 Task: Edit and clean up audio for live theater performances.
Action: Mouse moved to (81, 1)
Screenshot: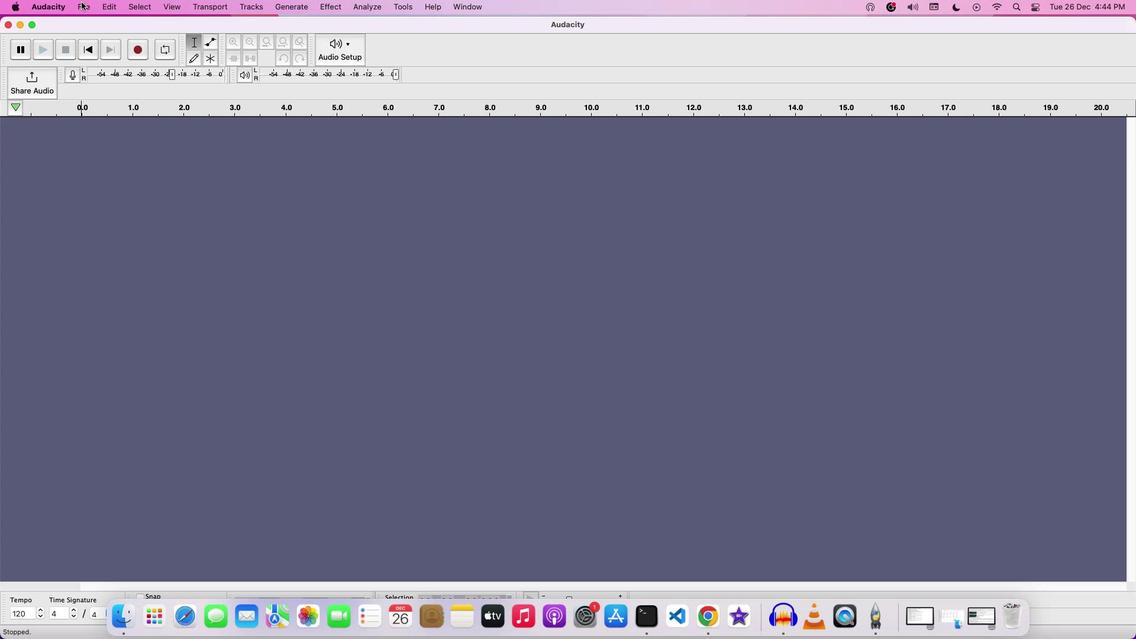 
Action: Mouse pressed left at (81, 1)
Screenshot: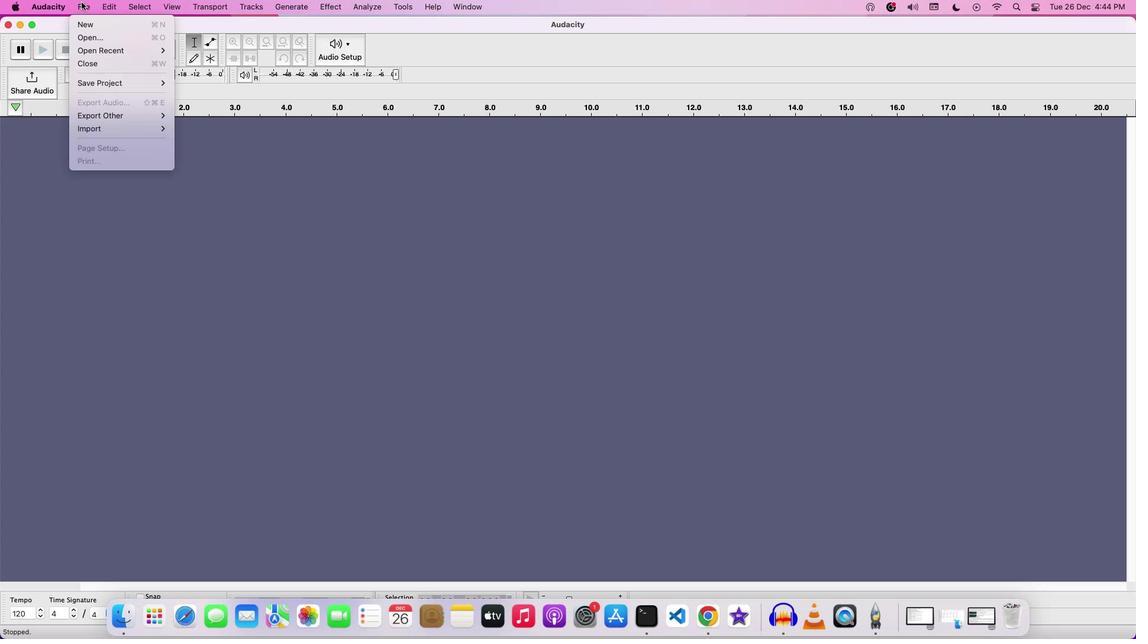 
Action: Mouse moved to (118, 42)
Screenshot: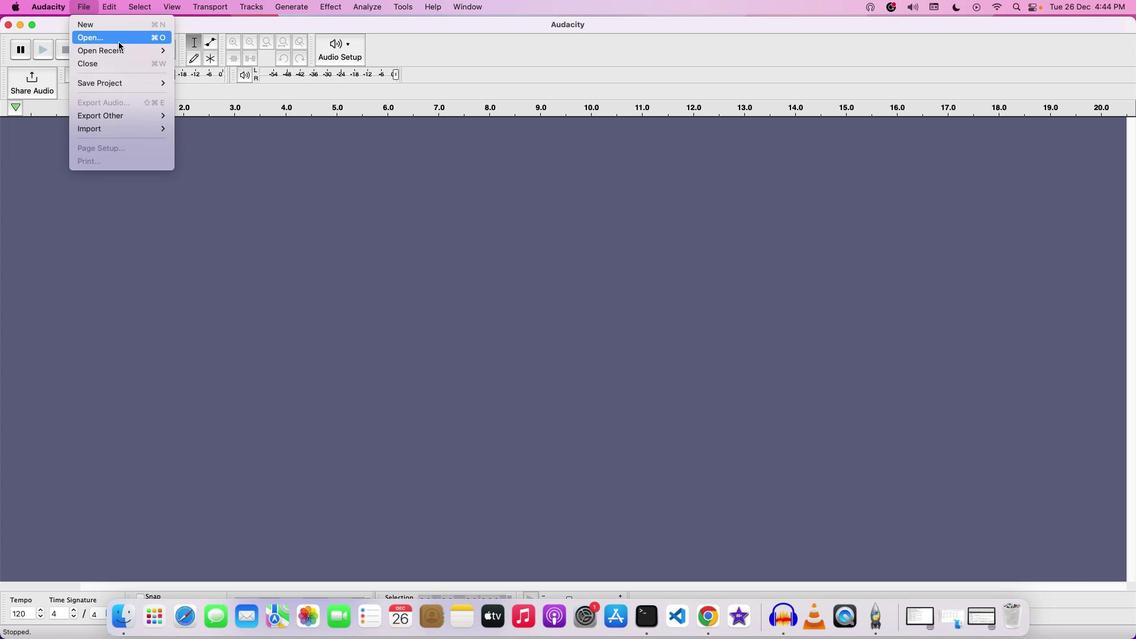 
Action: Mouse pressed left at (118, 42)
Screenshot: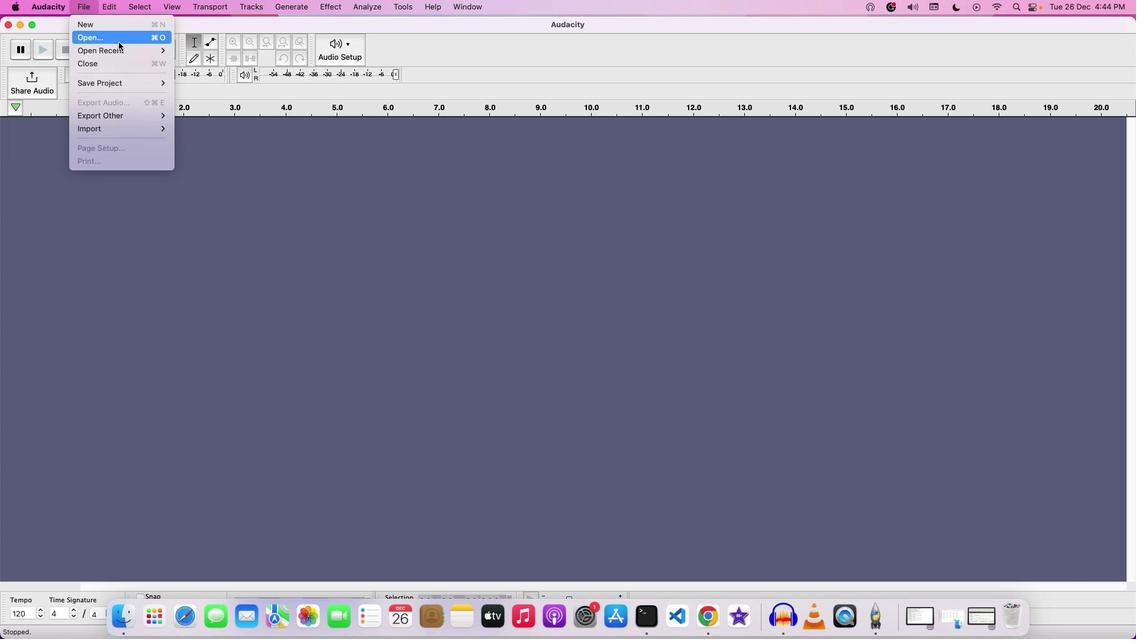 
Action: Mouse moved to (527, 172)
Screenshot: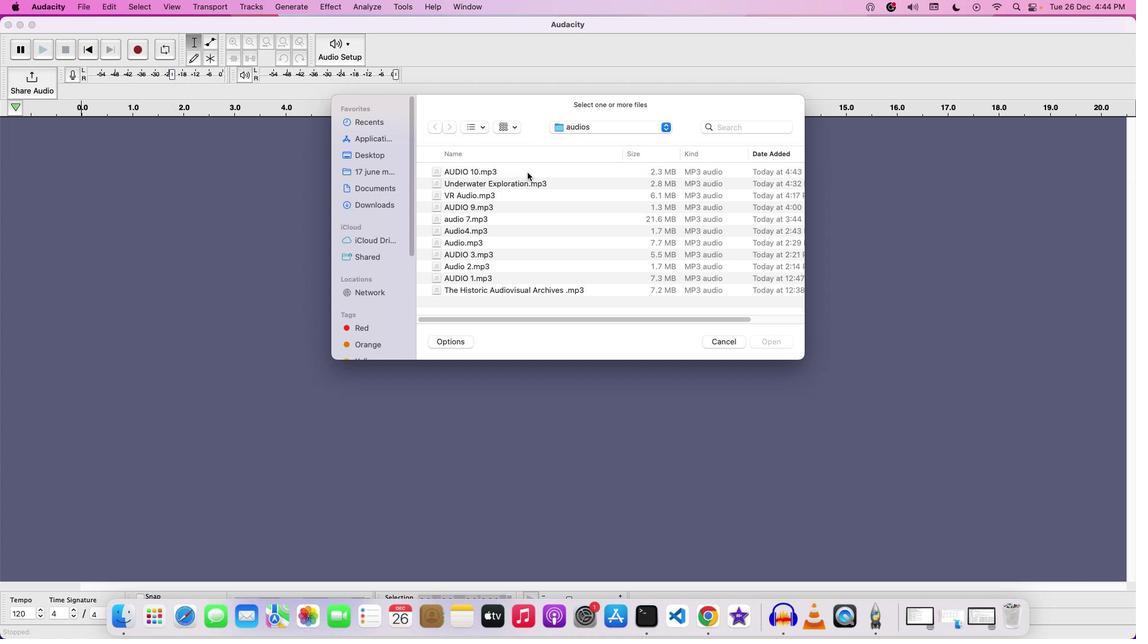 
Action: Mouse pressed left at (527, 172)
Screenshot: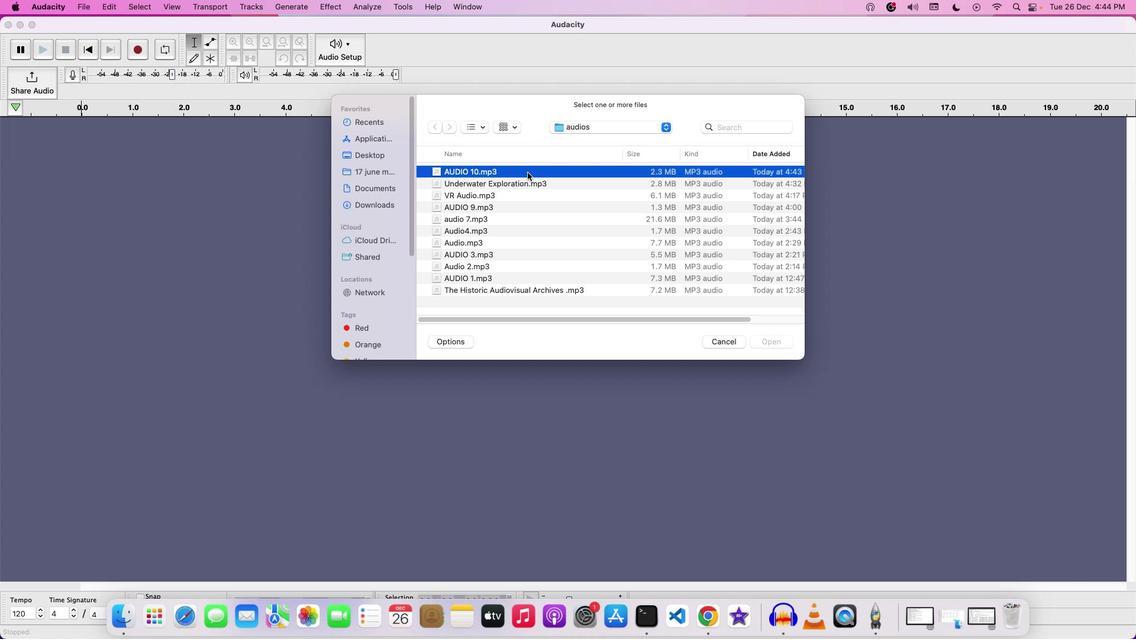 
Action: Mouse moved to (766, 336)
Screenshot: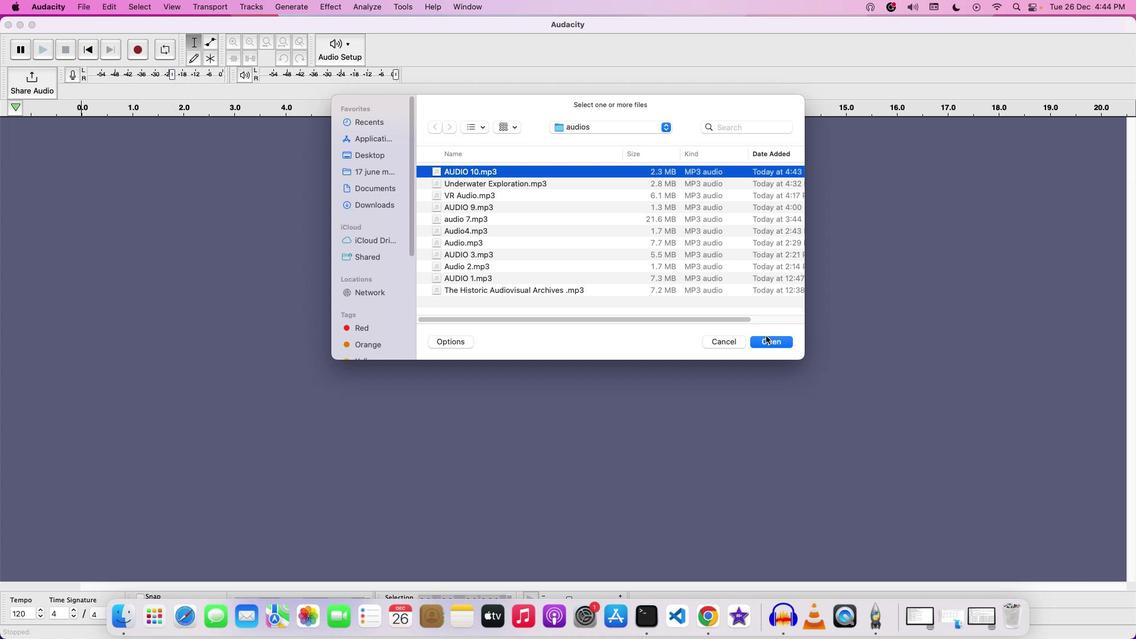 
Action: Mouse pressed left at (766, 336)
Screenshot: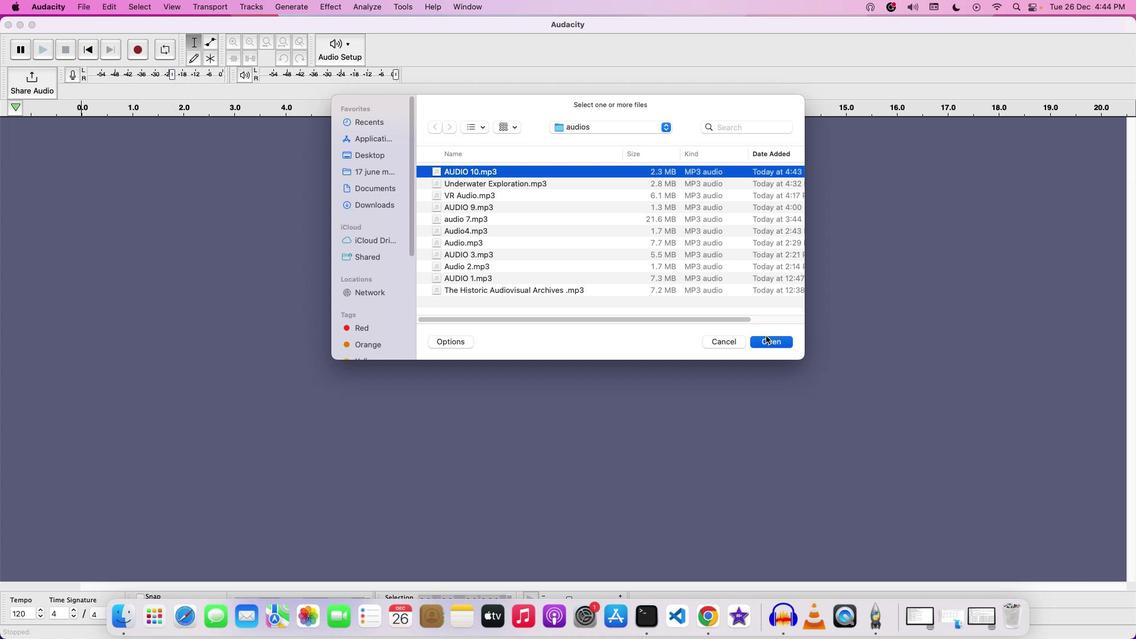
Action: Mouse moved to (34, 168)
Screenshot: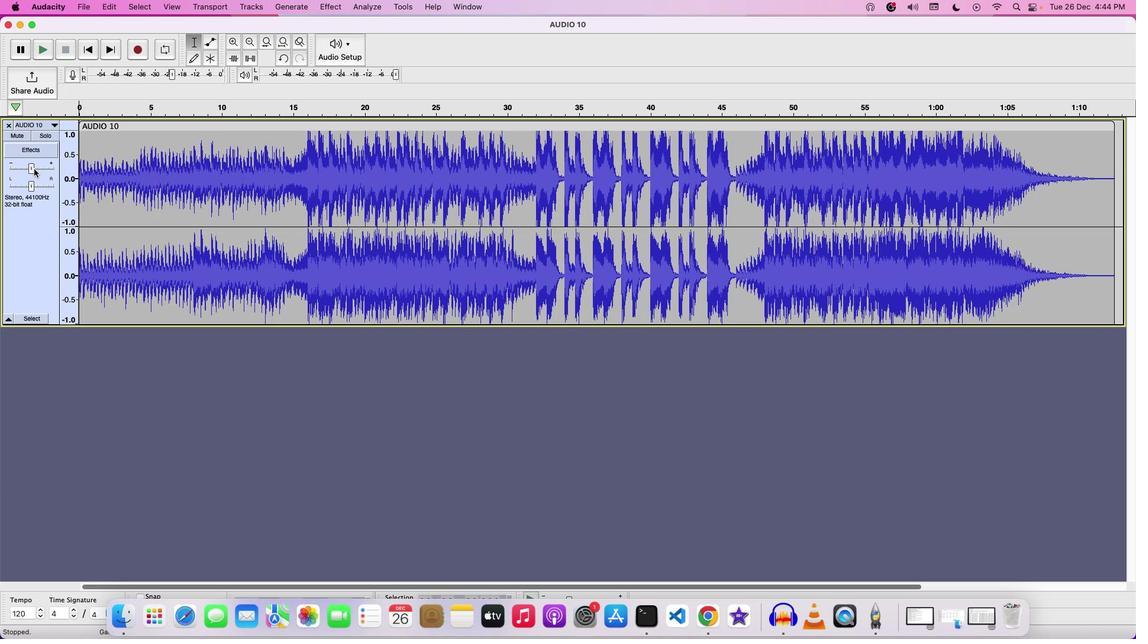 
Action: Mouse pressed left at (34, 168)
Screenshot: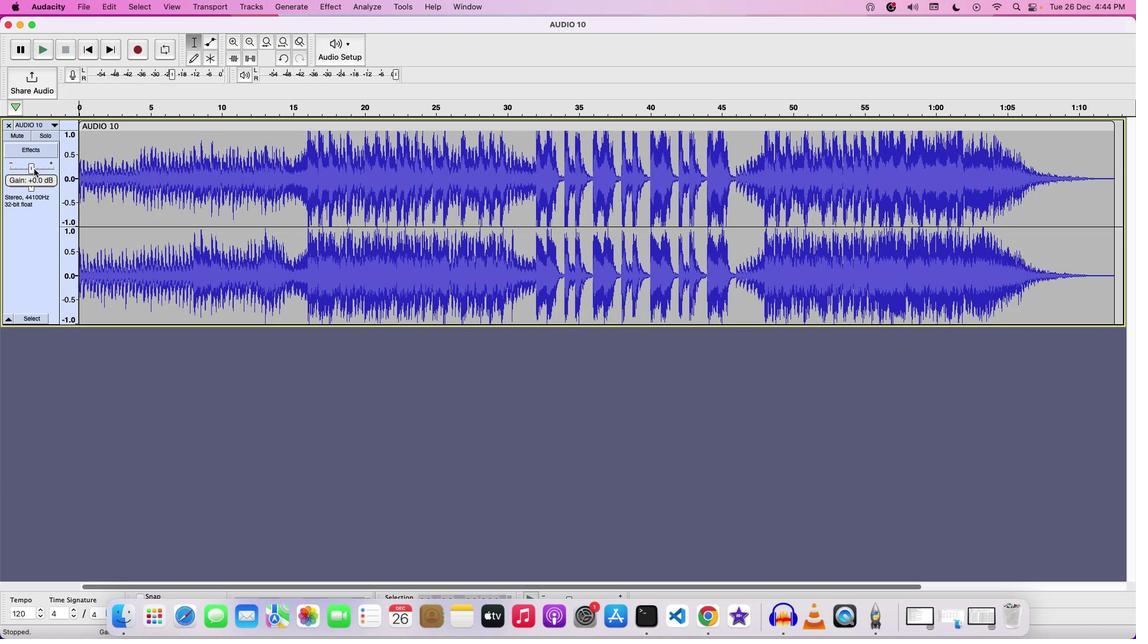 
Action: Mouse moved to (35, 168)
Screenshot: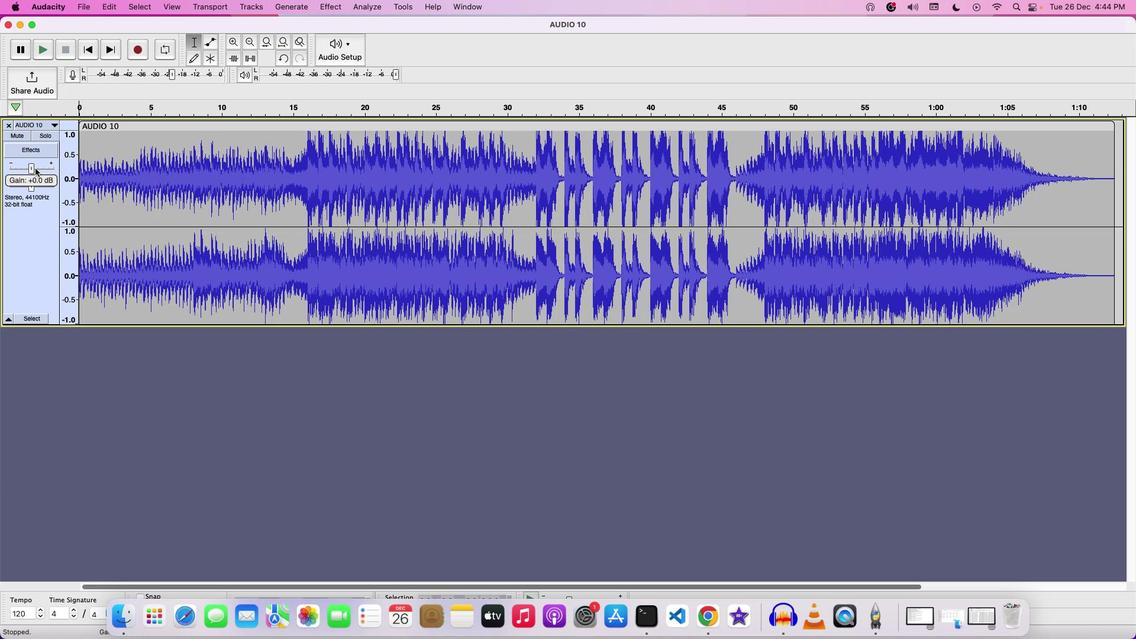 
Action: Mouse pressed left at (35, 168)
Screenshot: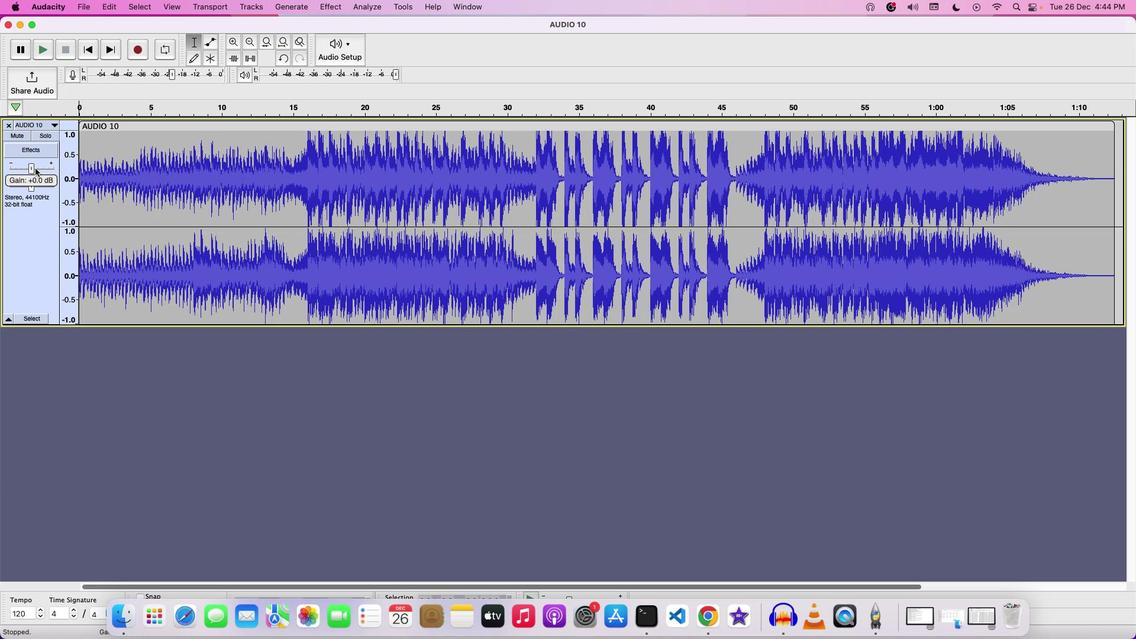 
Action: Mouse moved to (42, 171)
Screenshot: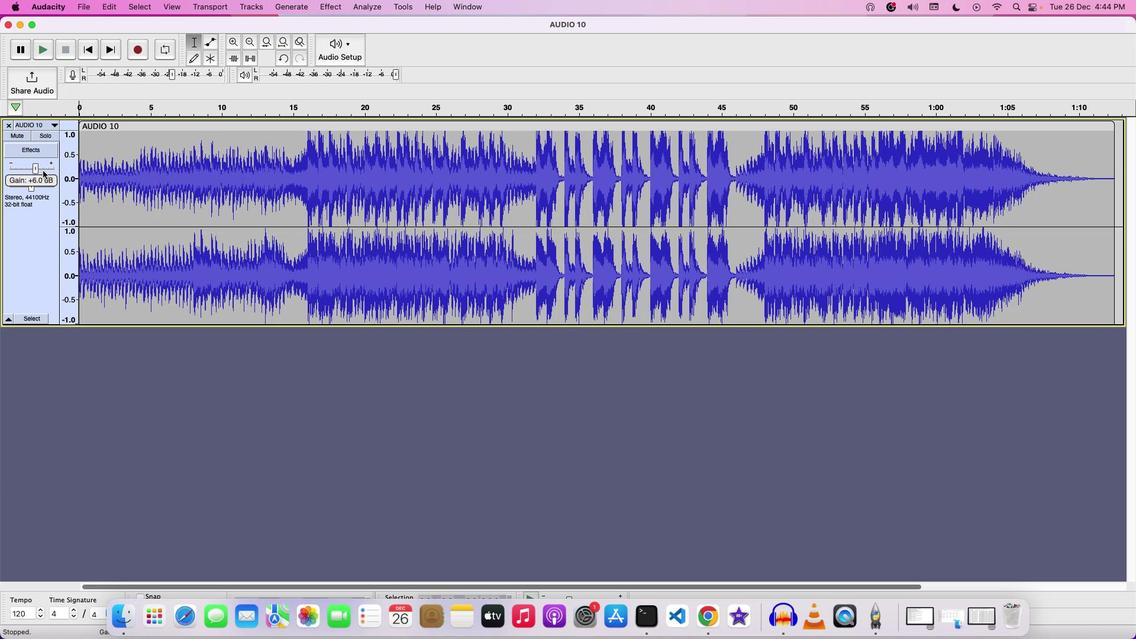 
Action: Key pressed Key.space
Screenshot: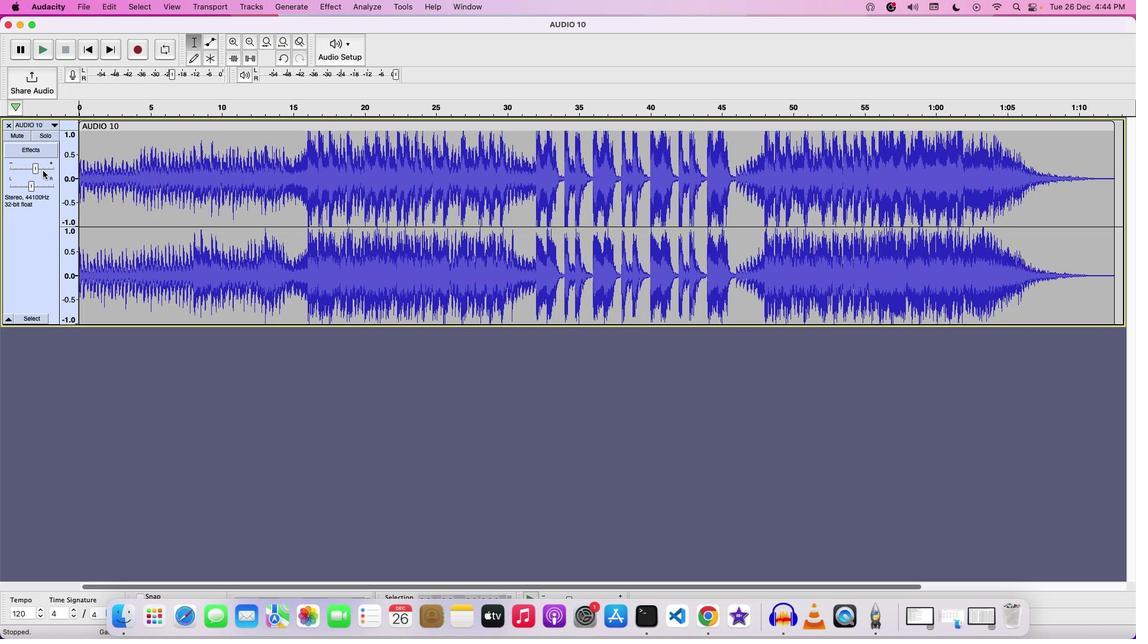 
Action: Mouse moved to (39, 168)
Screenshot: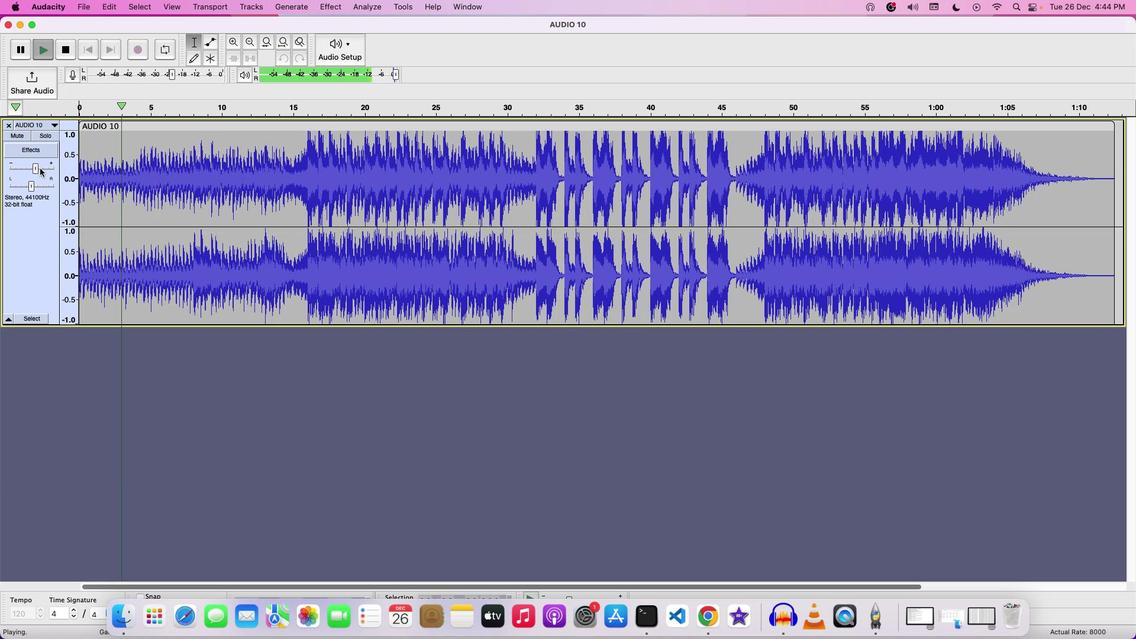 
Action: Mouse pressed left at (39, 168)
Screenshot: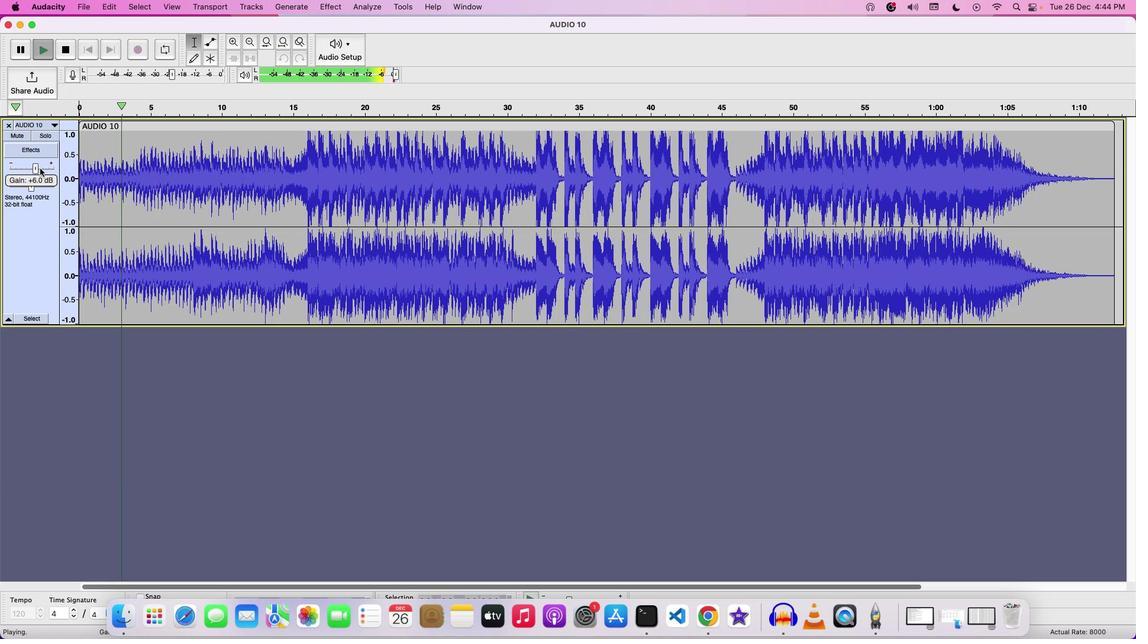 
Action: Mouse moved to (36, 171)
Screenshot: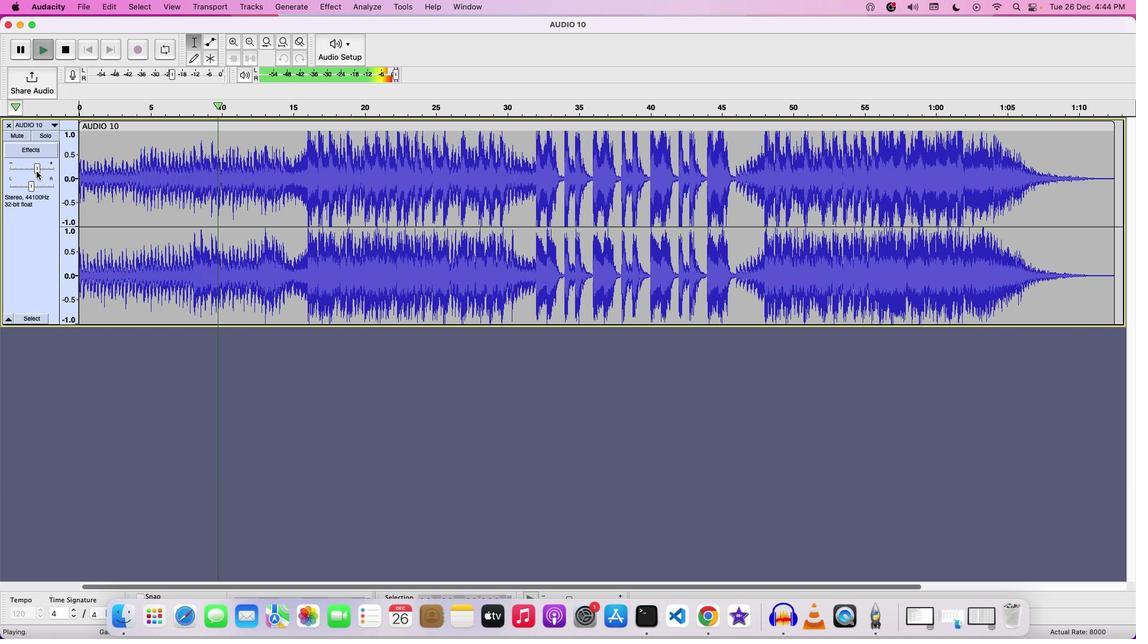 
Action: Mouse pressed left at (36, 171)
Screenshot: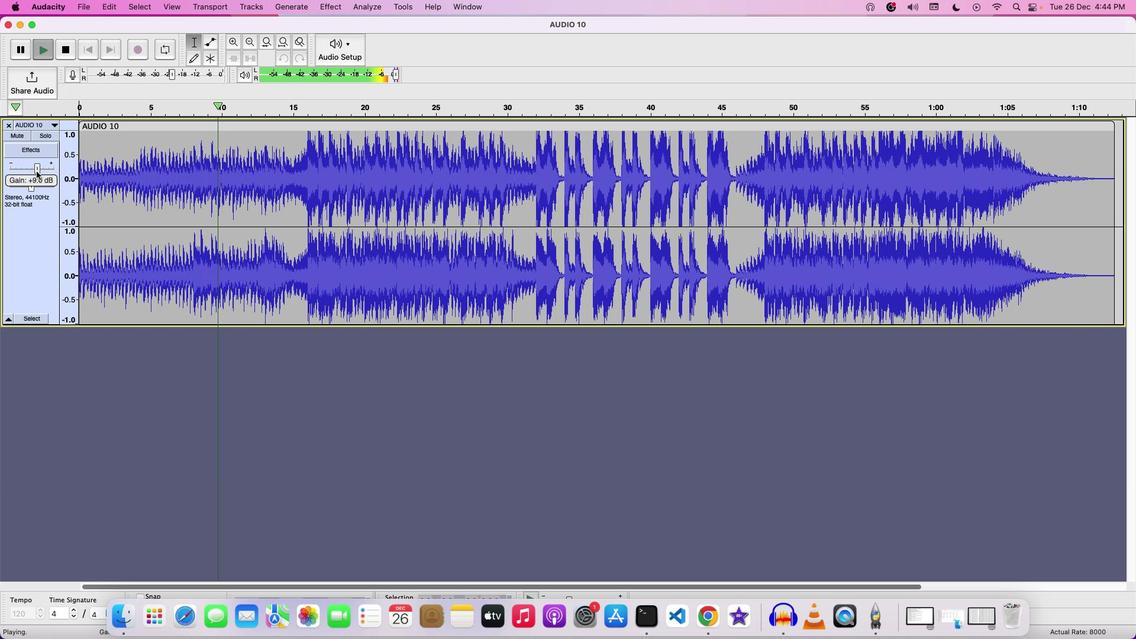 
Action: Mouse moved to (524, 172)
Screenshot: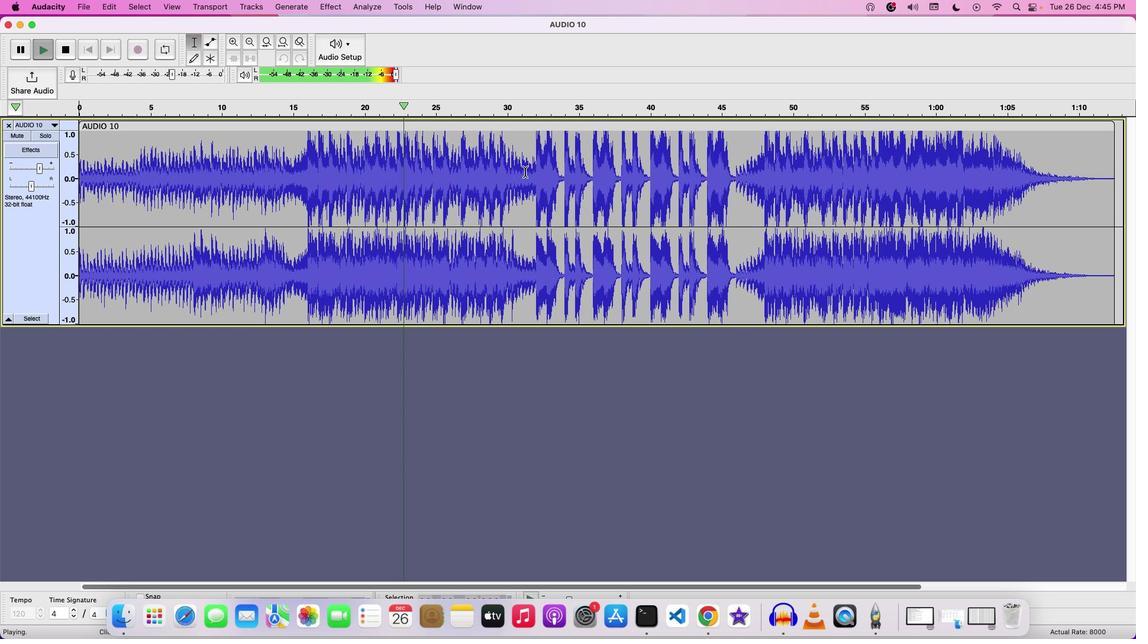 
Action: Key pressed Key.space
Screenshot: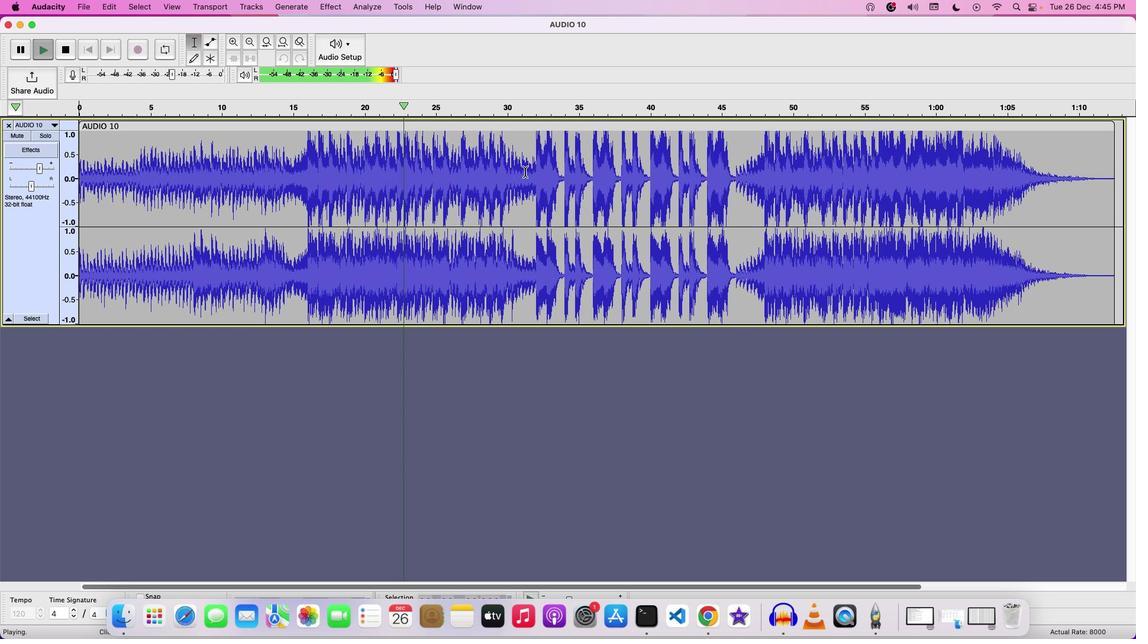 
Action: Mouse moved to (1111, 127)
Screenshot: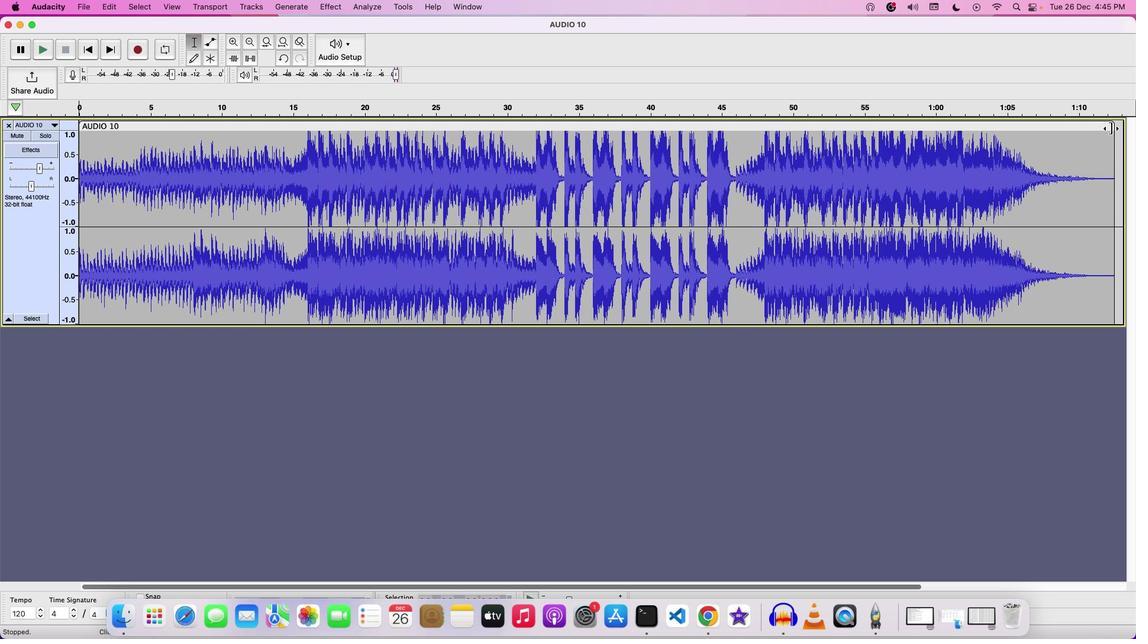 
Action: Mouse pressed left at (1111, 127)
Screenshot: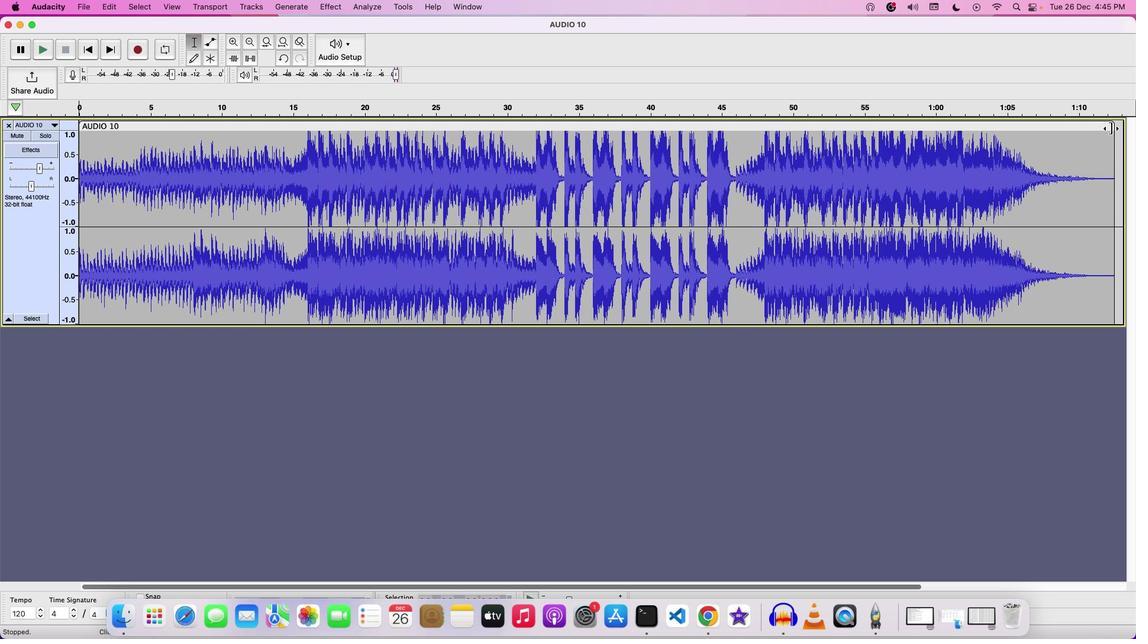 
Action: Mouse moved to (233, 42)
Screenshot: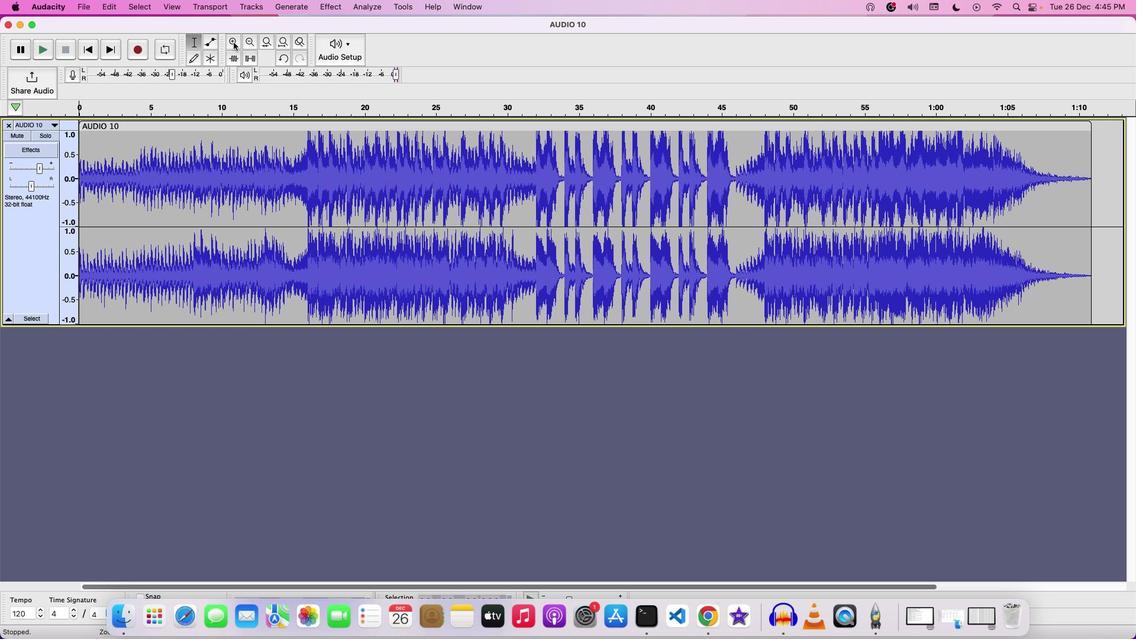 
Action: Mouse pressed left at (233, 42)
Screenshot: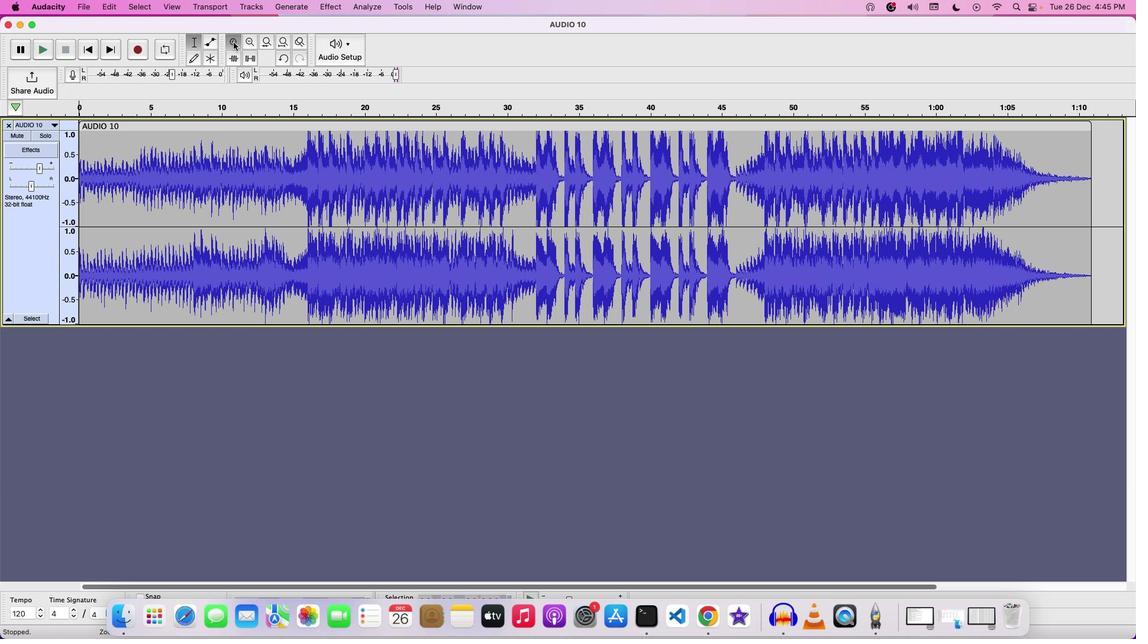
Action: Mouse moved to (246, 41)
Screenshot: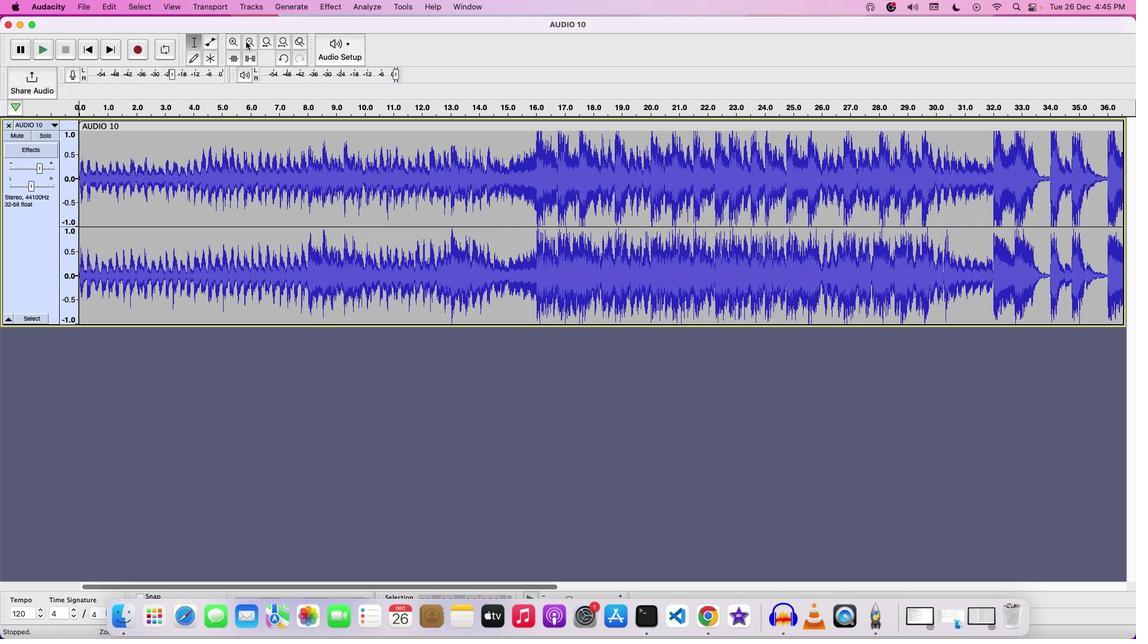 
Action: Mouse pressed left at (246, 41)
Screenshot: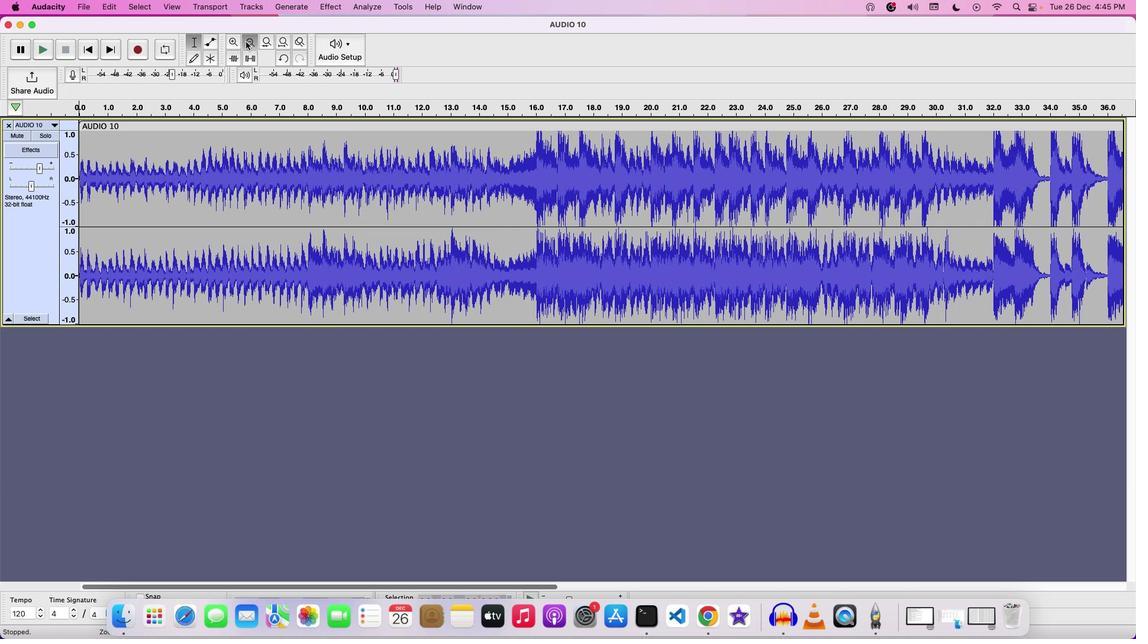 
Action: Mouse moved to (246, 181)
Screenshot: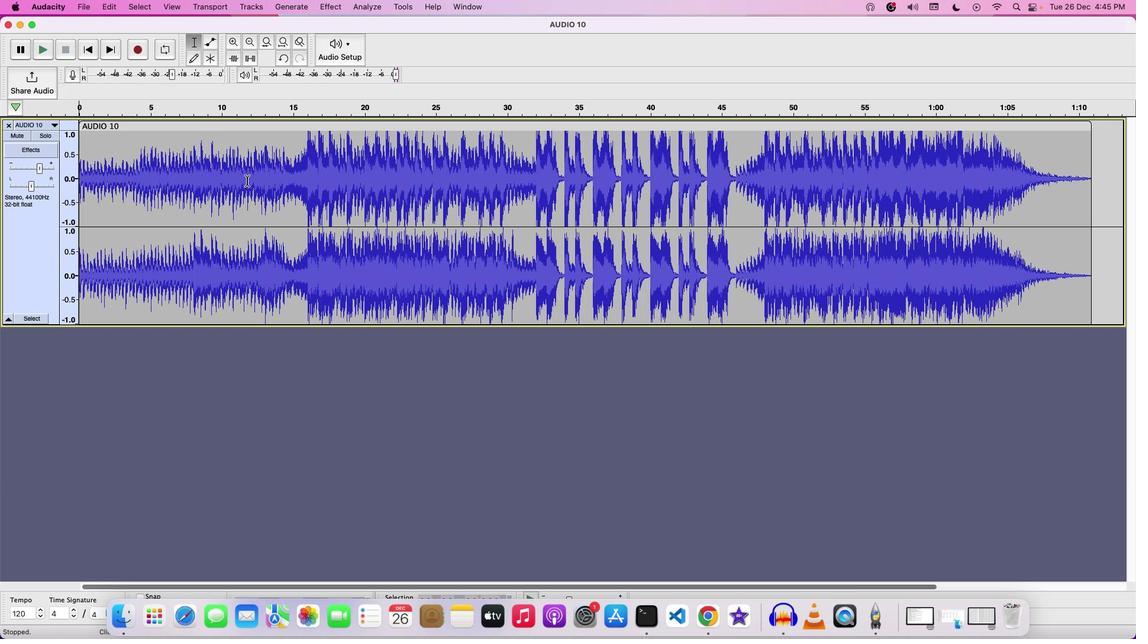 
Action: Mouse pressed left at (246, 181)
Screenshot: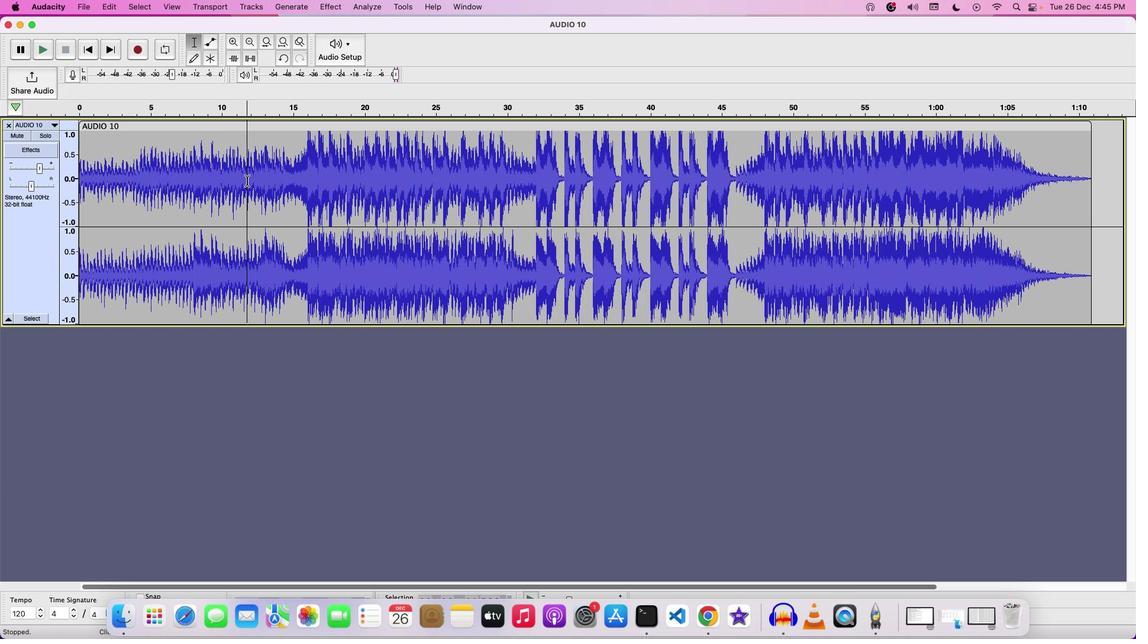 
Action: Mouse pressed left at (246, 181)
Screenshot: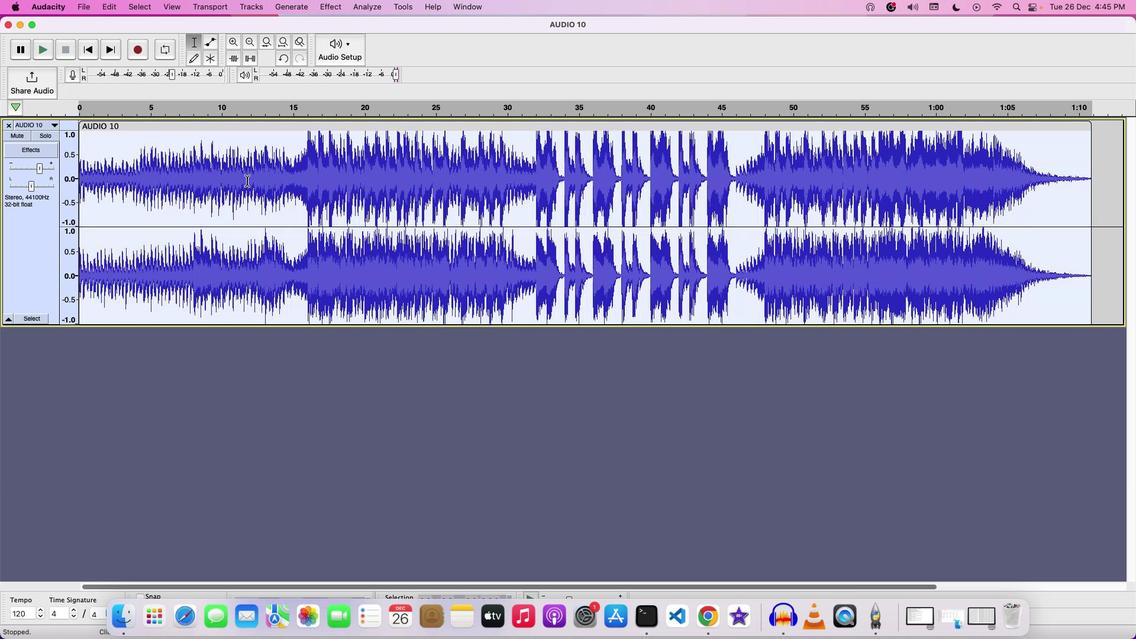 
Action: Mouse moved to (339, 8)
Screenshot: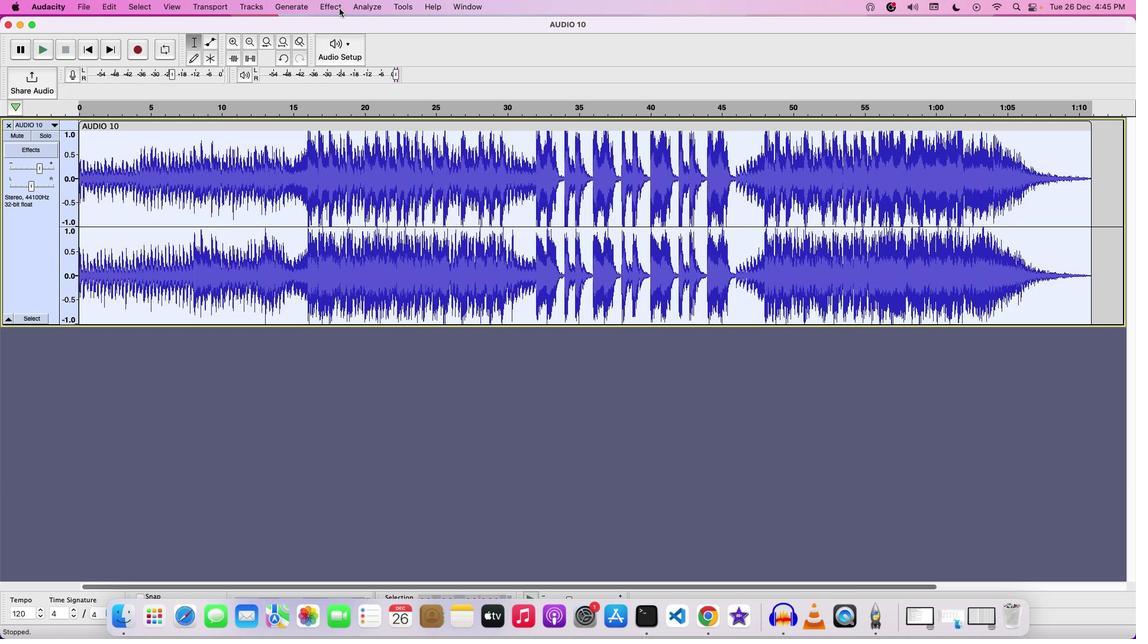 
Action: Mouse pressed left at (339, 8)
Screenshot: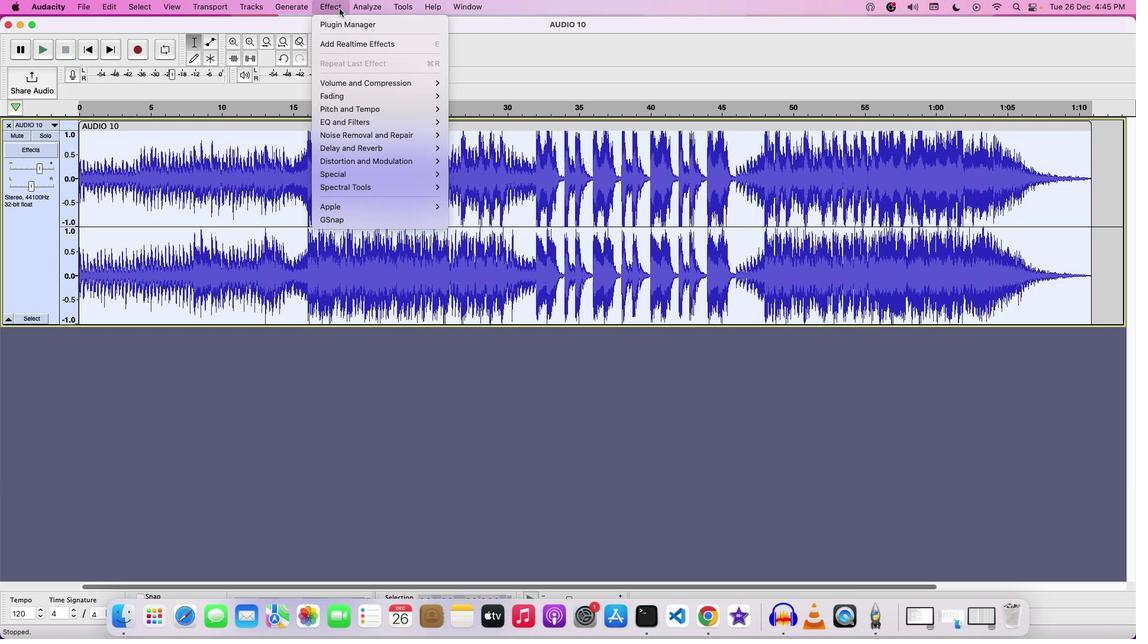 
Action: Mouse moved to (465, 142)
Screenshot: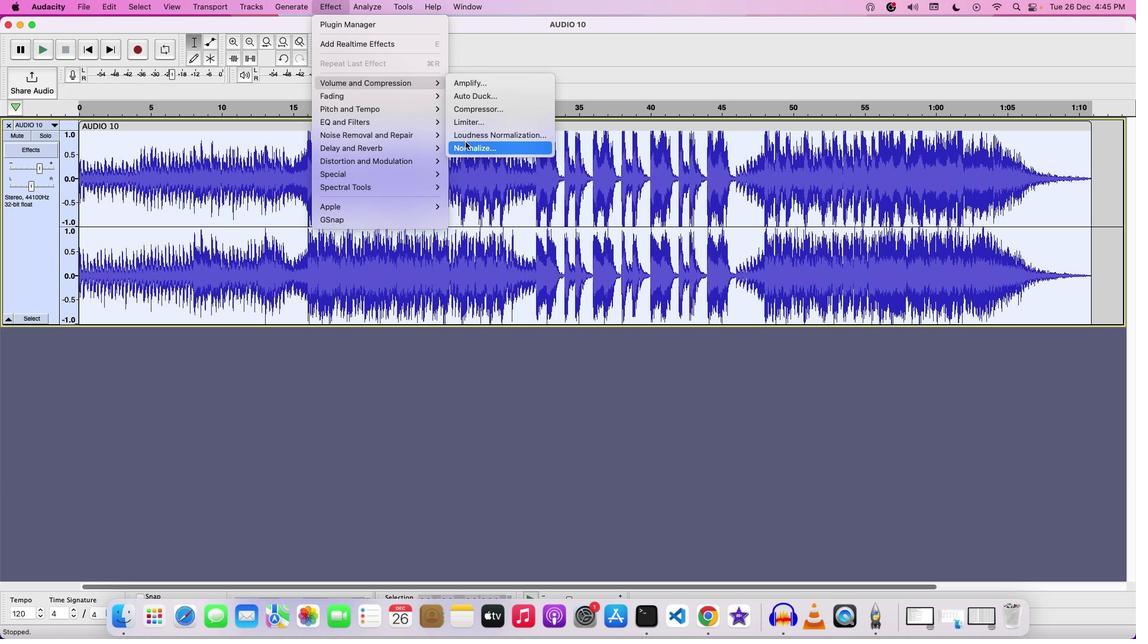 
Action: Mouse pressed left at (465, 142)
Screenshot: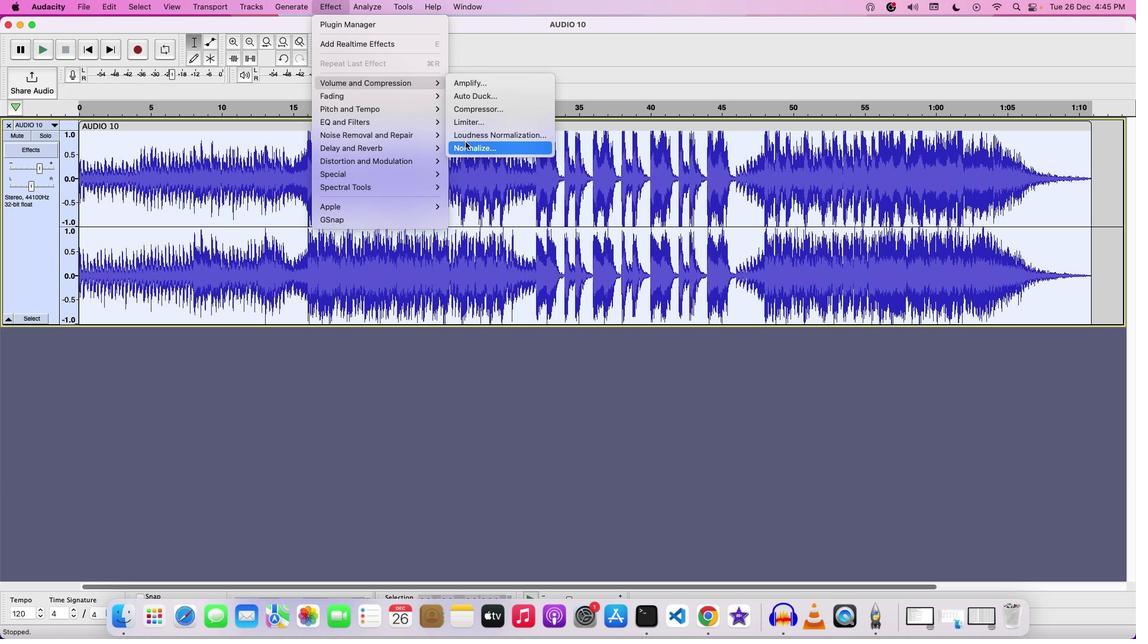 
Action: Mouse moved to (642, 304)
Screenshot: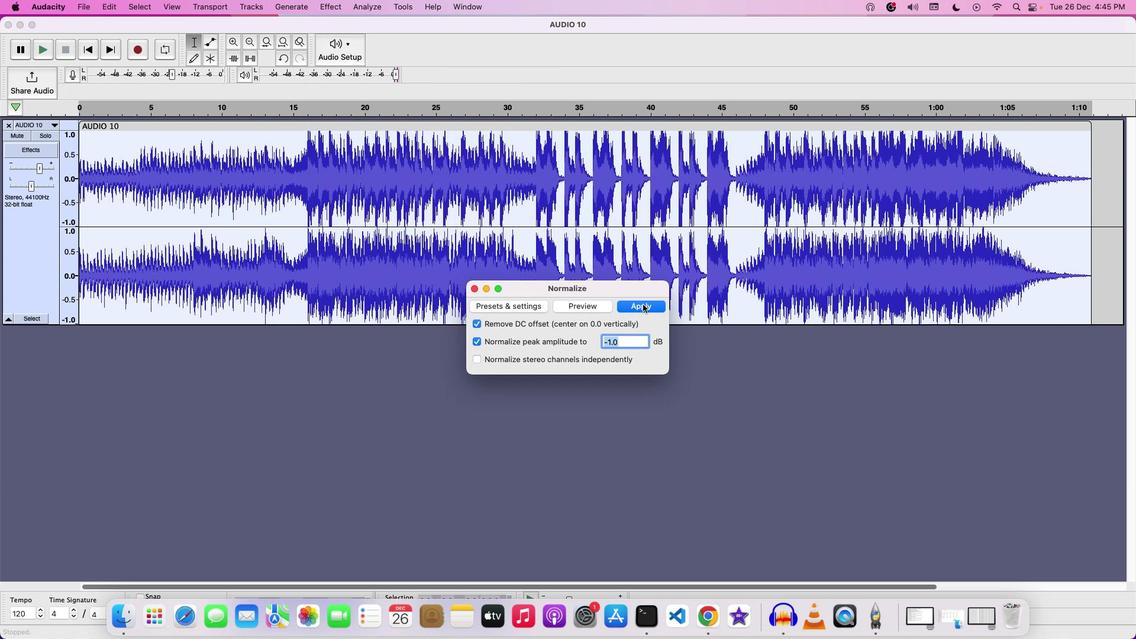
Action: Mouse pressed left at (642, 304)
Screenshot: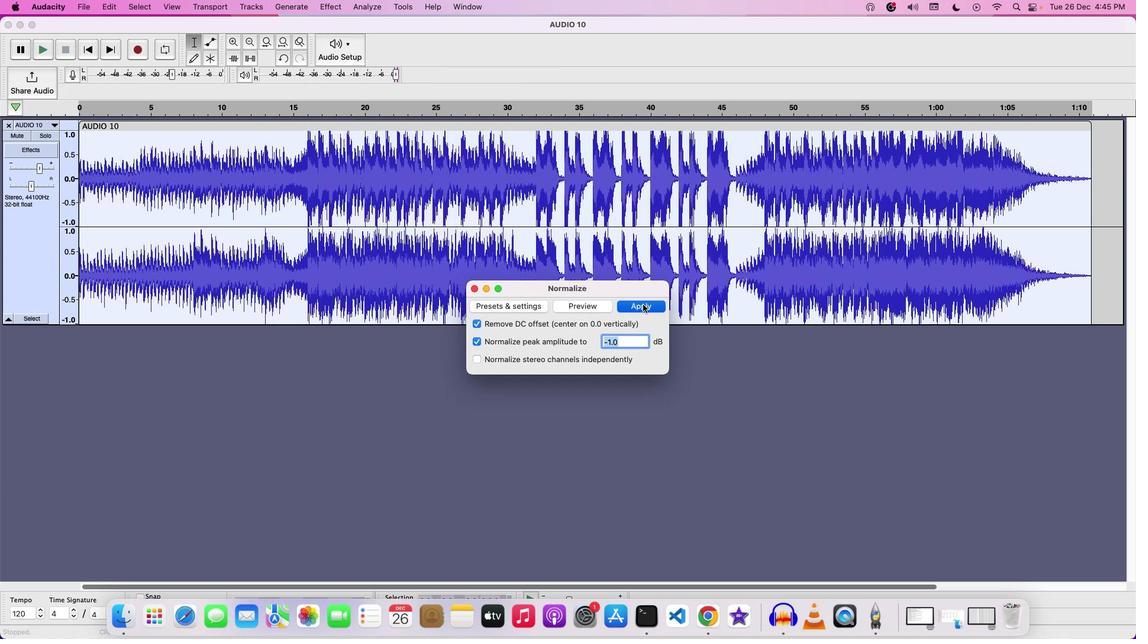 
Action: Mouse moved to (324, 11)
Screenshot: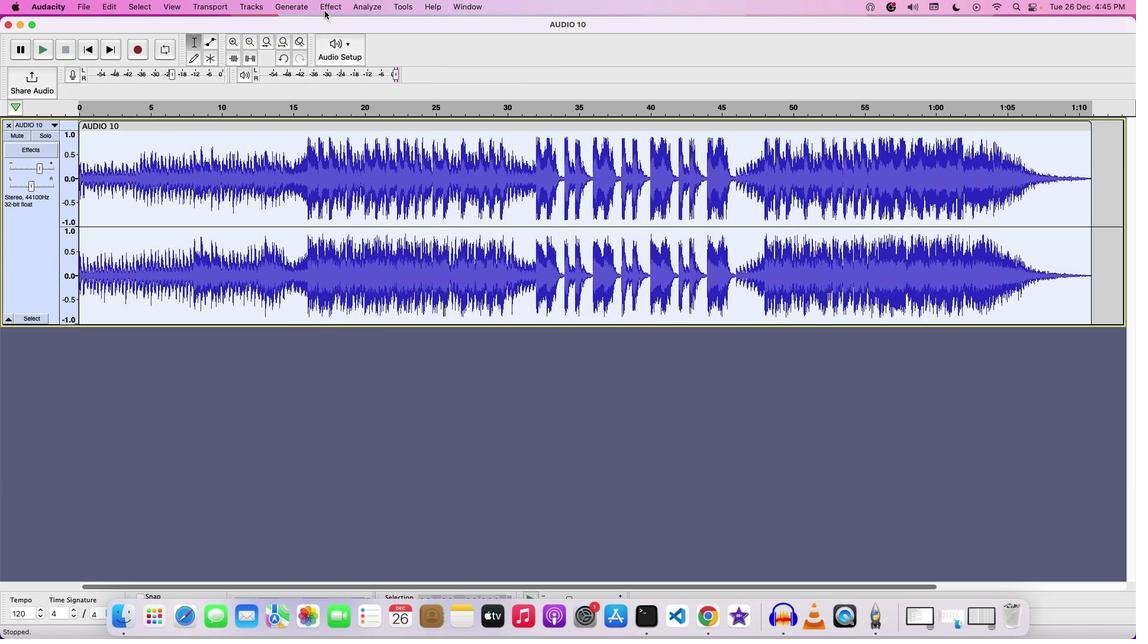 
Action: Mouse pressed left at (324, 11)
Screenshot: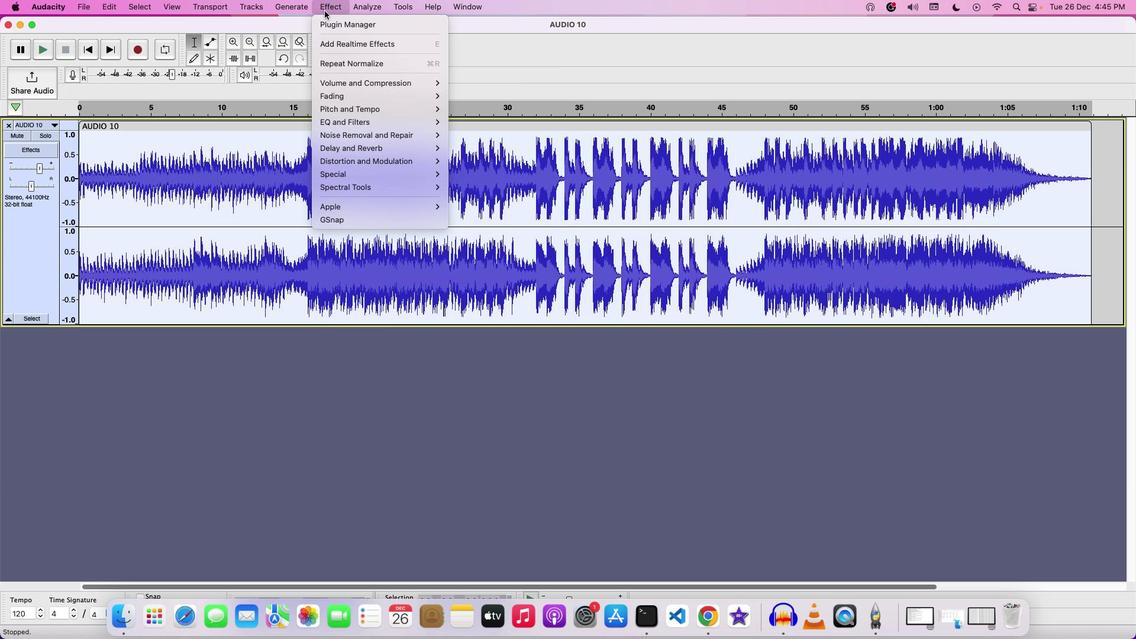 
Action: Mouse moved to (383, 120)
Screenshot: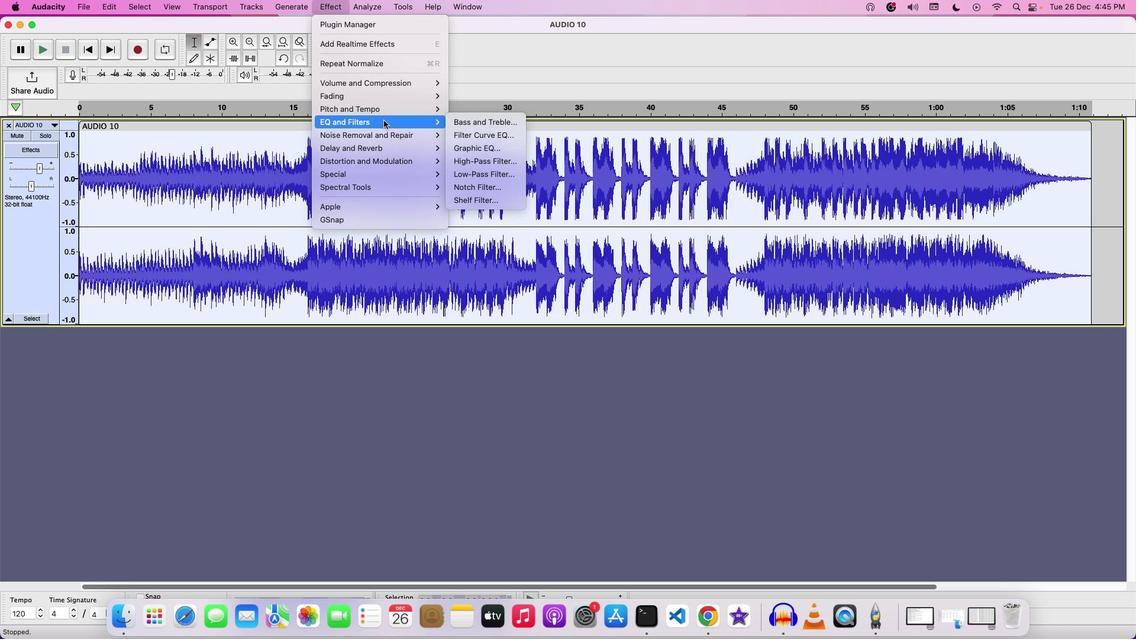 
Action: Mouse pressed left at (383, 120)
Screenshot: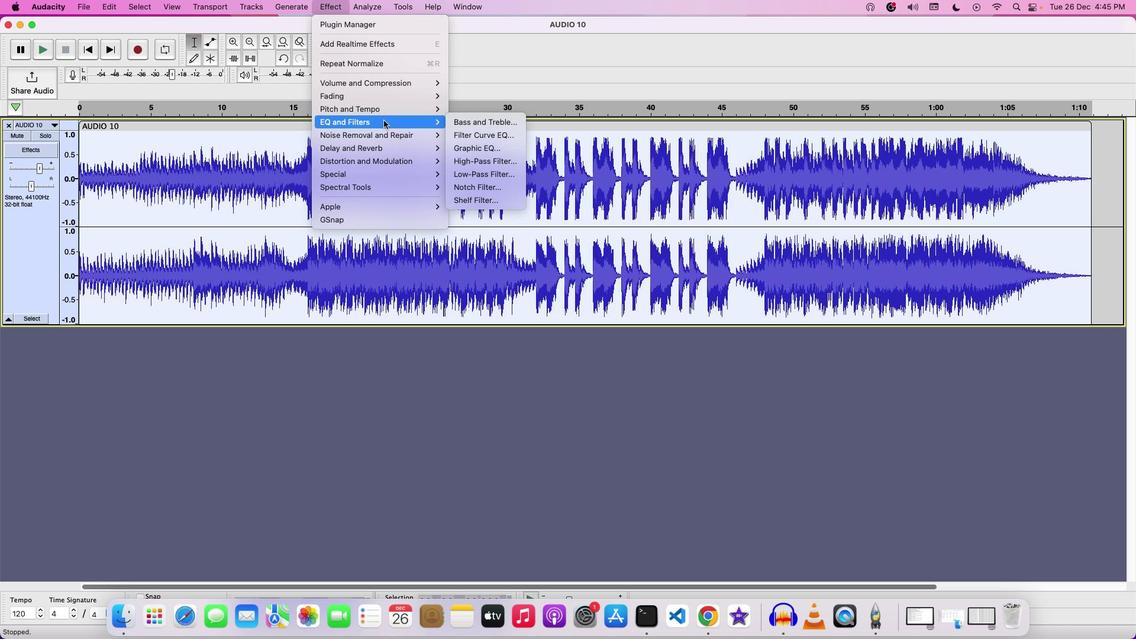 
Action: Mouse moved to (487, 154)
Screenshot: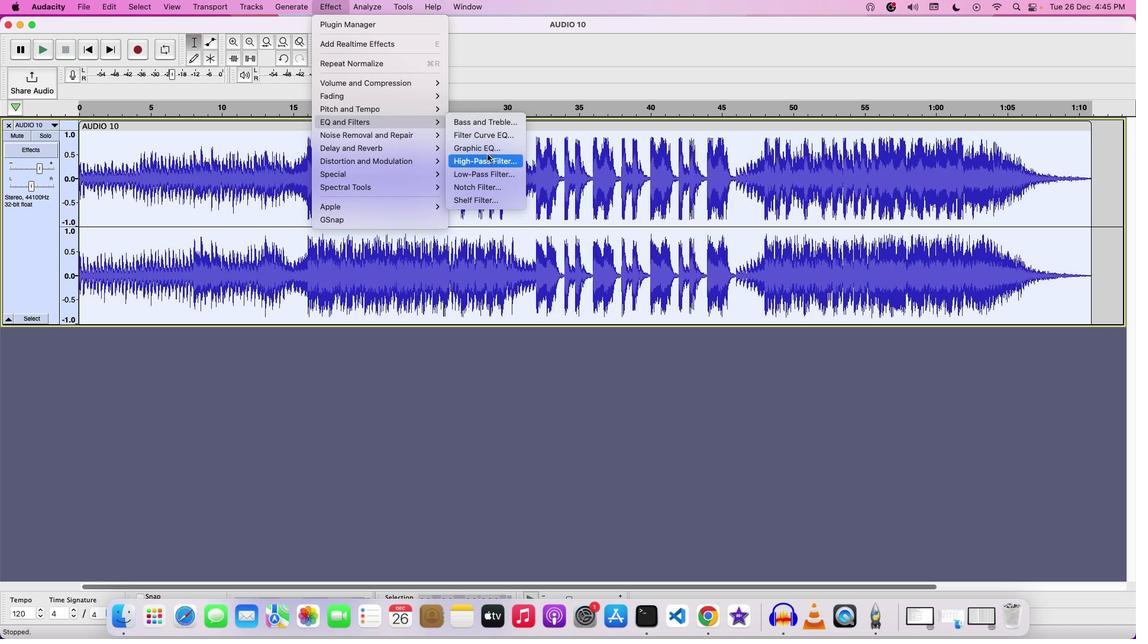 
Action: Mouse pressed left at (487, 154)
Screenshot: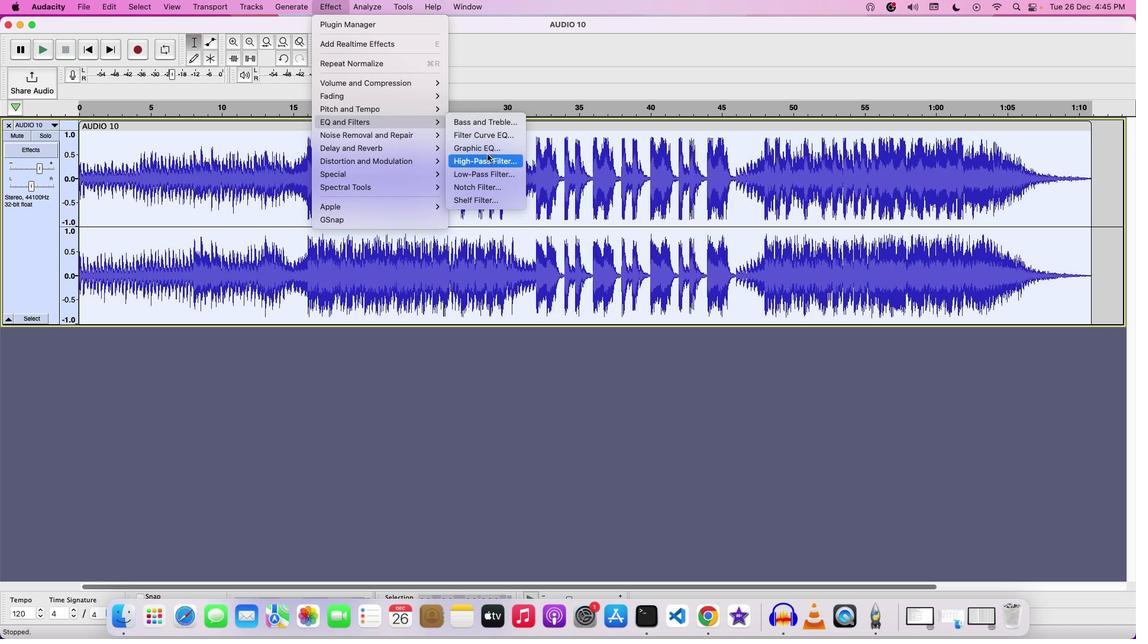 
Action: Mouse moved to (446, 179)
Screenshot: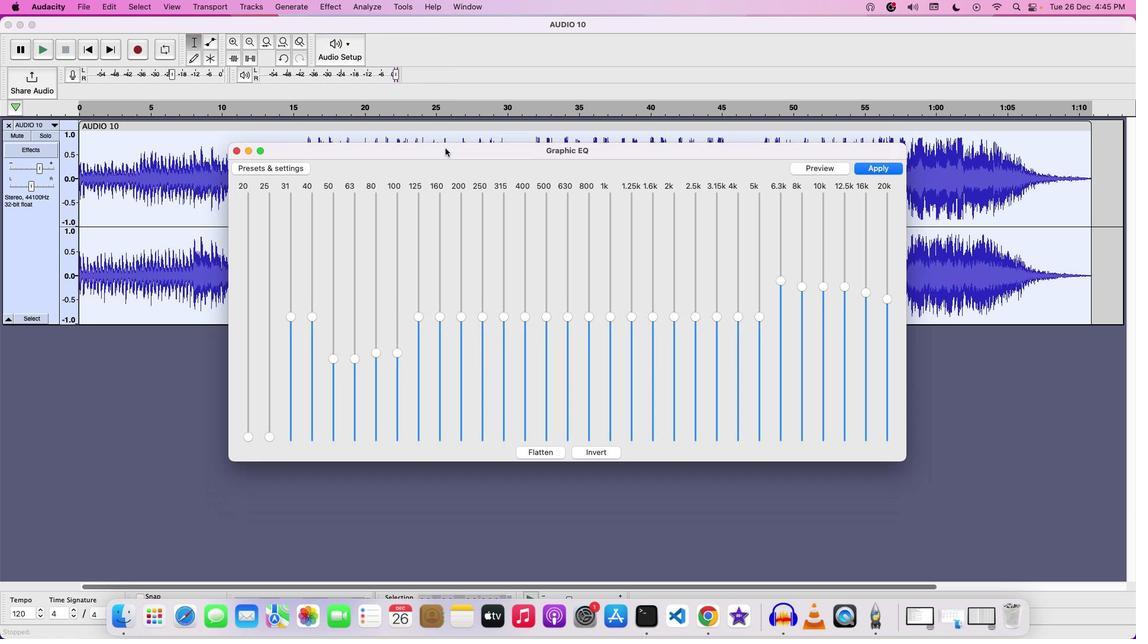 
Action: Mouse pressed left at (446, 179)
Screenshot: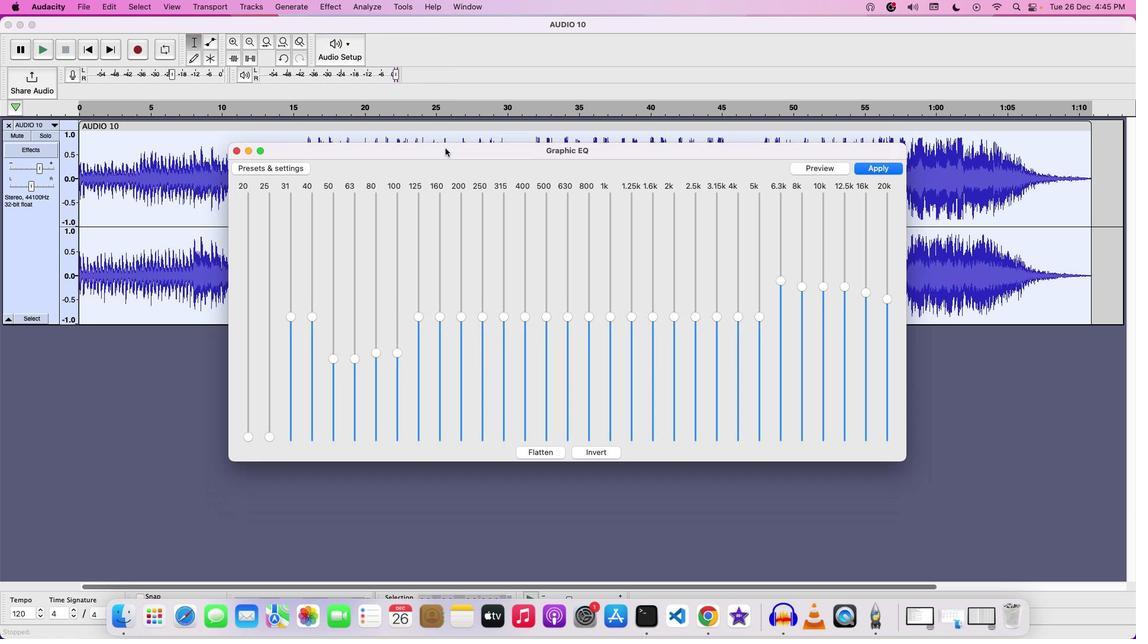 
Action: Mouse moved to (517, 384)
Screenshot: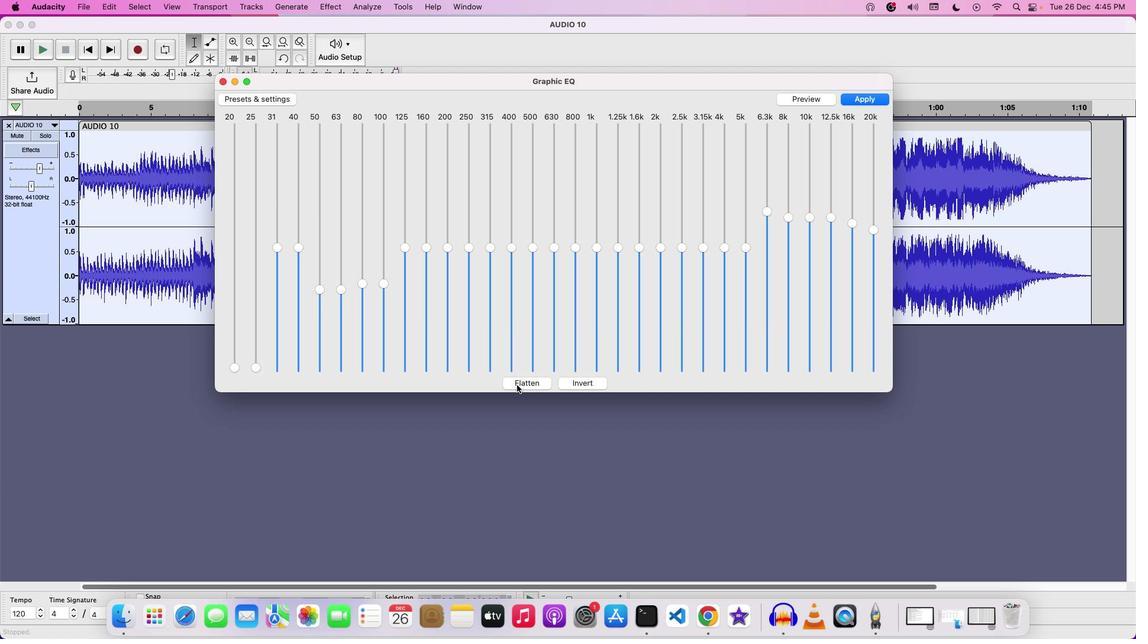
Action: Mouse pressed left at (517, 384)
Screenshot: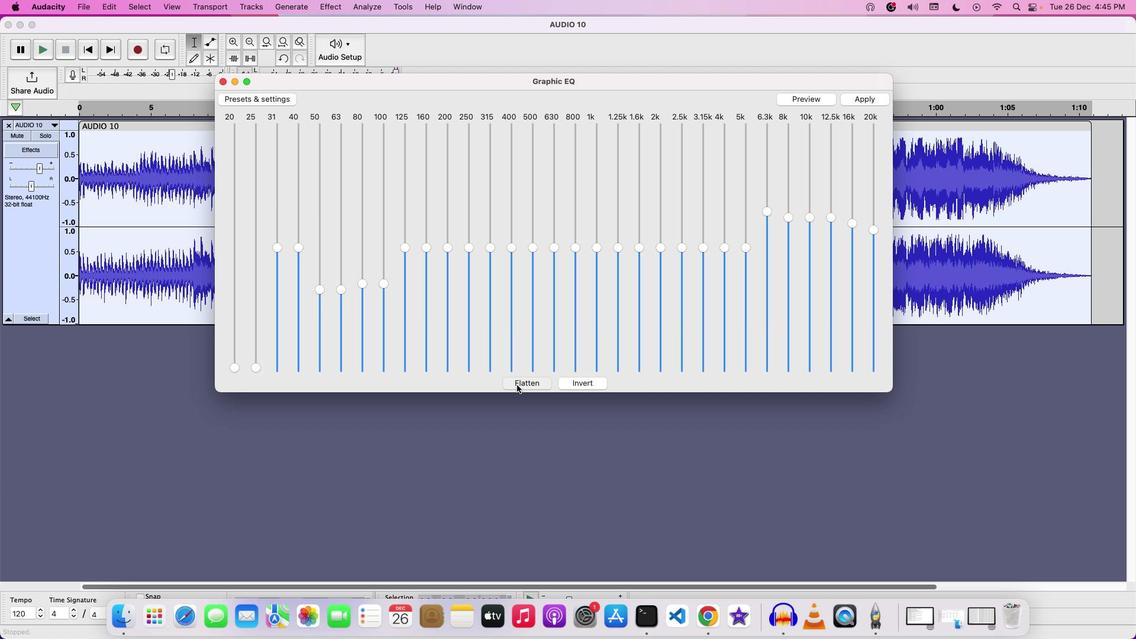 
Action: Mouse moved to (236, 369)
Screenshot: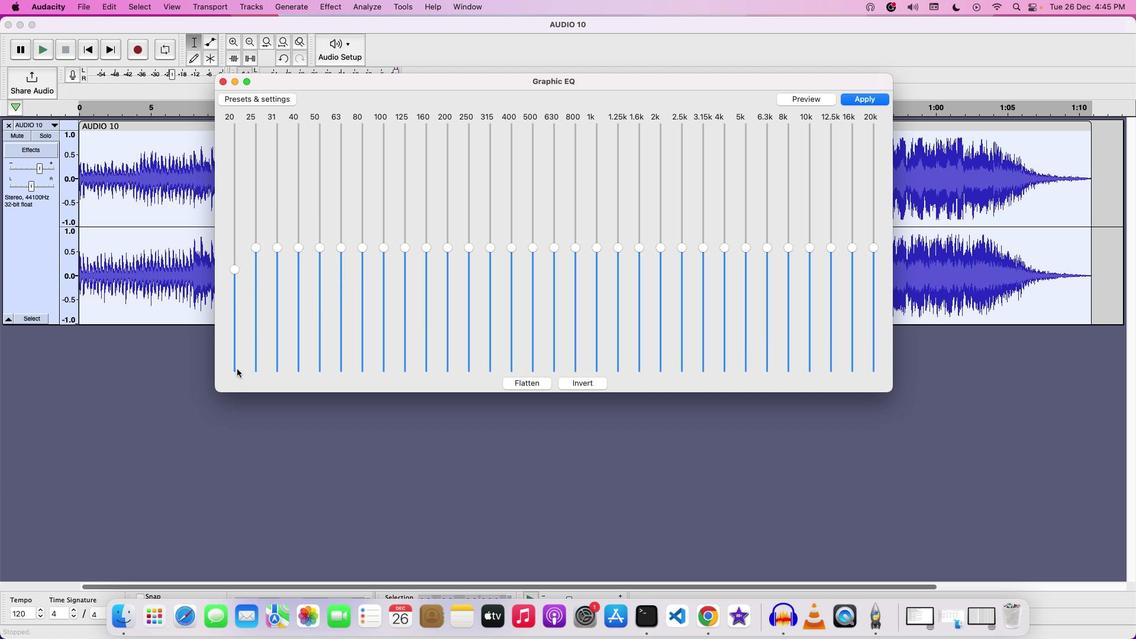 
Action: Mouse pressed left at (236, 369)
Screenshot: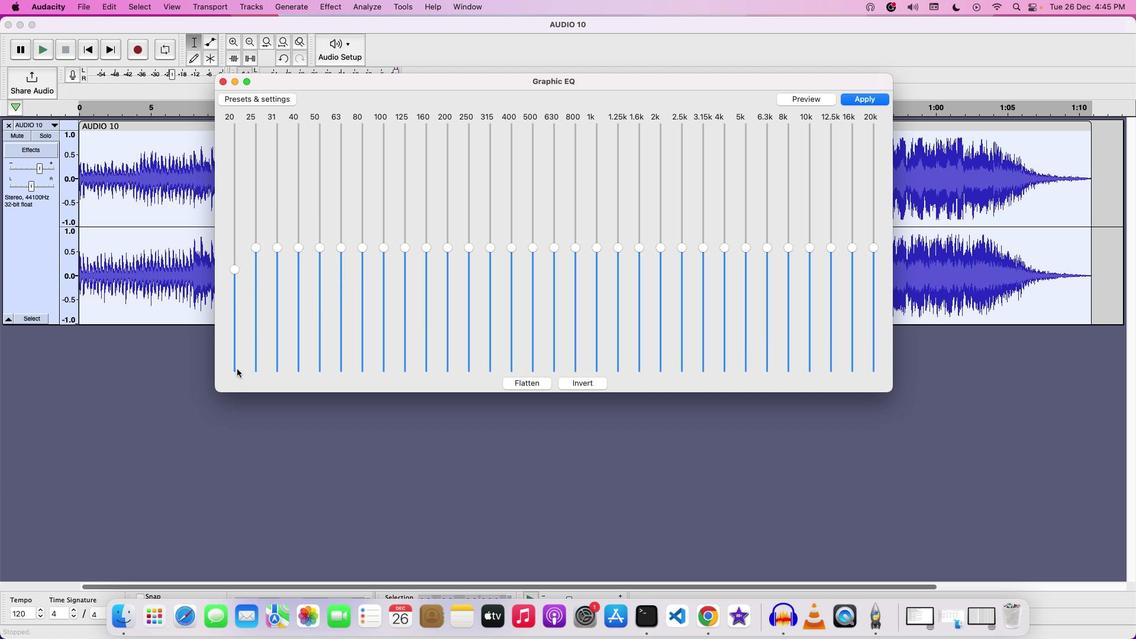 
Action: Mouse moved to (249, 367)
Screenshot: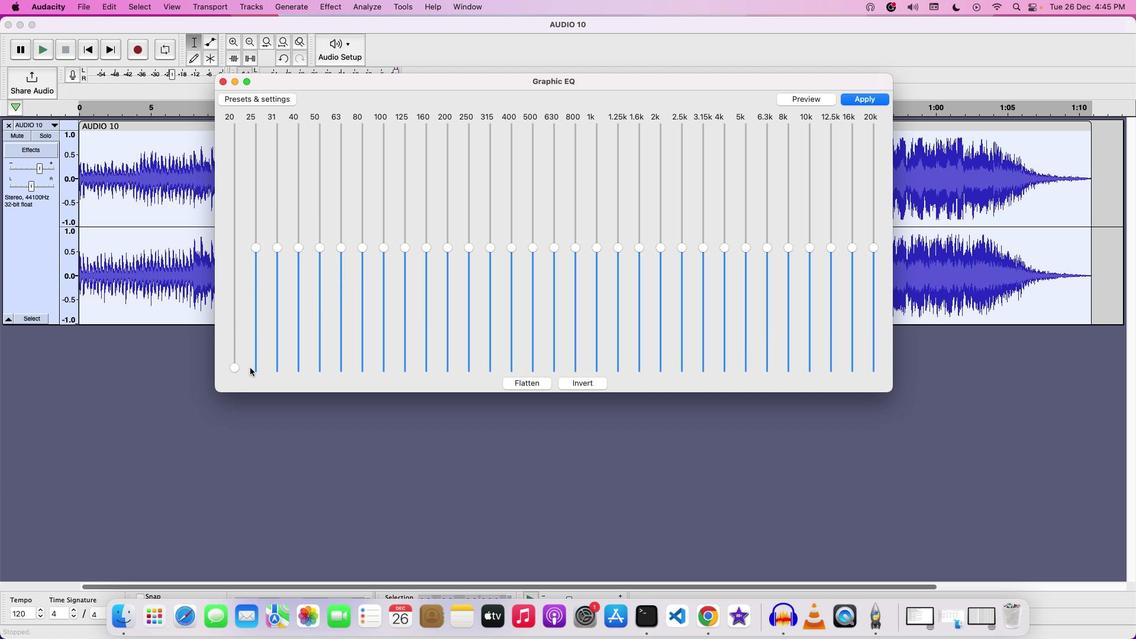 
Action: Mouse pressed left at (249, 367)
Screenshot: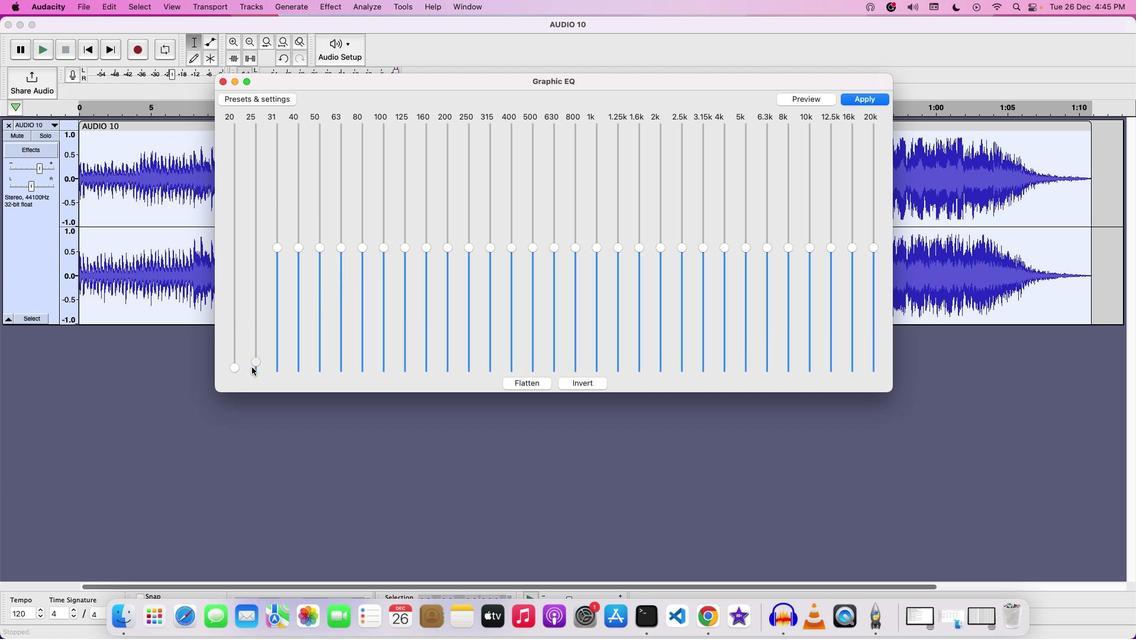 
Action: Mouse moved to (255, 369)
Screenshot: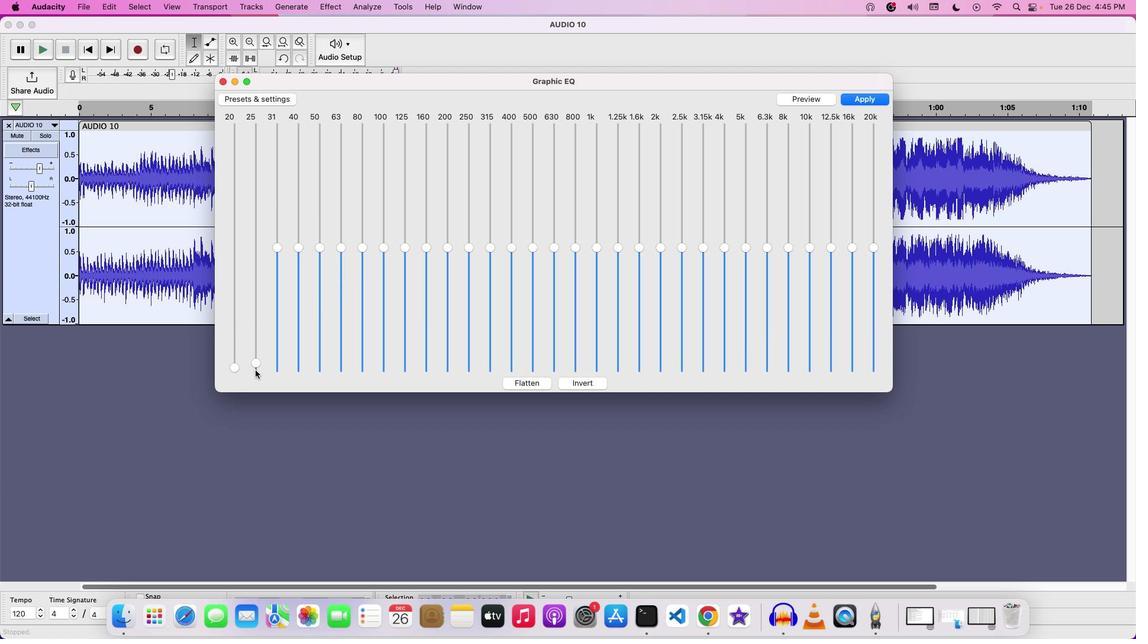 
Action: Mouse pressed left at (255, 369)
Screenshot: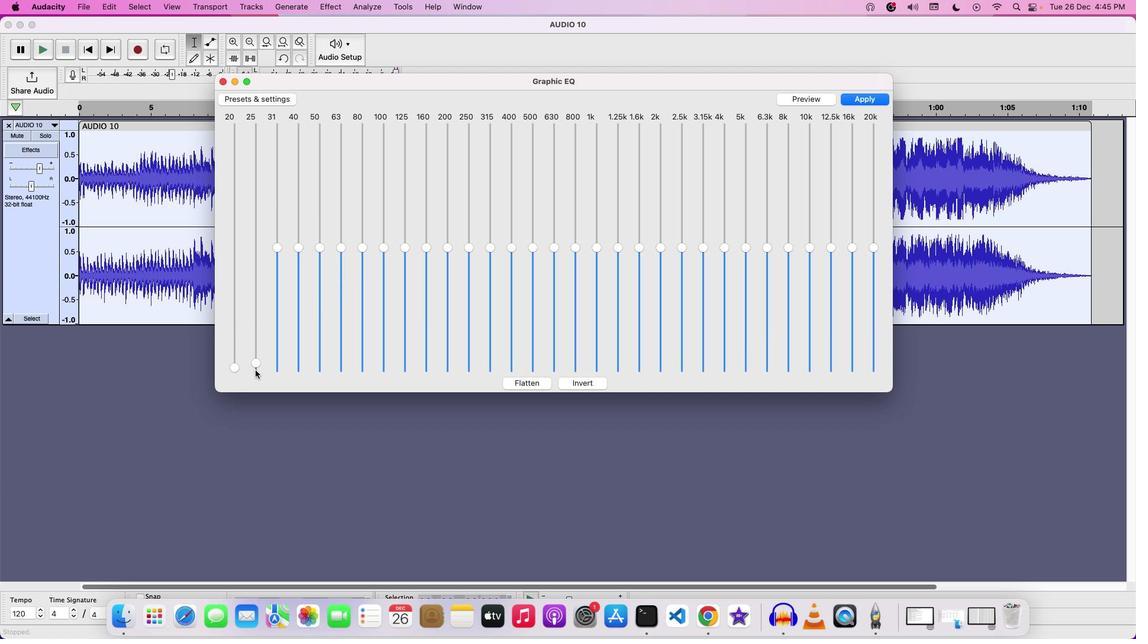 
Action: Mouse moved to (278, 369)
Screenshot: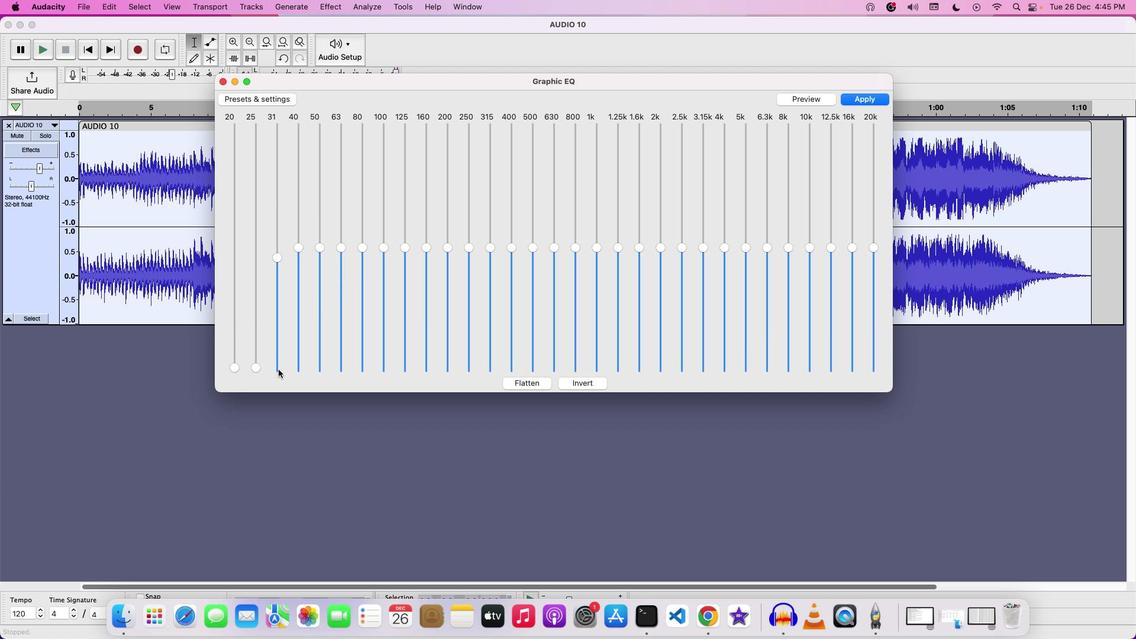 
Action: Mouse pressed left at (278, 369)
Screenshot: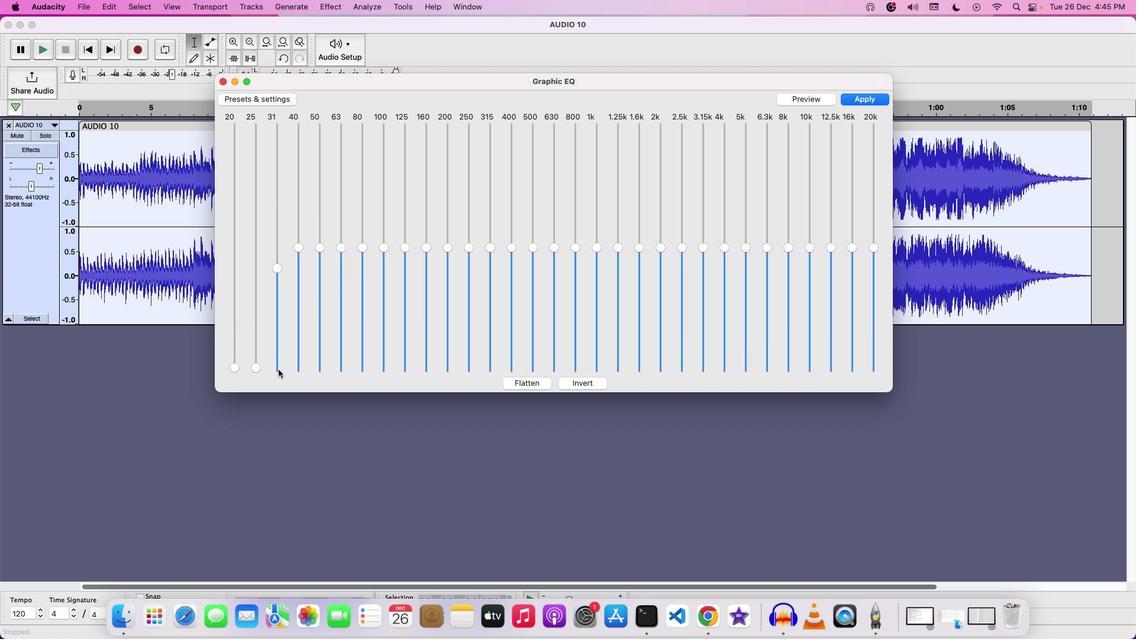 
Action: Mouse moved to (875, 212)
Screenshot: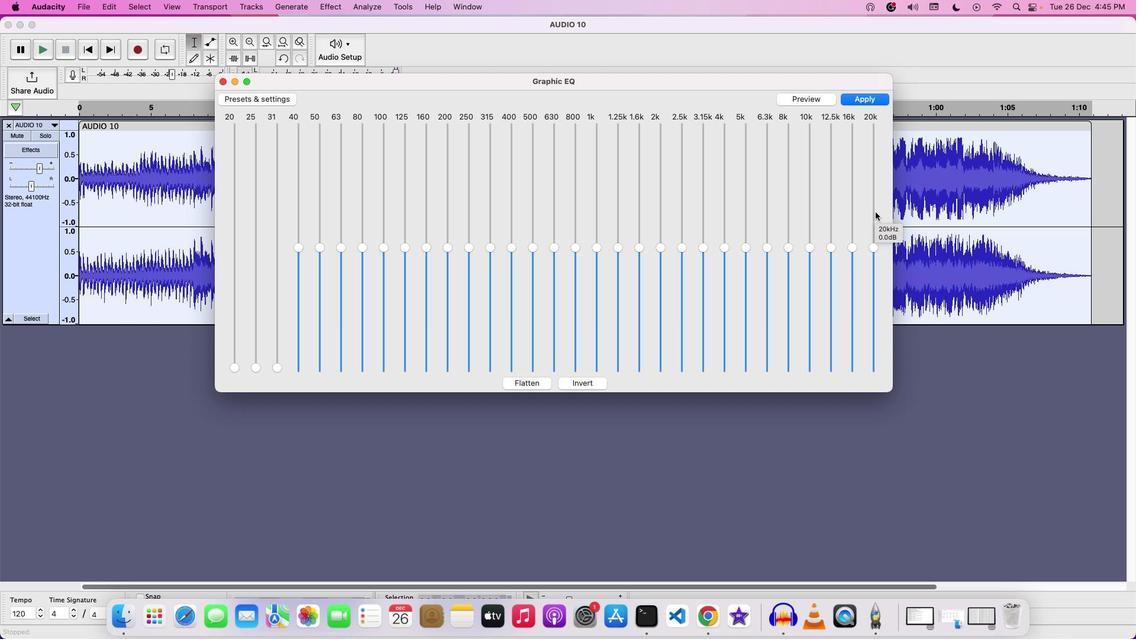 
Action: Mouse pressed left at (875, 212)
Screenshot: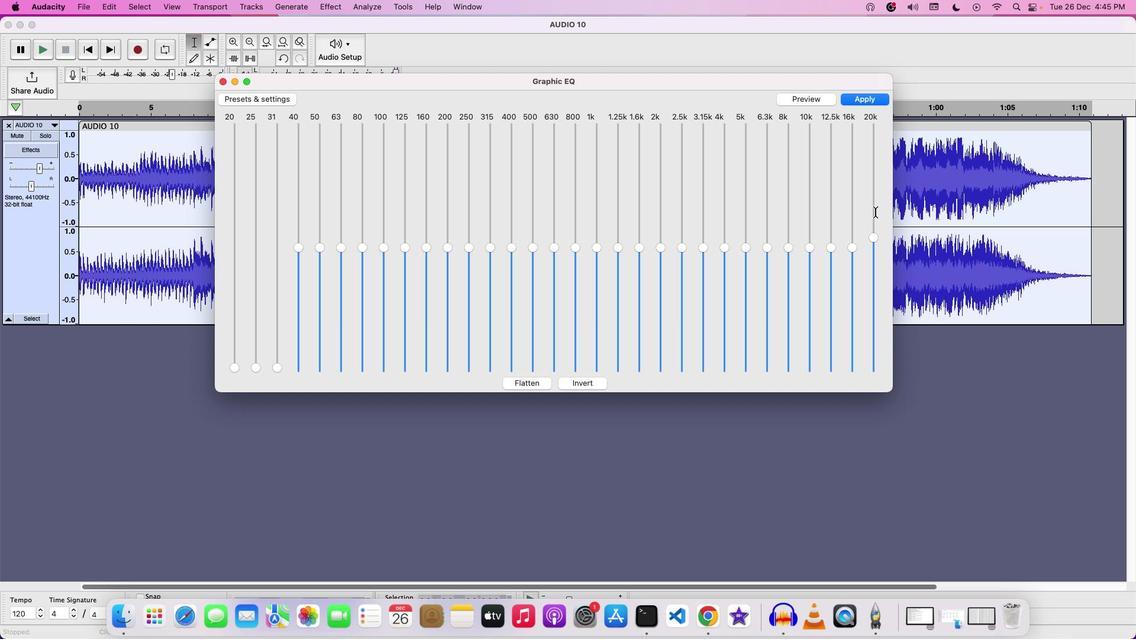 
Action: Mouse moved to (843, 215)
Screenshot: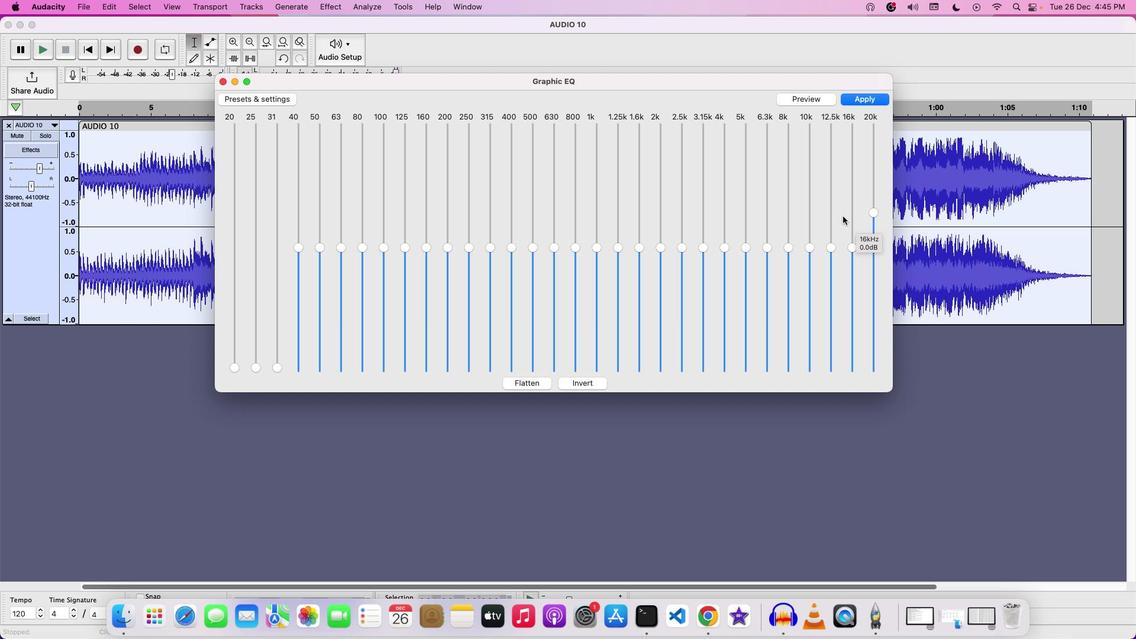 
Action: Mouse pressed left at (843, 215)
Screenshot: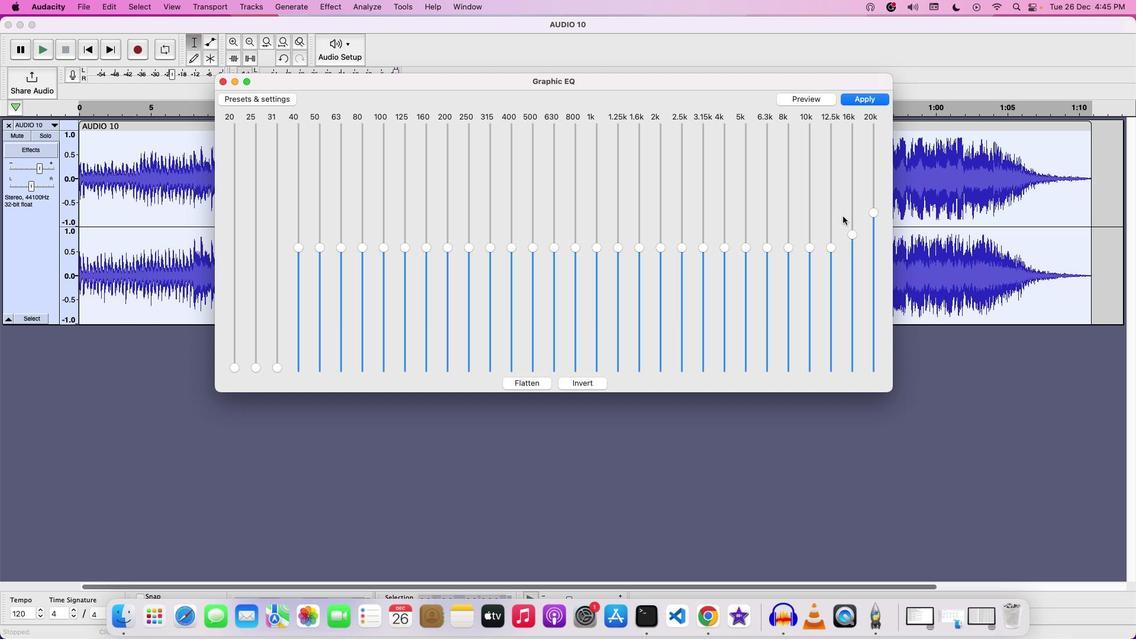 
Action: Mouse moved to (873, 369)
Screenshot: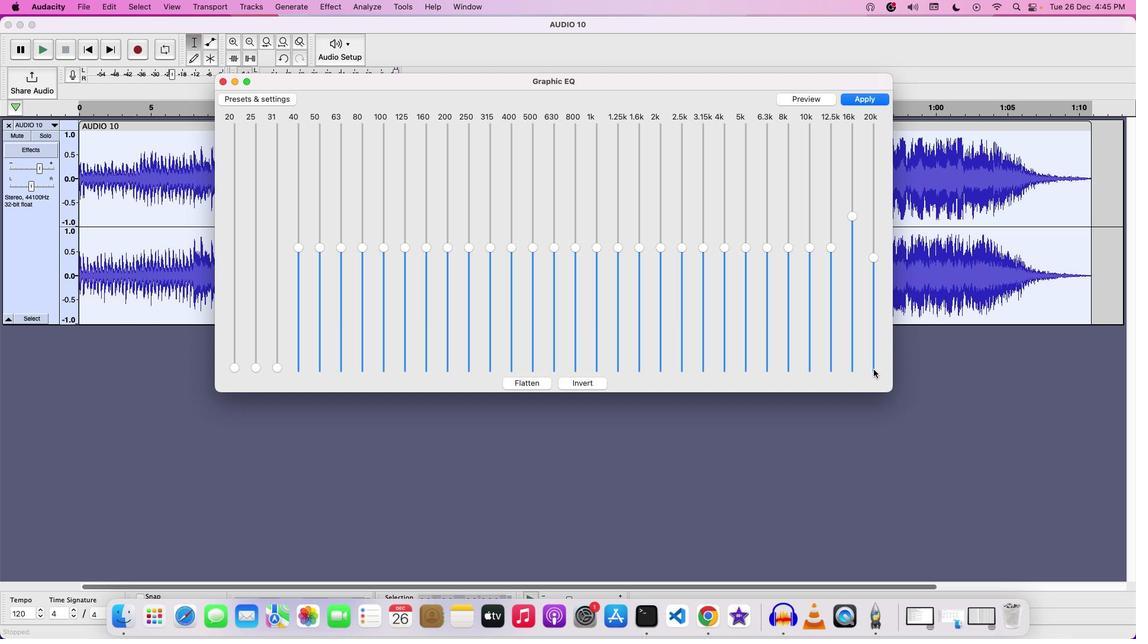 
Action: Mouse pressed left at (873, 369)
Screenshot: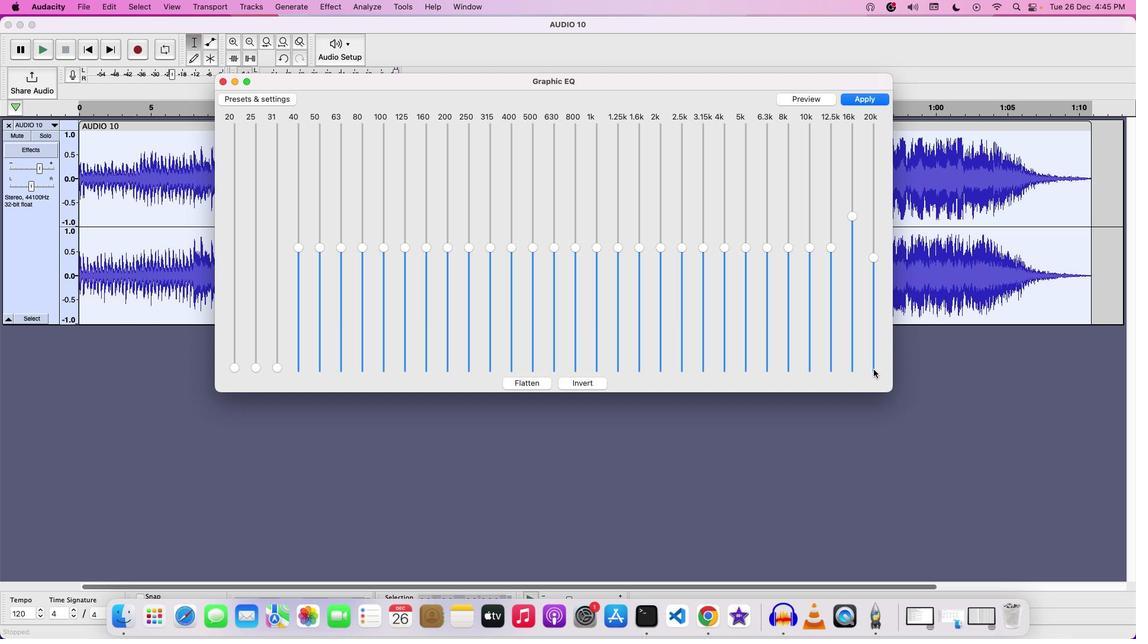 
Action: Mouse moved to (829, 205)
Screenshot: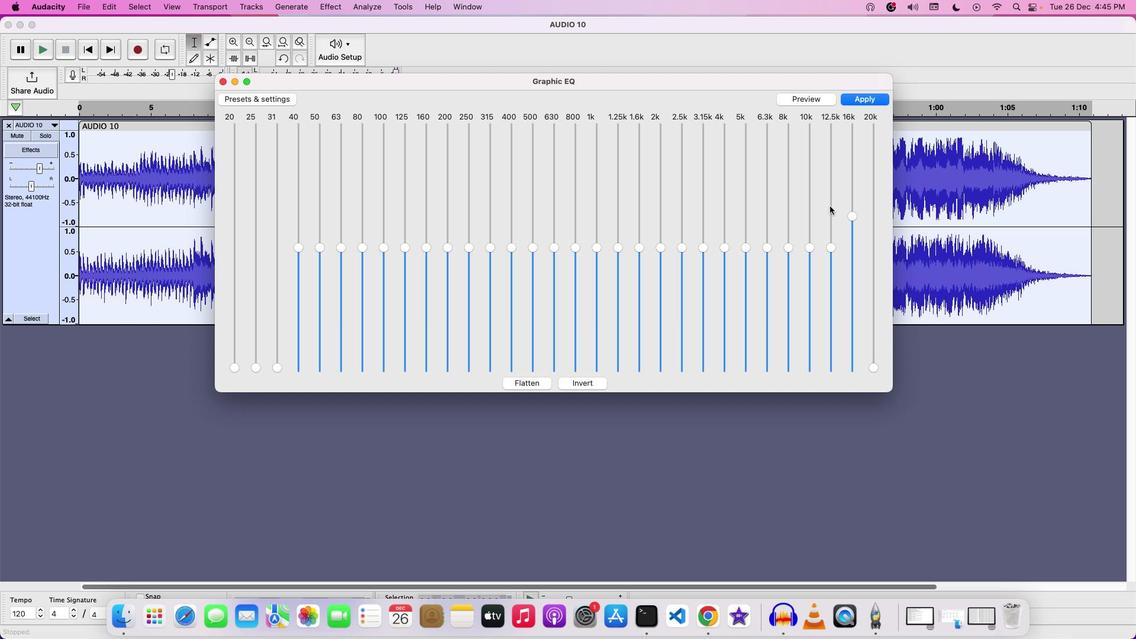 
Action: Mouse pressed left at (829, 205)
Screenshot: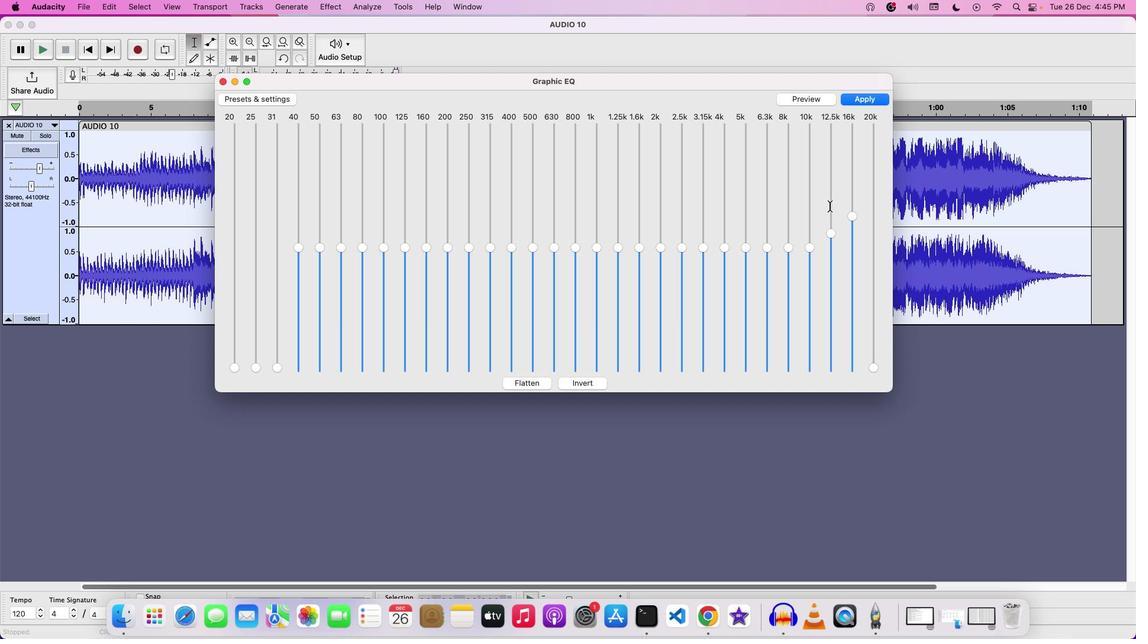 
Action: Mouse moved to (811, 205)
Screenshot: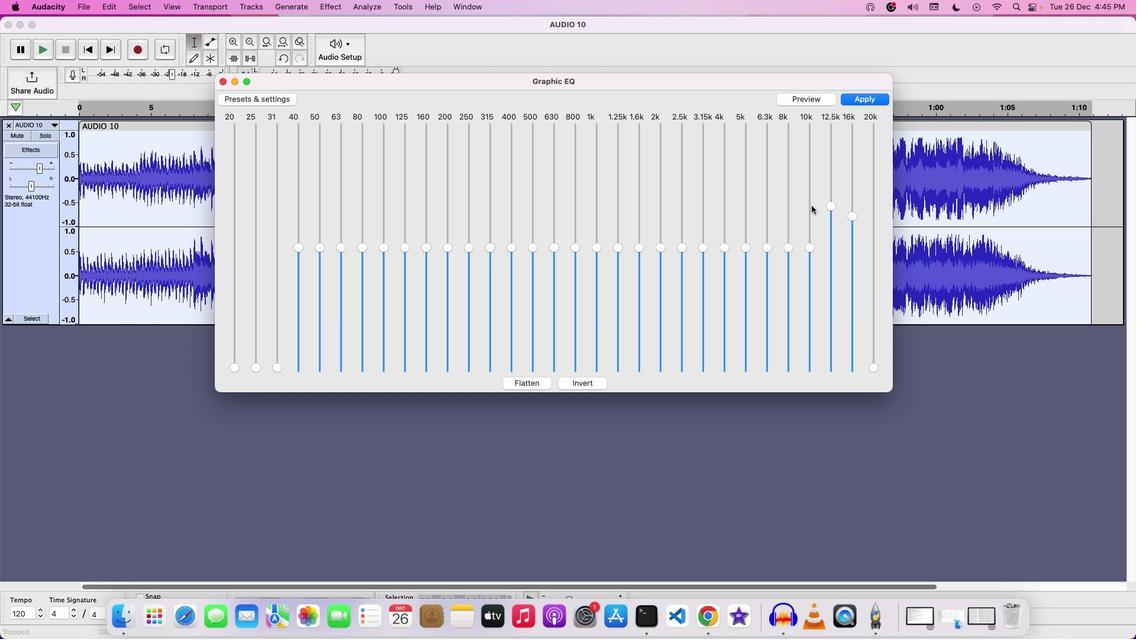
Action: Mouse pressed left at (811, 205)
Screenshot: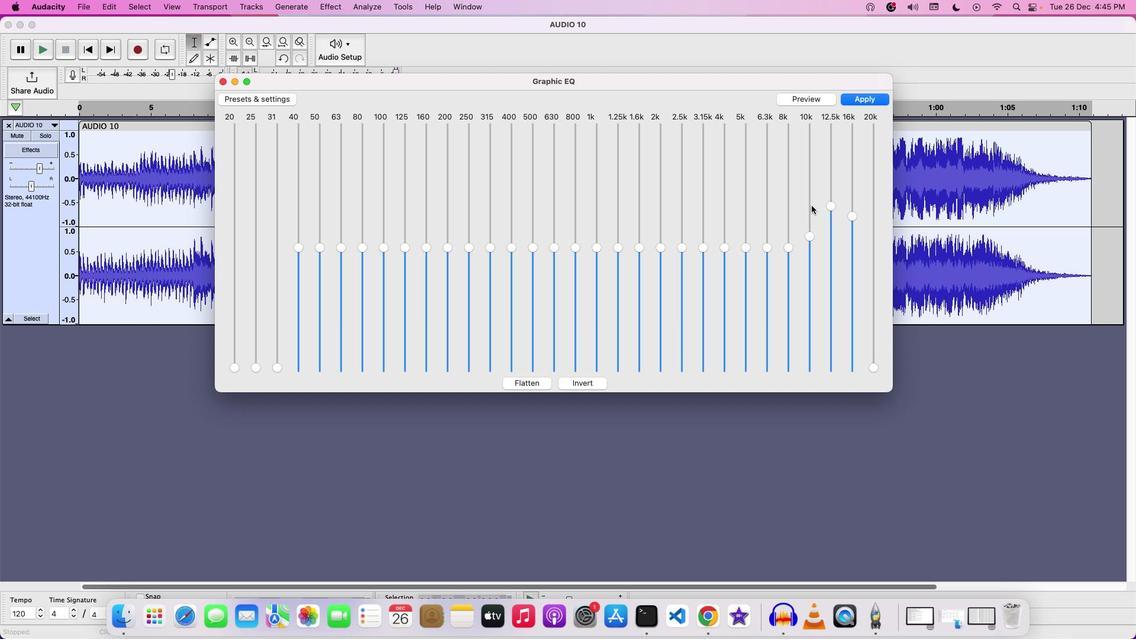 
Action: Mouse moved to (785, 205)
Screenshot: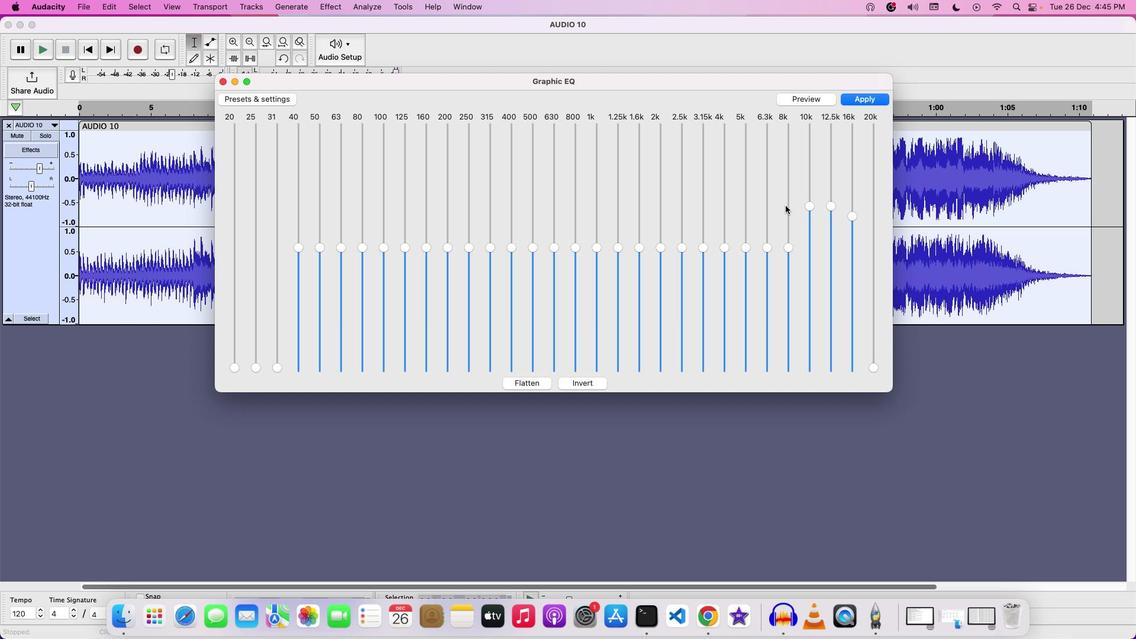 
Action: Mouse pressed left at (785, 205)
Screenshot: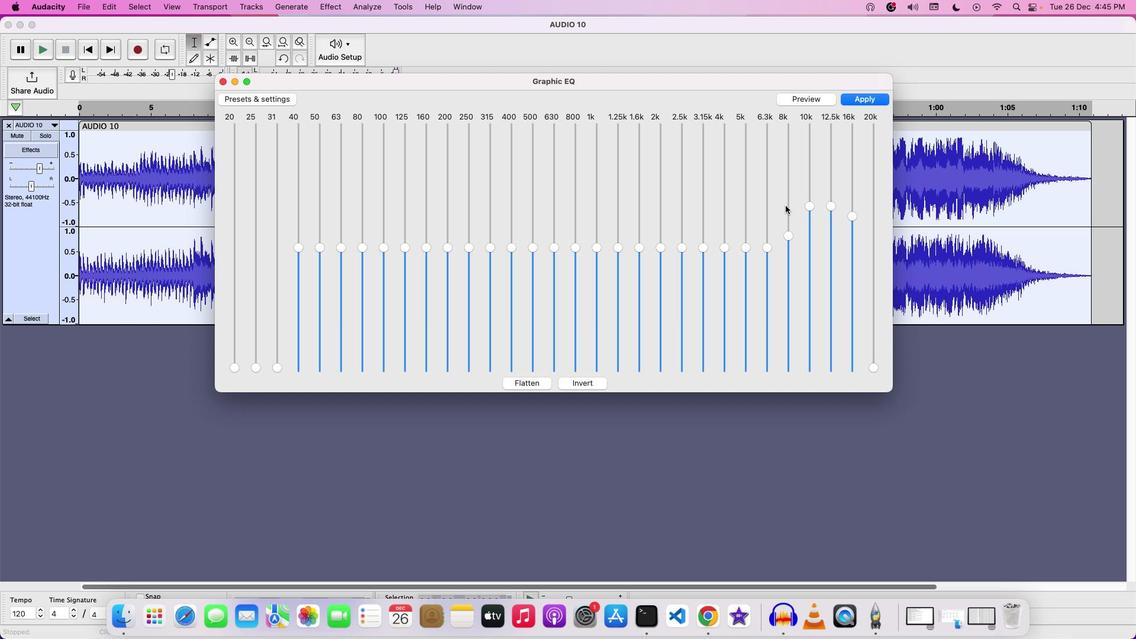 
Action: Mouse moved to (447, 317)
Screenshot: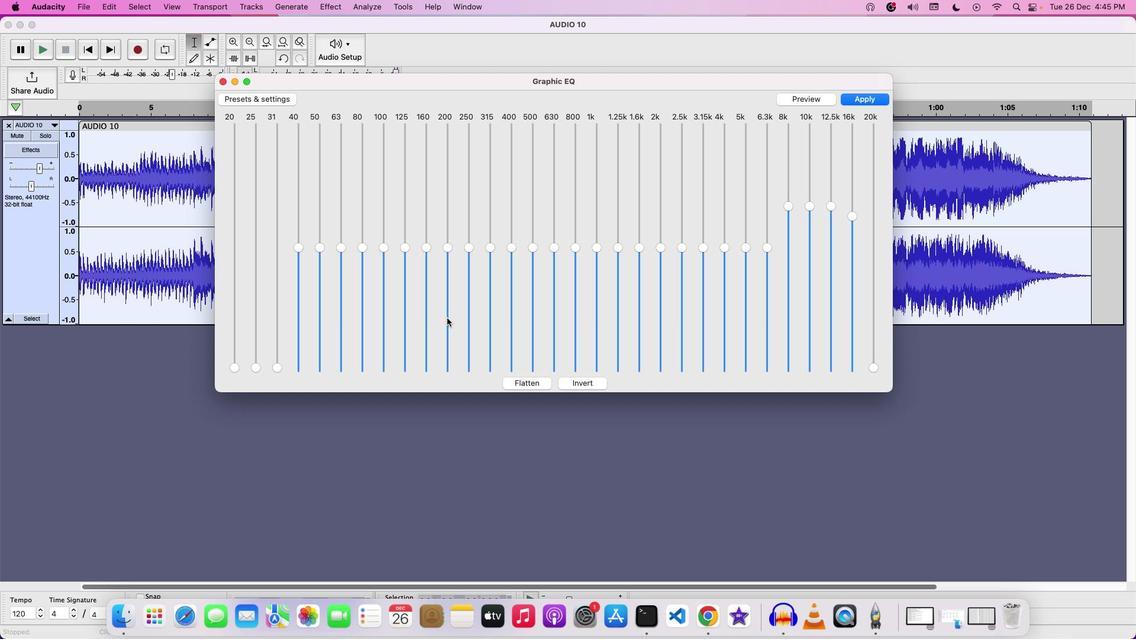 
Action: Mouse pressed left at (447, 317)
Screenshot: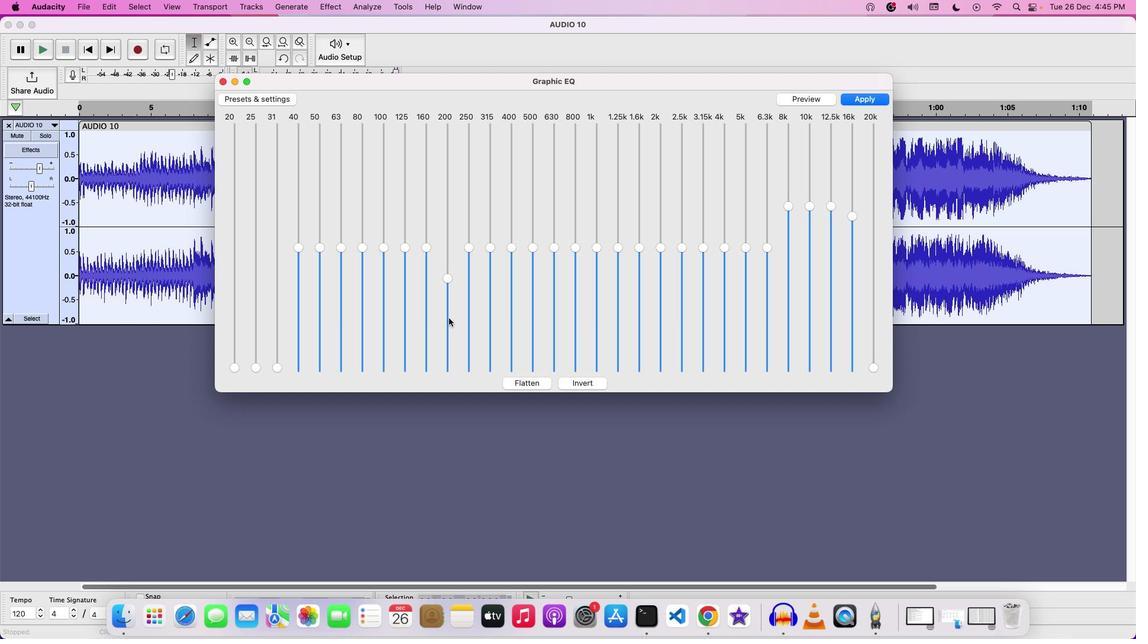 
Action: Mouse moved to (463, 316)
Screenshot: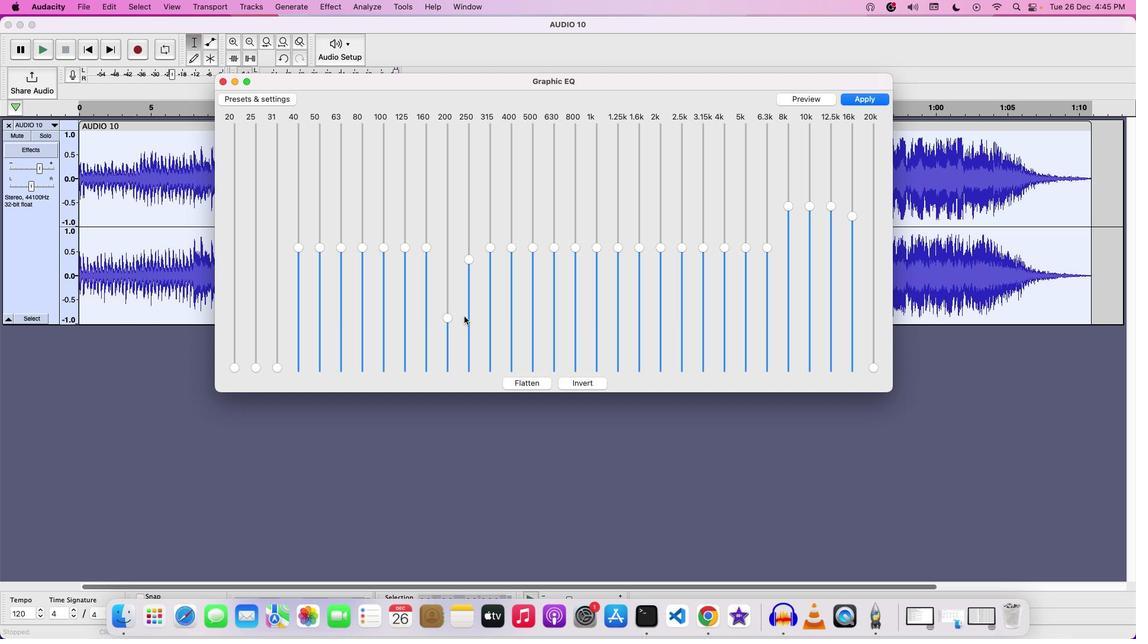
Action: Mouse pressed left at (463, 316)
Screenshot: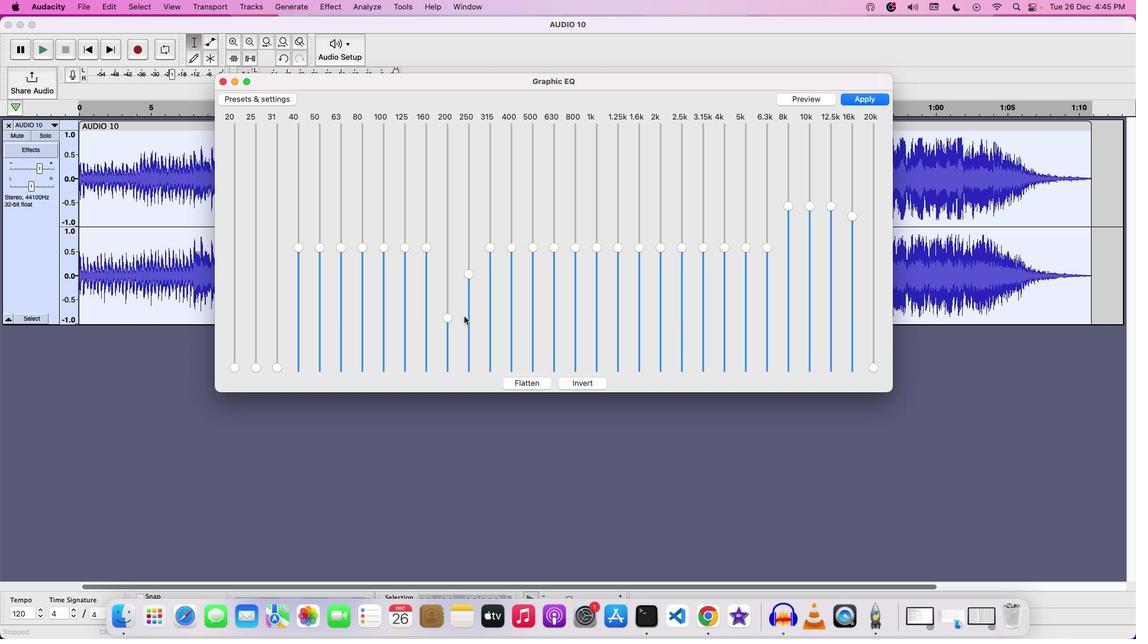 
Action: Mouse moved to (862, 94)
Screenshot: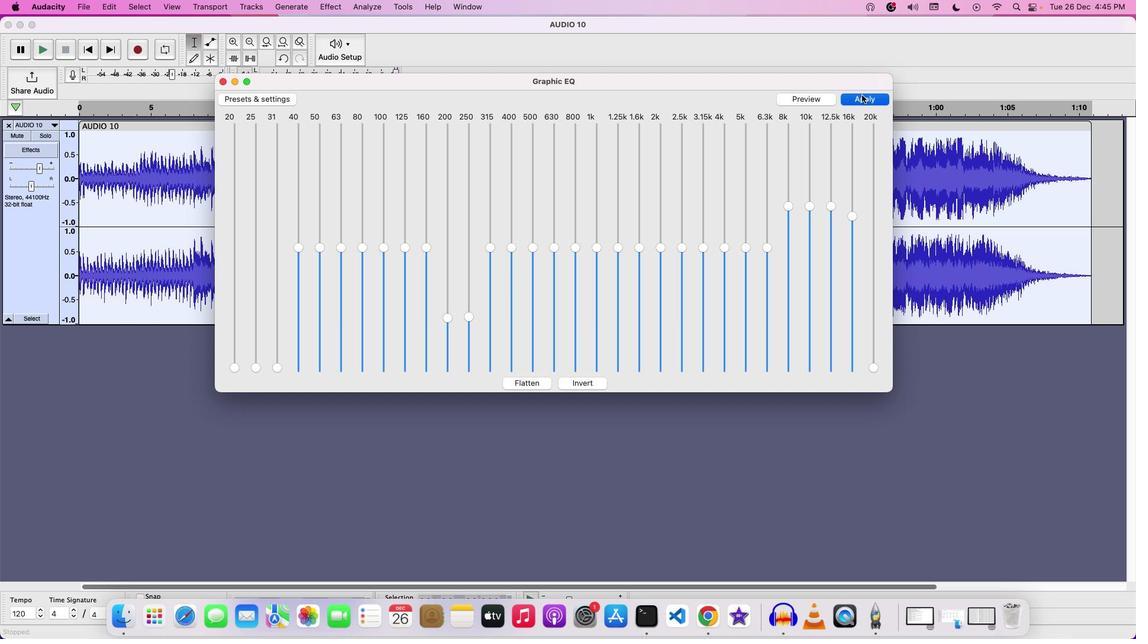 
Action: Mouse pressed left at (862, 94)
Screenshot: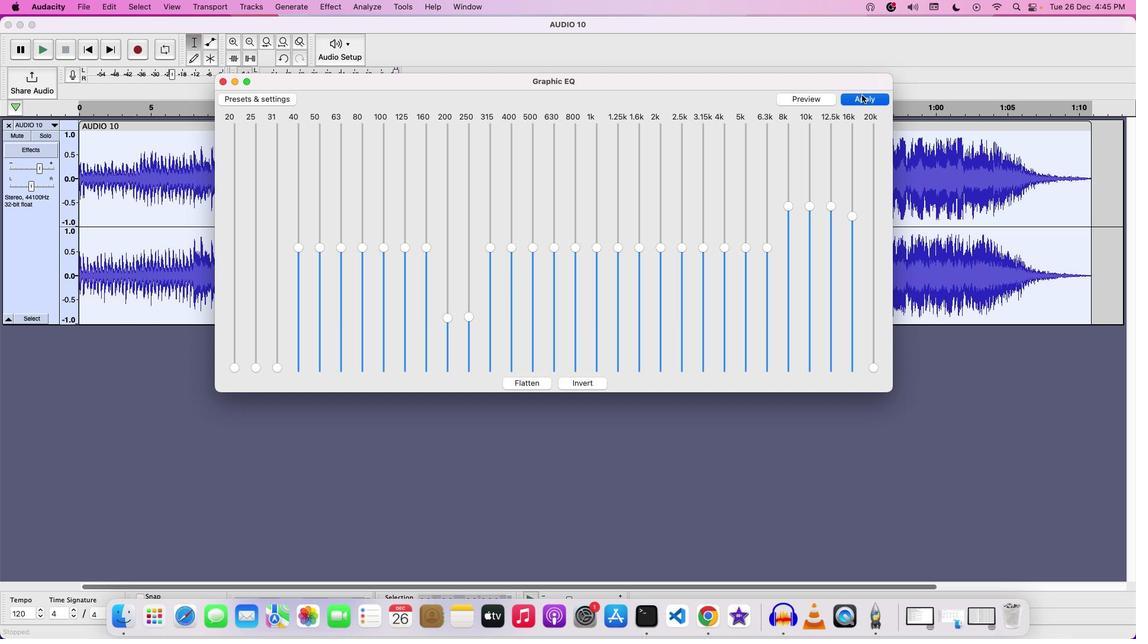 
Action: Mouse moved to (424, 156)
Screenshot: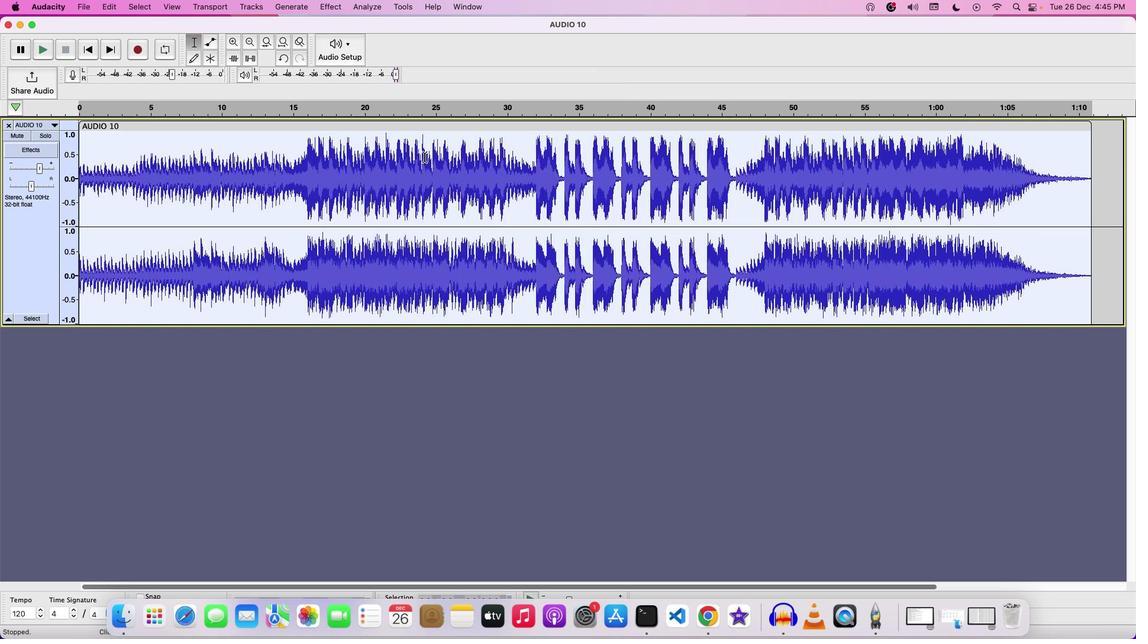 
Action: Key pressed Key.space
Screenshot: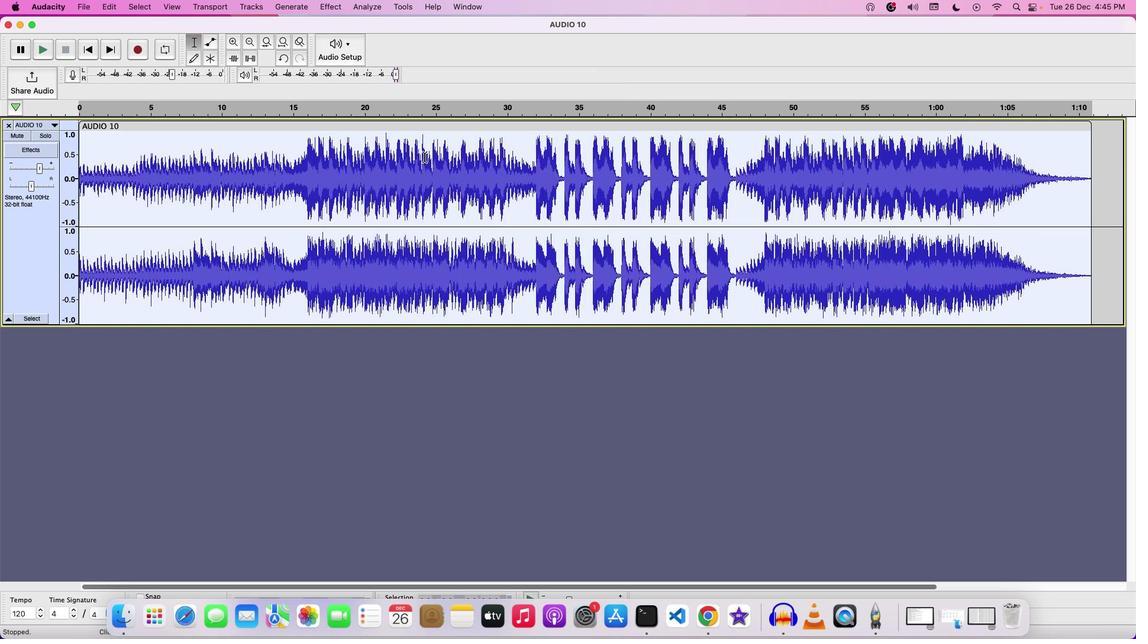 
Action: Mouse moved to (39, 169)
Screenshot: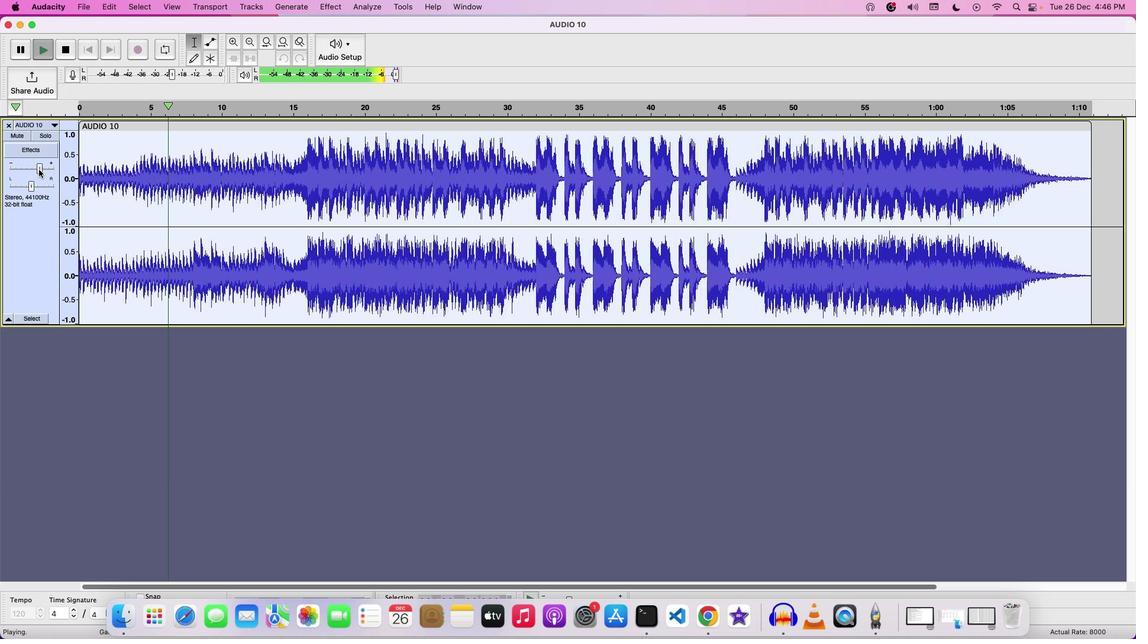 
Action: Mouse pressed left at (39, 169)
Screenshot: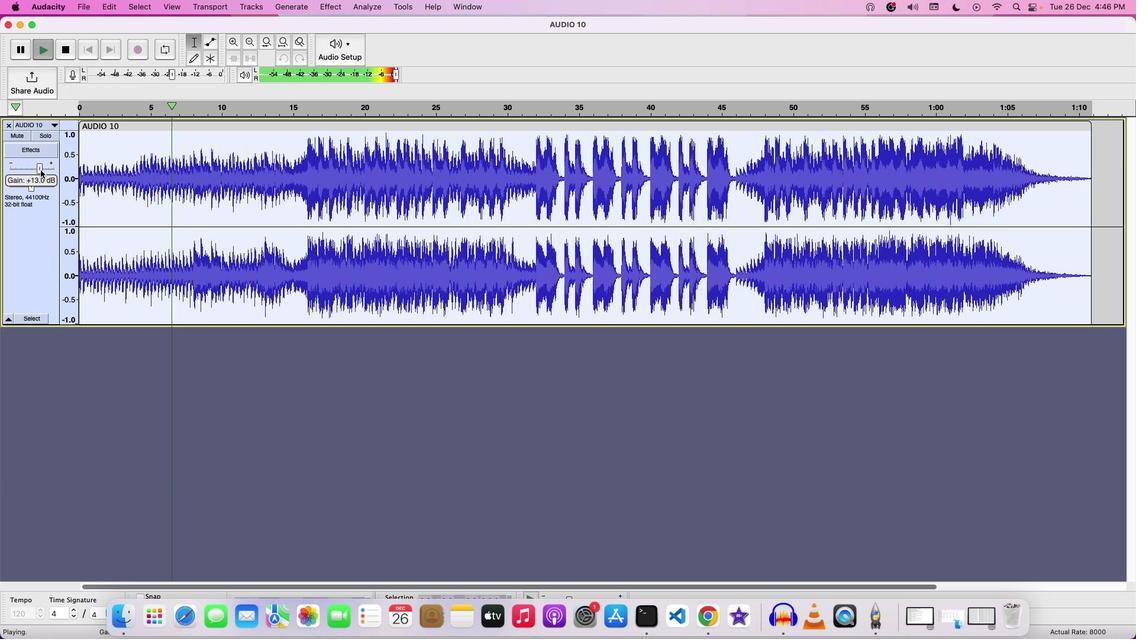 
Action: Mouse moved to (250, 153)
Screenshot: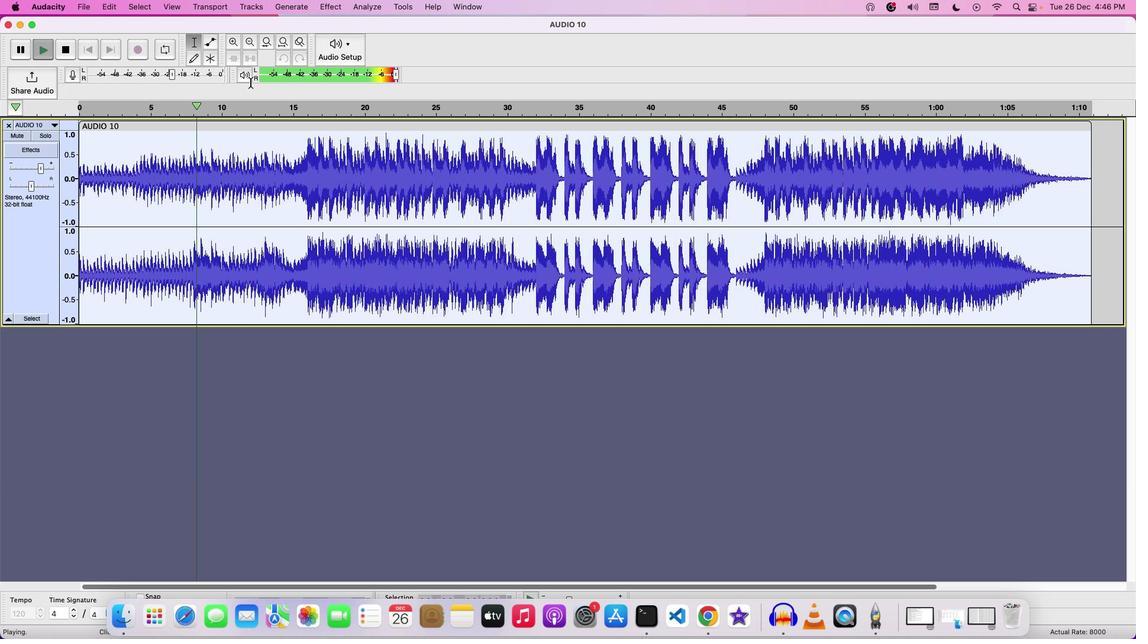
Action: Key pressed Key.space
Screenshot: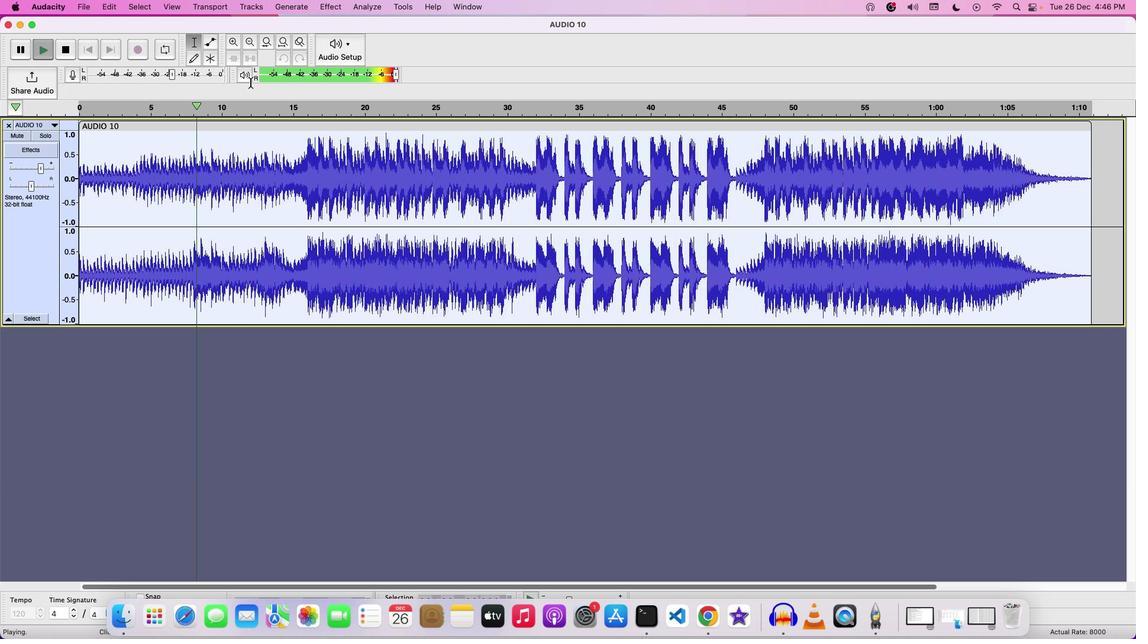 
Action: Mouse moved to (334, 11)
Screenshot: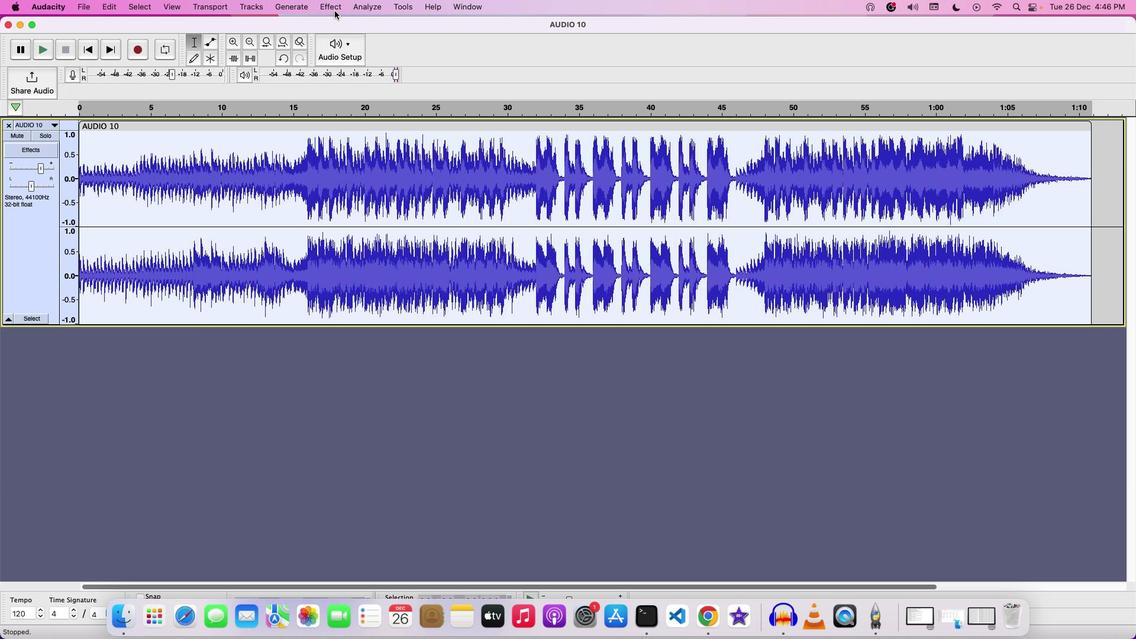 
Action: Mouse pressed left at (334, 11)
Screenshot: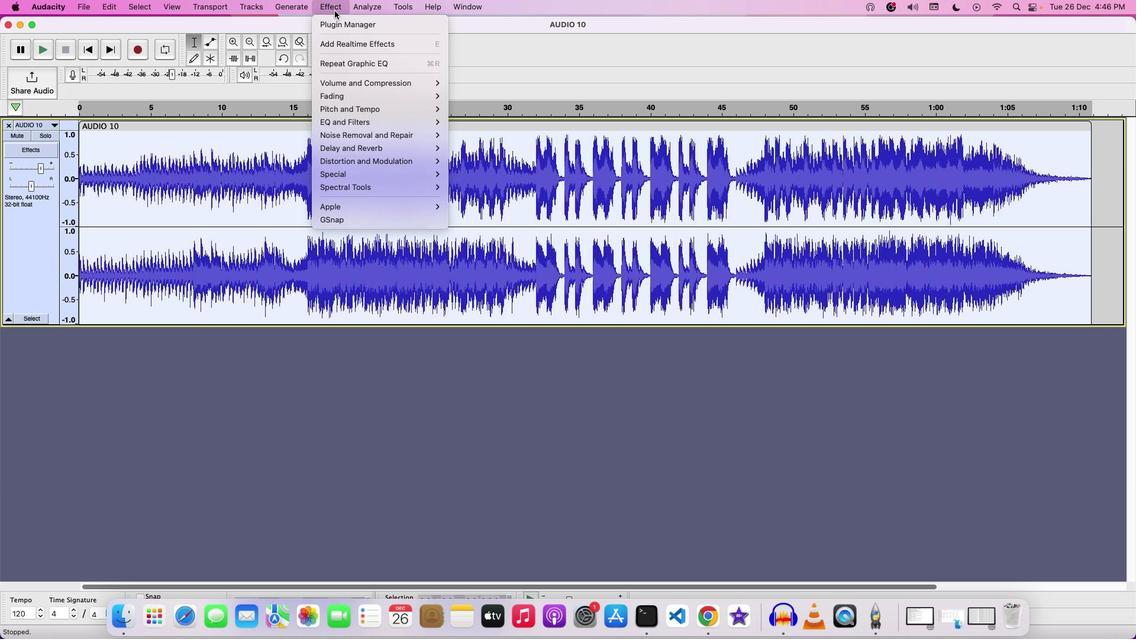 
Action: Mouse moved to (469, 123)
Screenshot: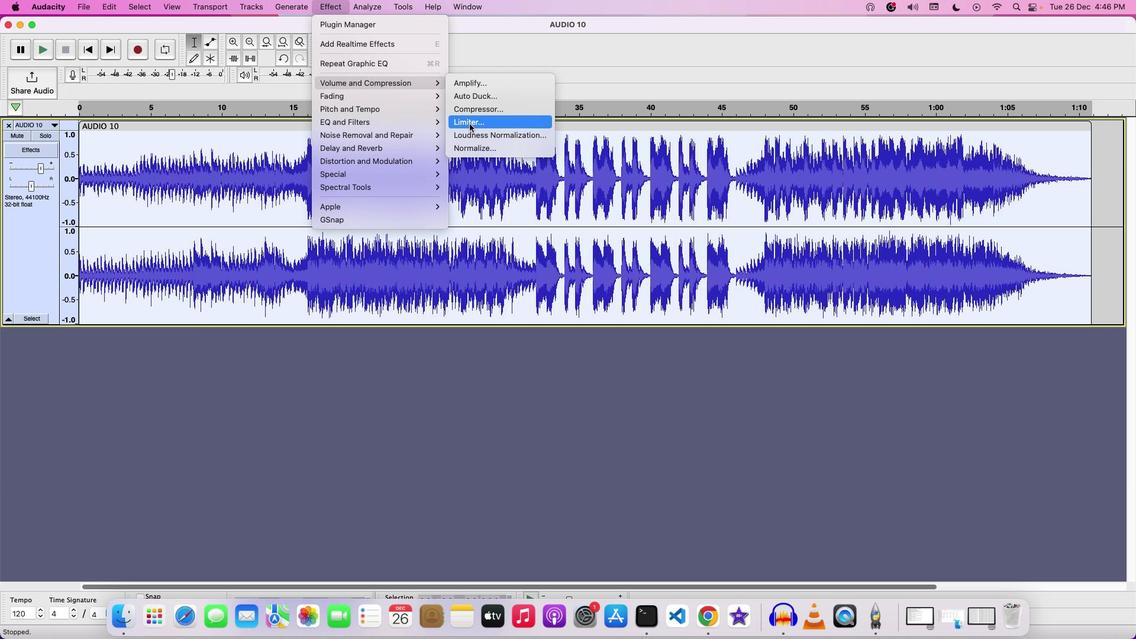 
Action: Mouse pressed left at (469, 123)
Screenshot: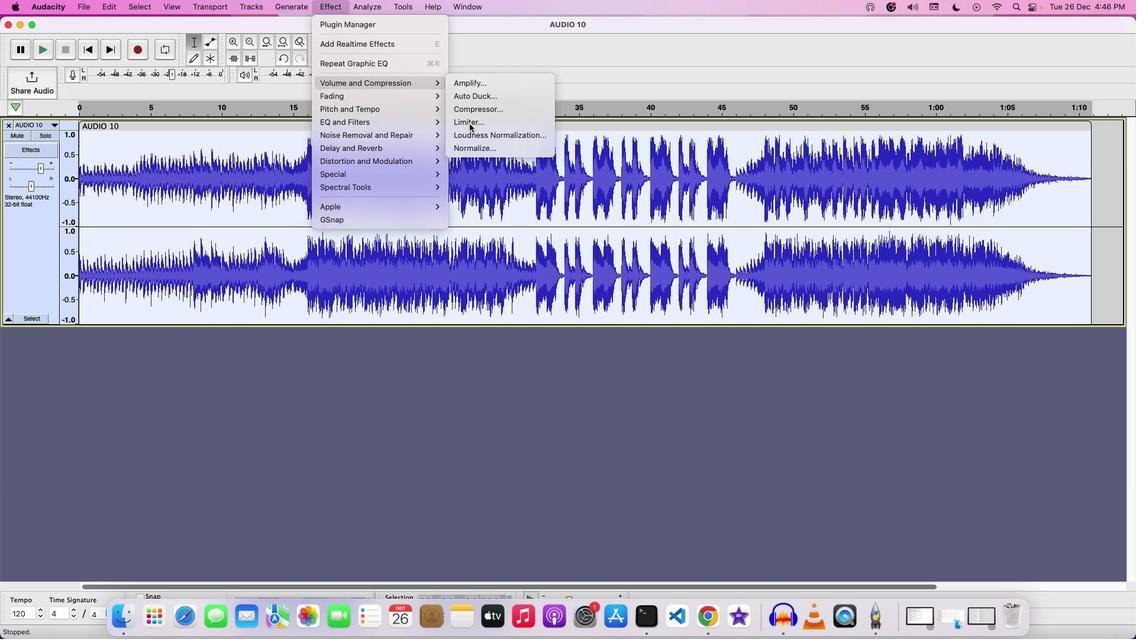 
Action: Mouse moved to (617, 270)
Screenshot: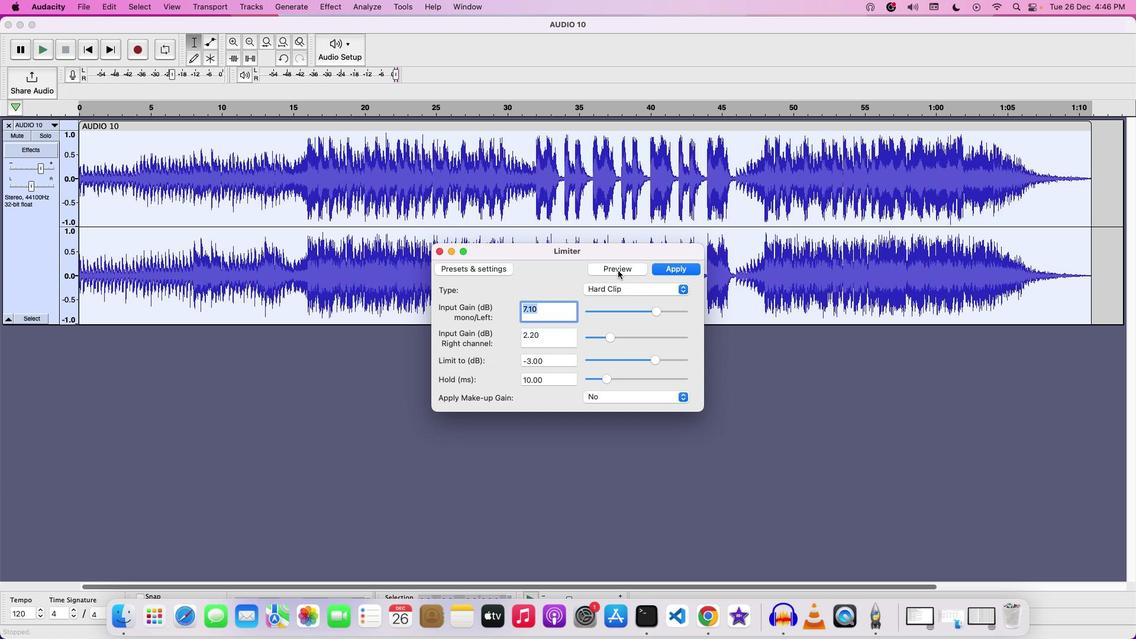 
Action: Mouse pressed left at (617, 270)
Screenshot: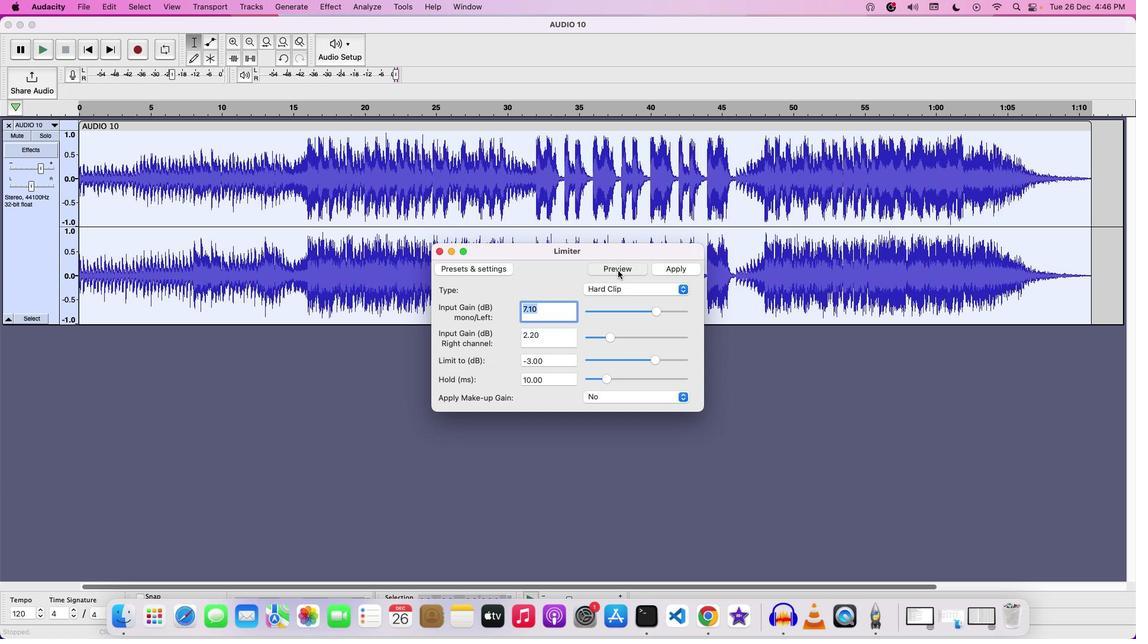 
Action: Mouse moved to (665, 268)
Screenshot: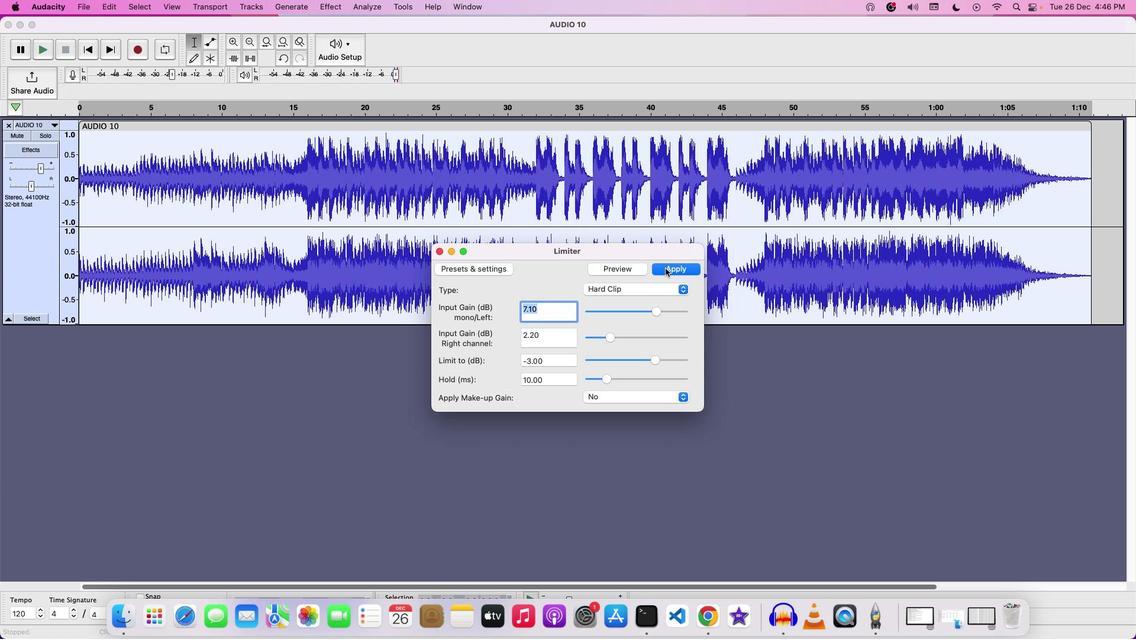 
Action: Mouse pressed left at (665, 268)
Screenshot: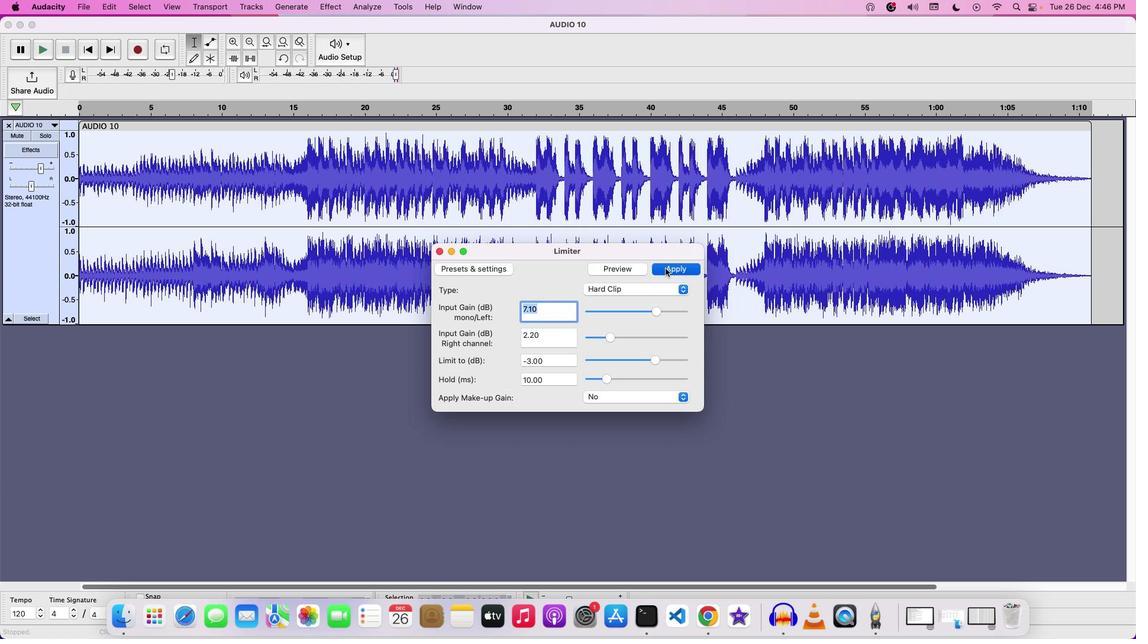 
Action: Mouse moved to (416, 246)
Screenshot: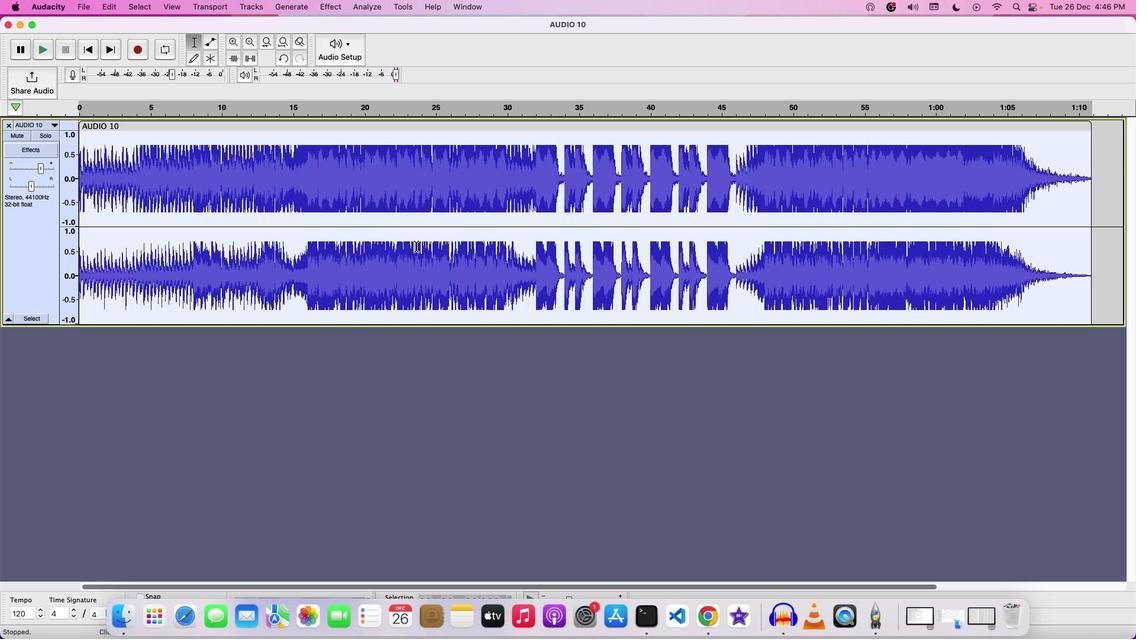 
Action: Key pressed Key.space
Screenshot: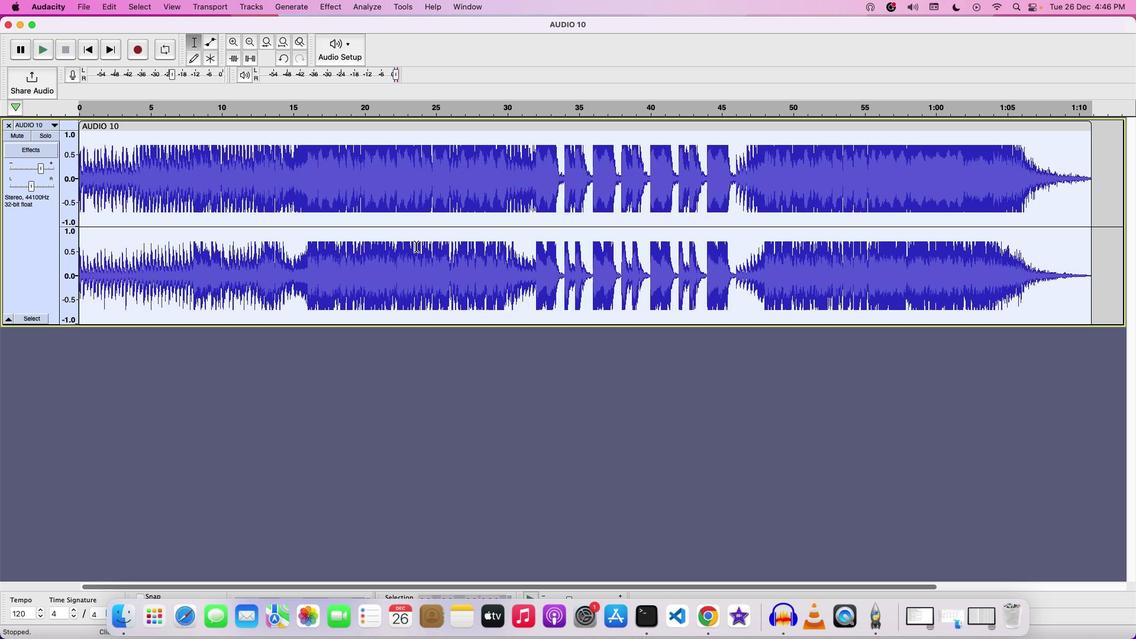 
Action: Mouse moved to (887, 169)
Screenshot: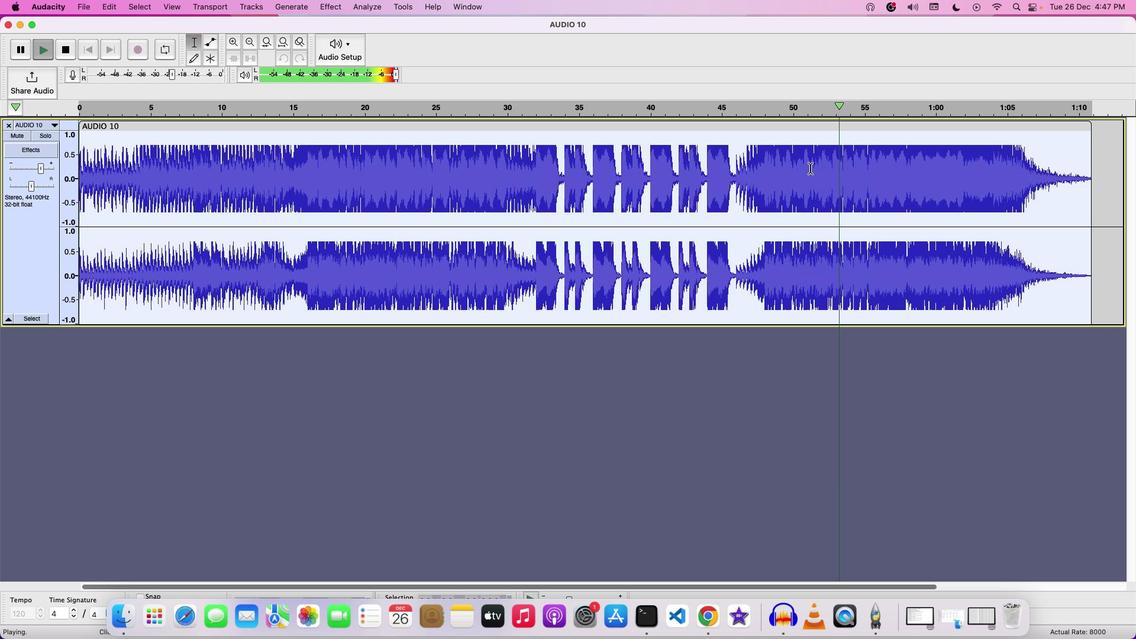 
Action: Key pressed Key.space
Screenshot: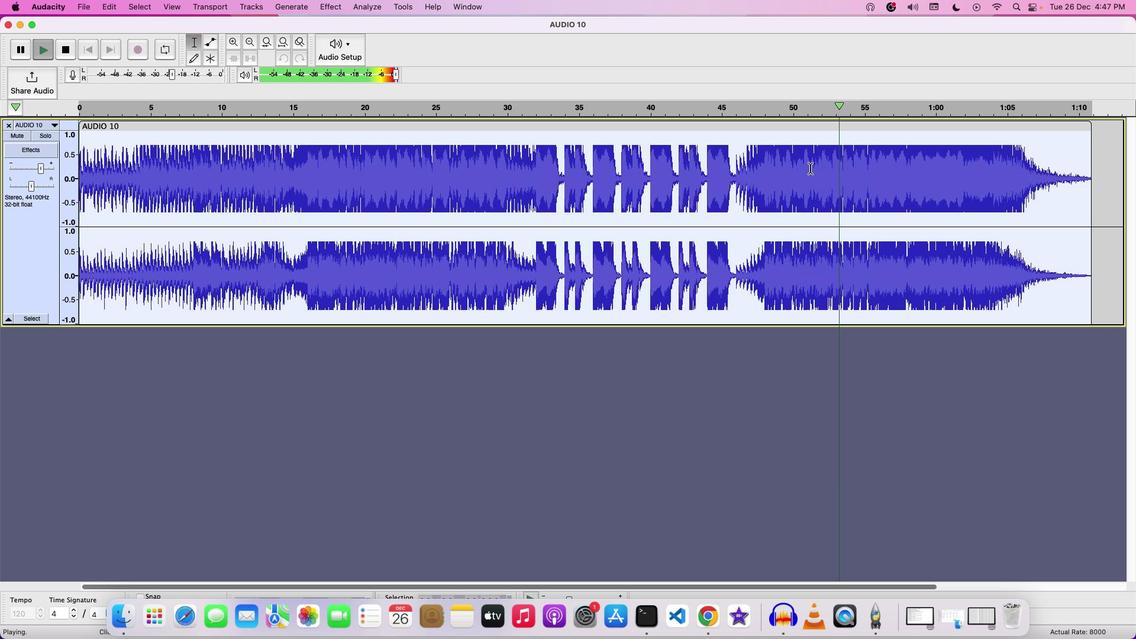
Action: Mouse moved to (83, 9)
Screenshot: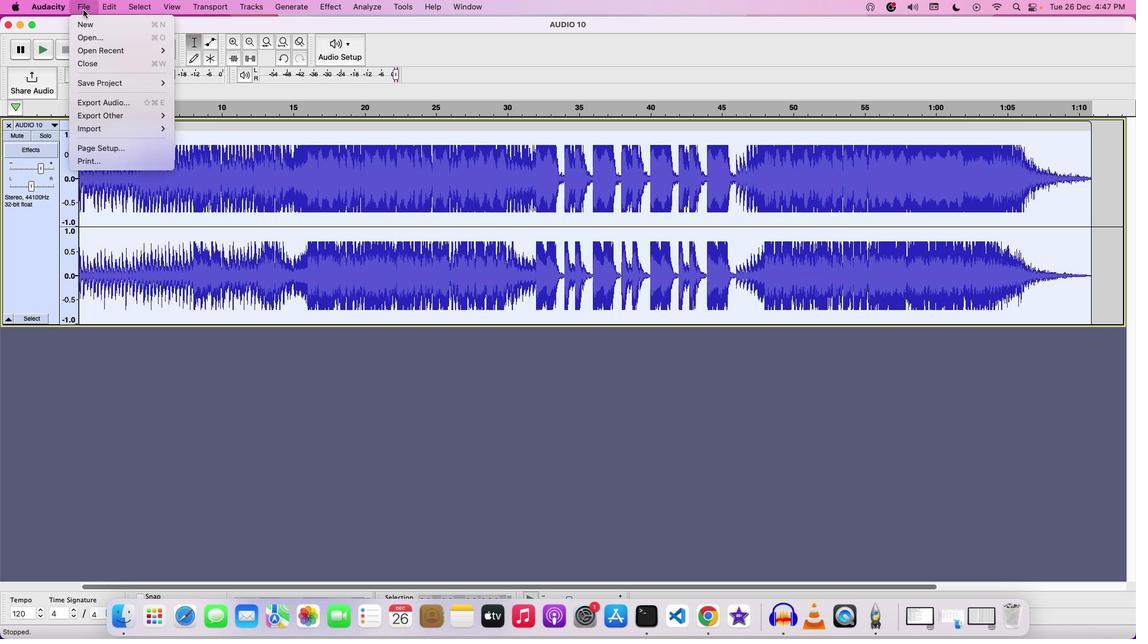 
Action: Mouse pressed left at (83, 9)
Screenshot: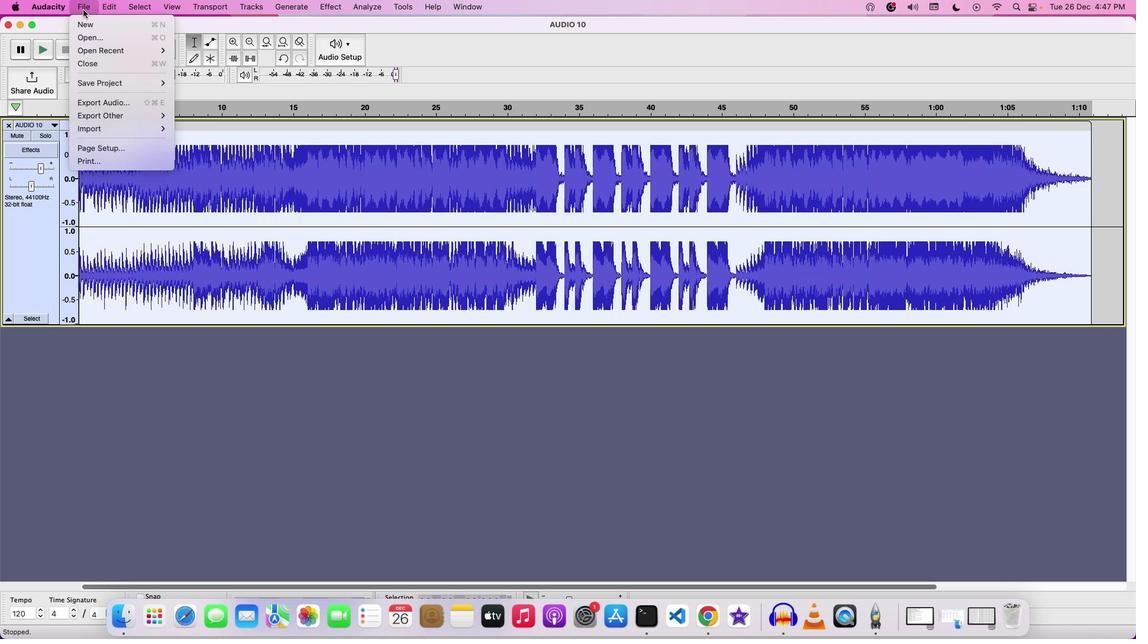 
Action: Mouse moved to (112, 86)
Screenshot: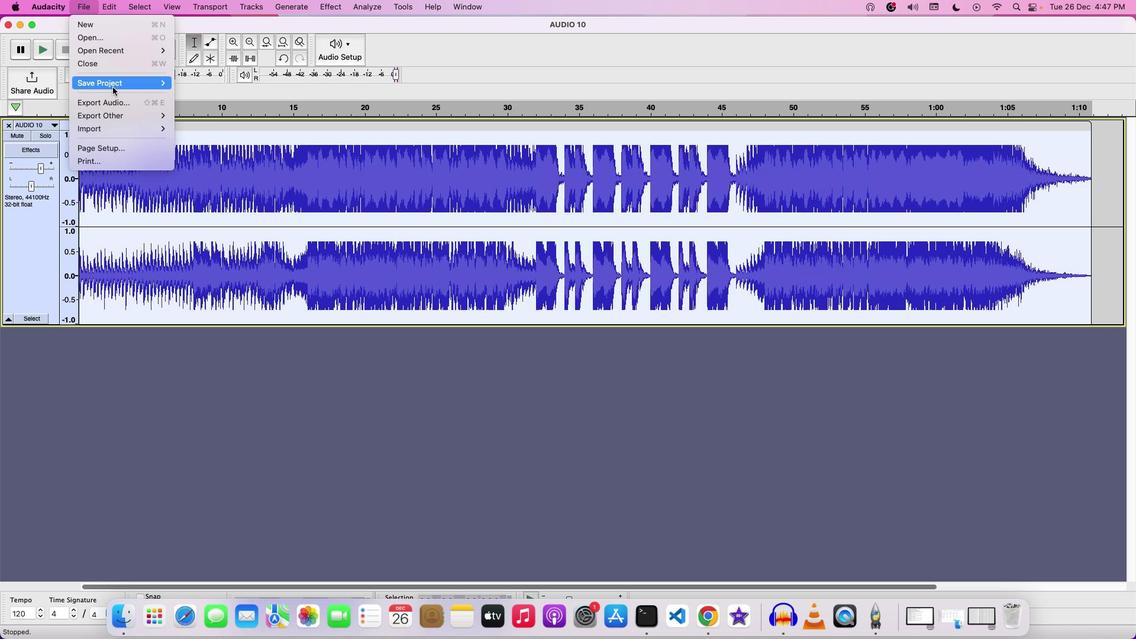 
Action: Mouse pressed left at (112, 86)
Screenshot: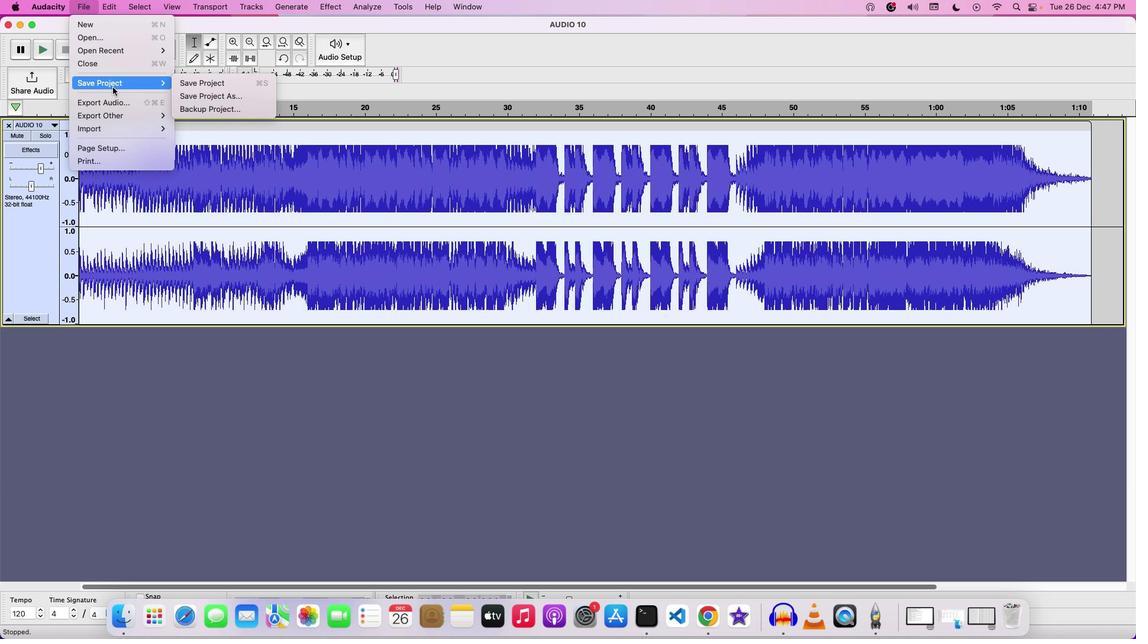 
Action: Mouse moved to (228, 86)
Screenshot: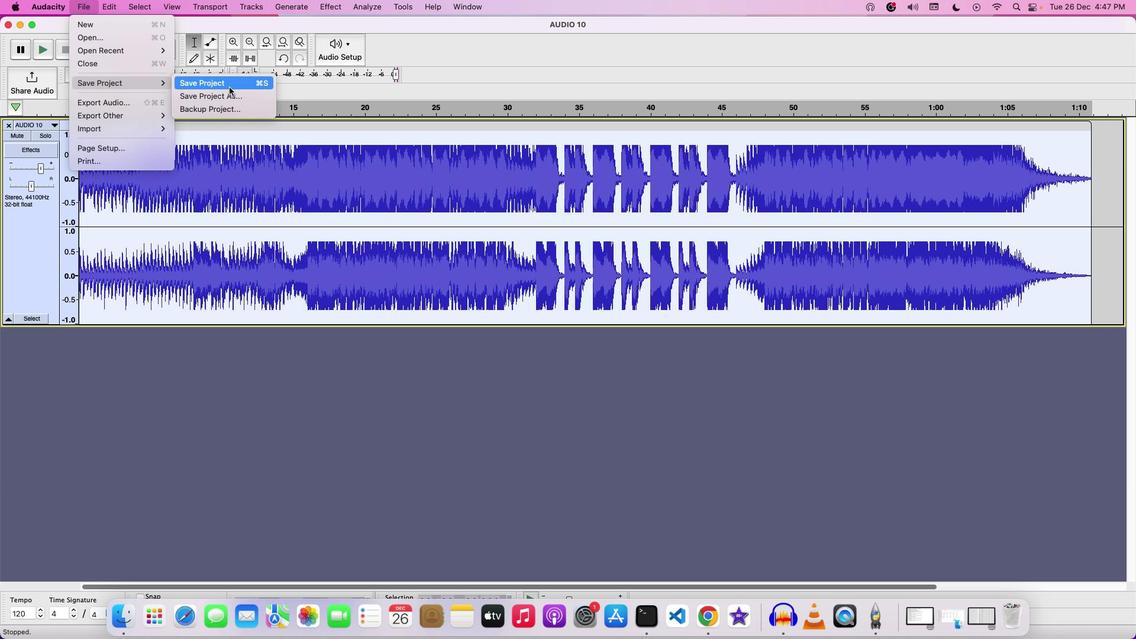 
Action: Mouse pressed left at (228, 86)
Screenshot: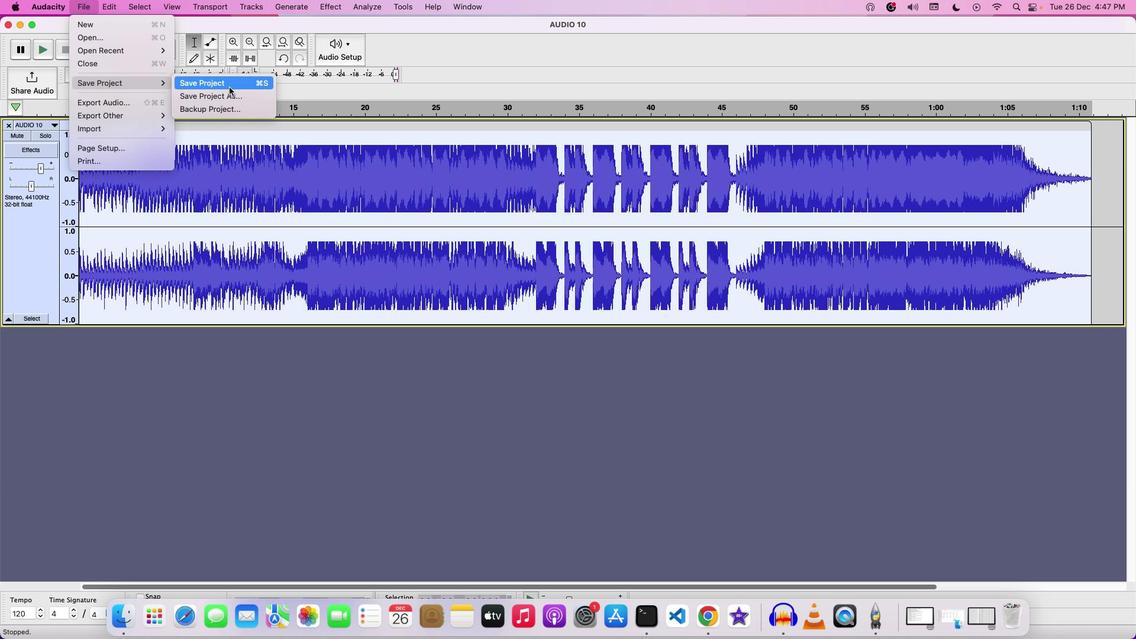 
Action: Mouse moved to (548, 170)
Screenshot: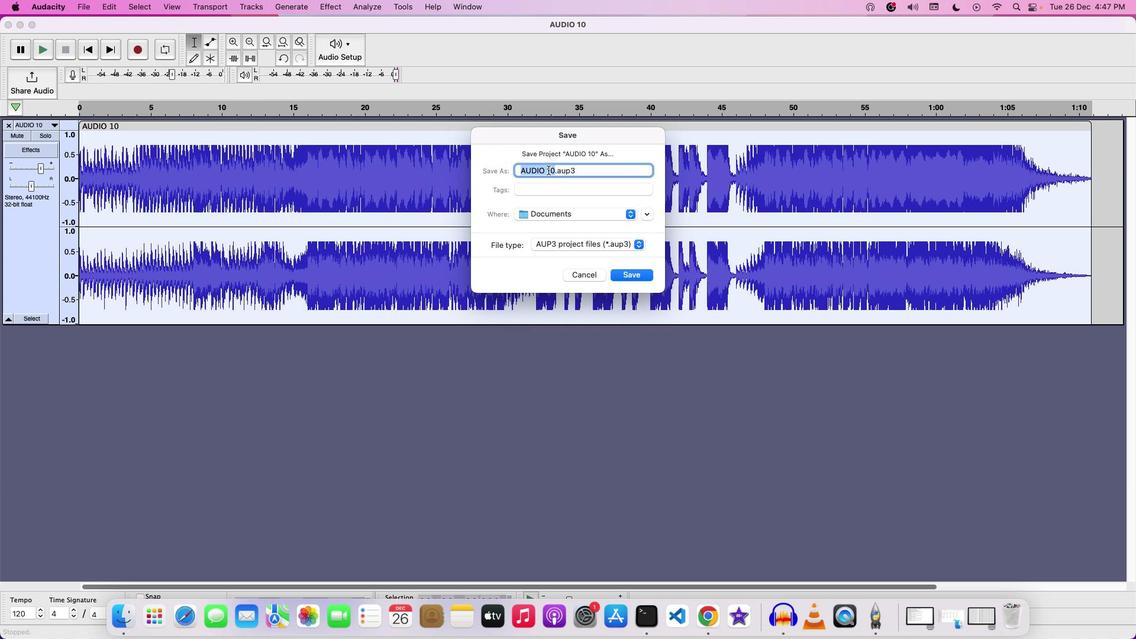 
Action: Mouse pressed left at (548, 170)
Screenshot: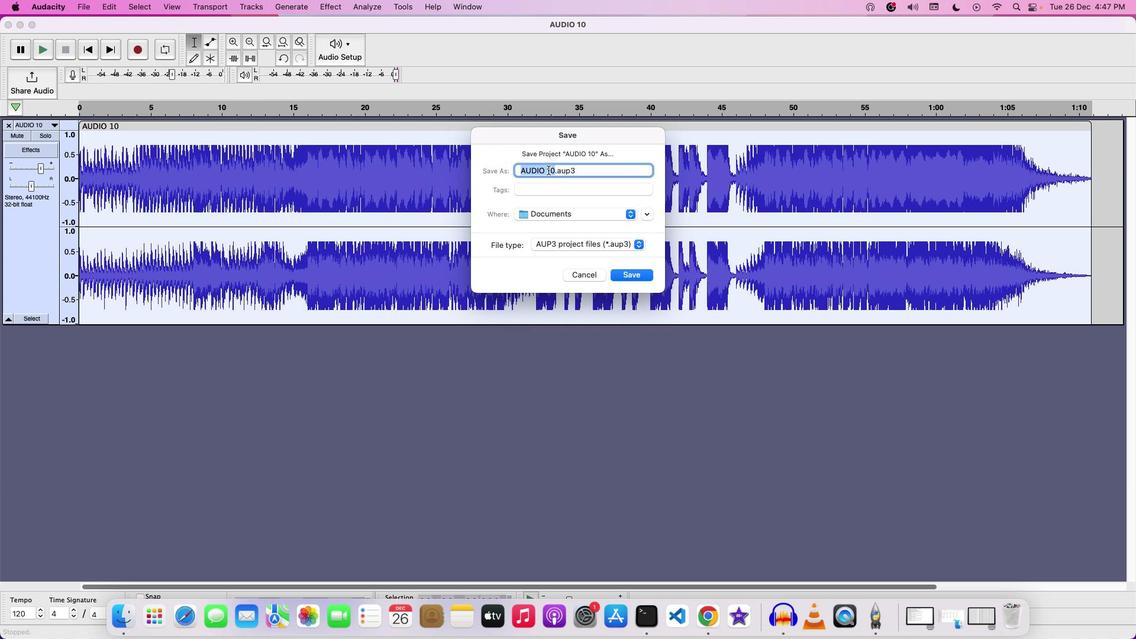
Action: Mouse moved to (555, 169)
Screenshot: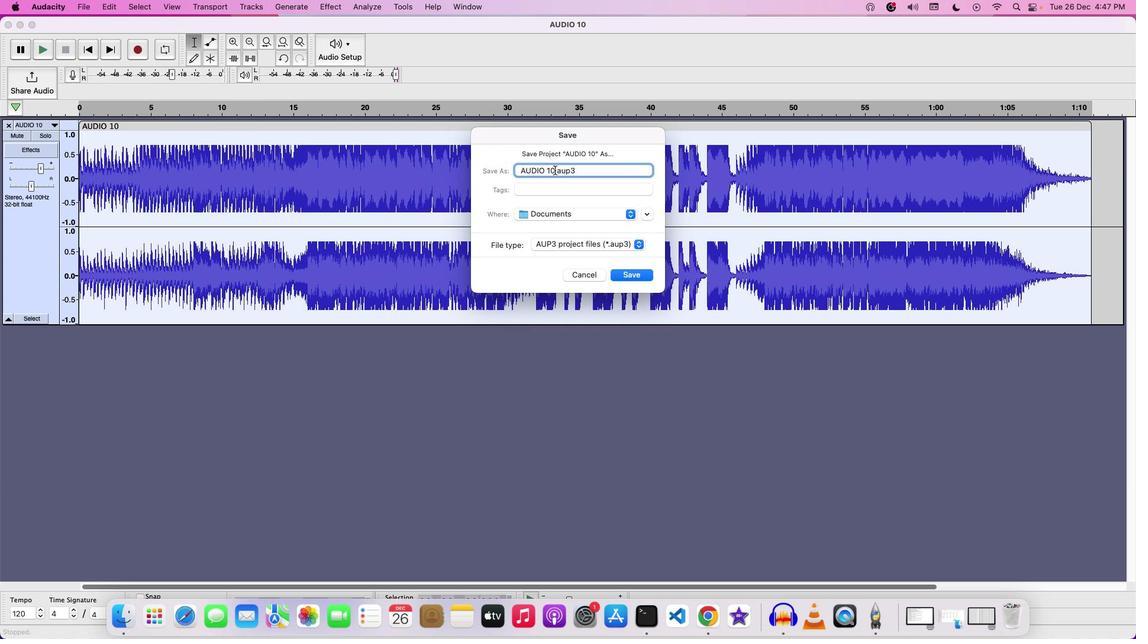 
Action: Mouse pressed left at (555, 169)
Screenshot: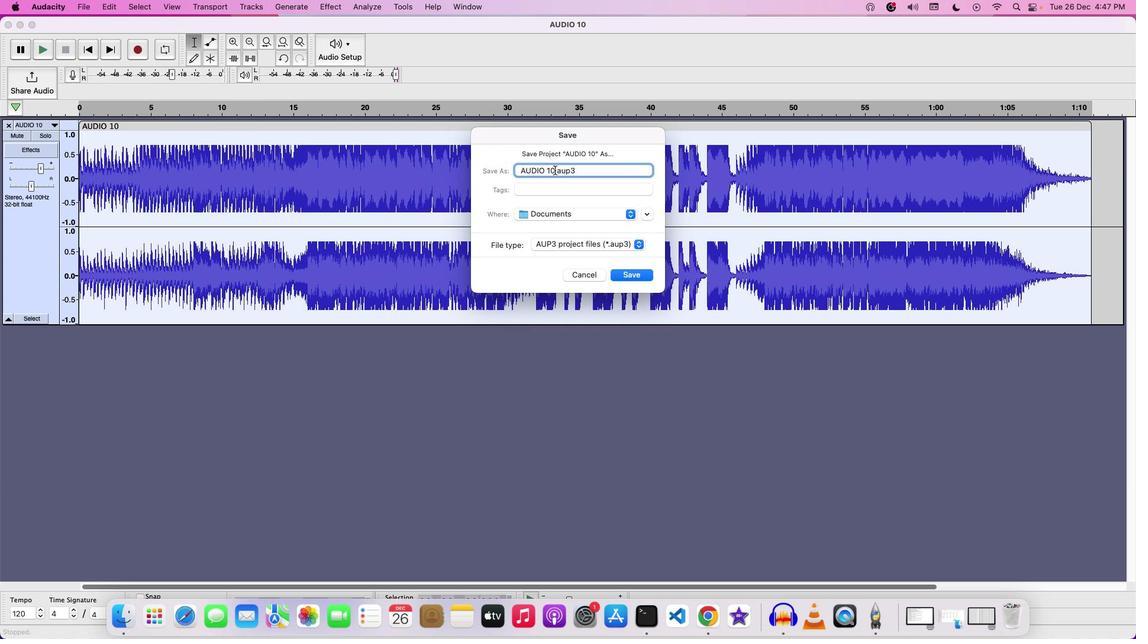 
Action: Mouse moved to (593, 173)
Screenshot: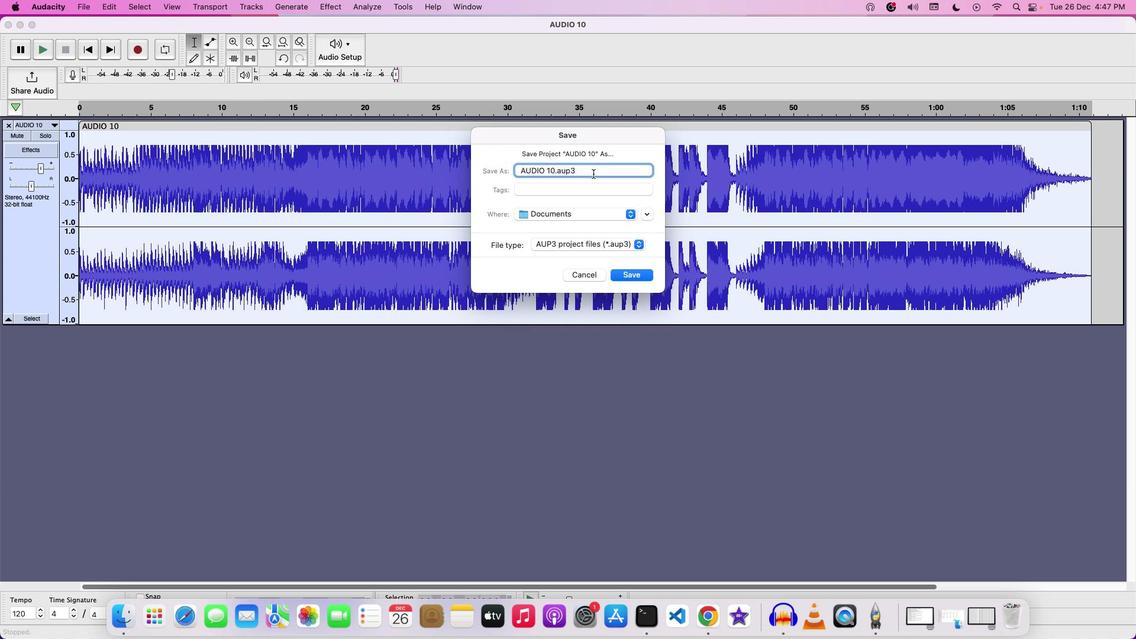 
Action: Key pressed Key.backspaceKey.backspace'F''O''R'Key.space'T''H''E''A''T''R''E'Key.spaceKey.backspaceKey.backspaceKey.backspace'E''R'Key.space'P''E''R''F''O''R''M''A''N''C''E''S'
Screenshot: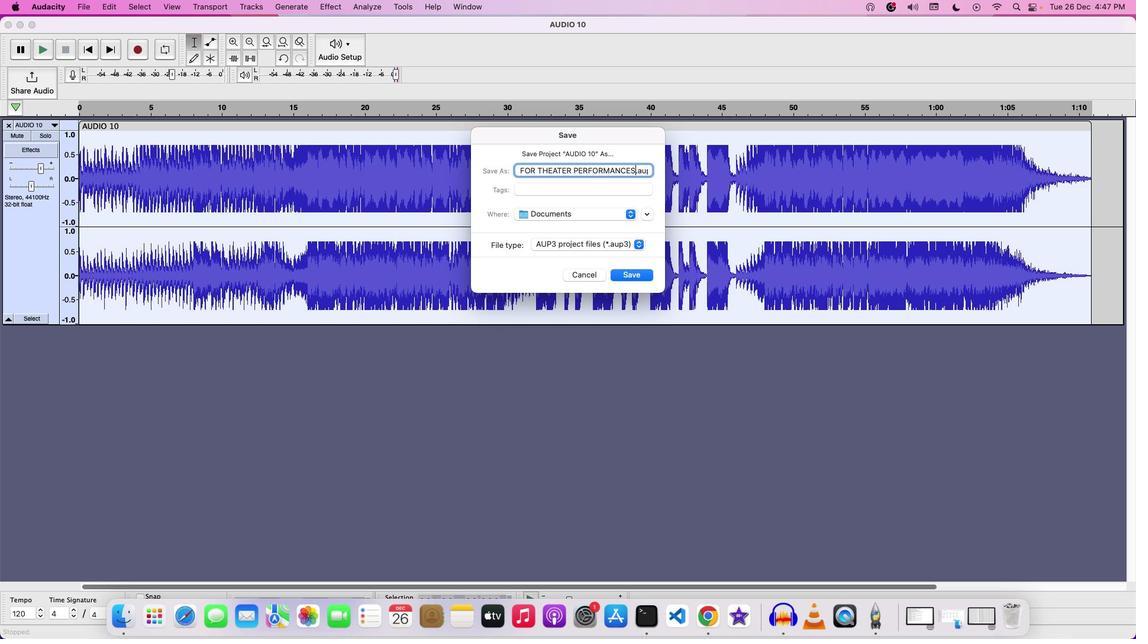 
Action: Mouse moved to (643, 272)
Screenshot: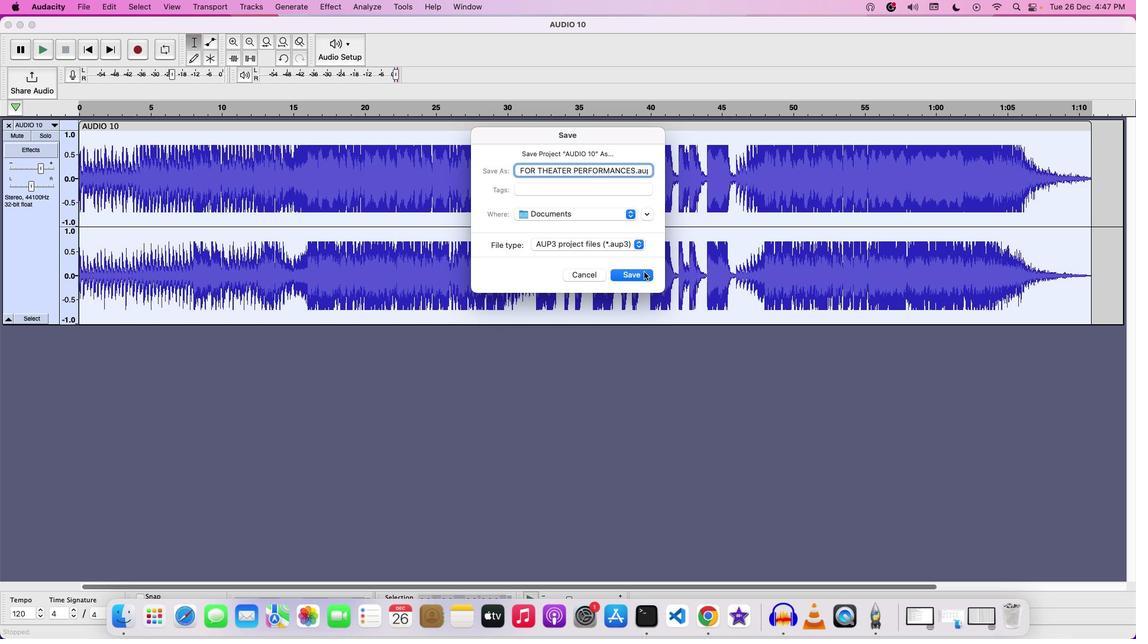 
Action: Mouse pressed left at (643, 272)
Screenshot: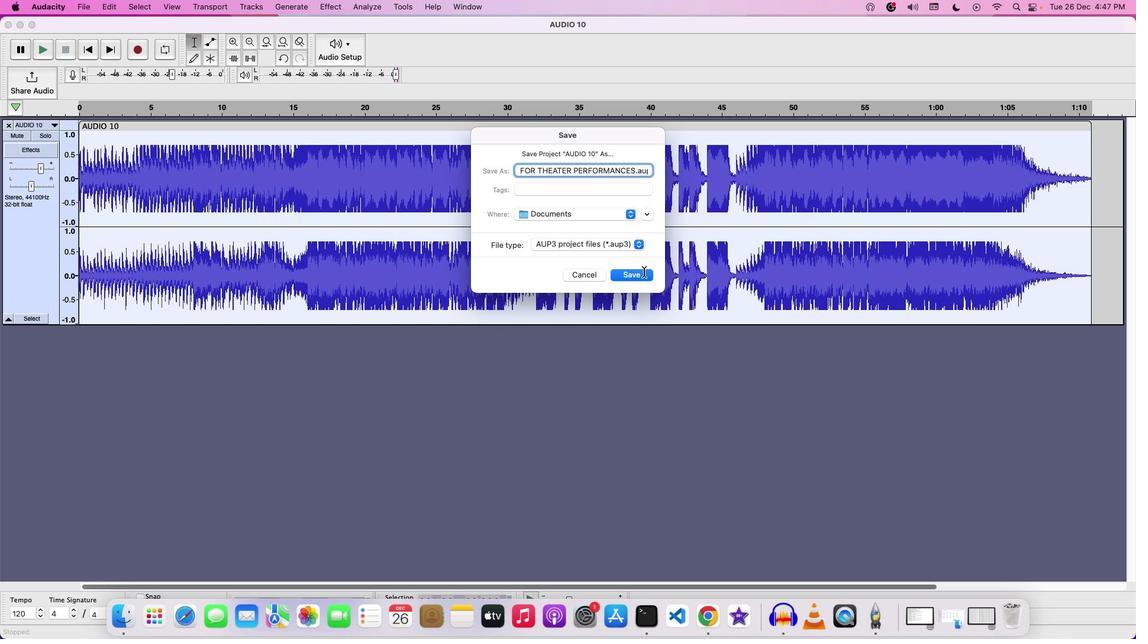 
